 Task: Find connections with filter location Renens with filter topic #personalbrandingwith filter profile language German with filter current company Zynga with filter school Uttrakhand Jobs with filter industry Armed Forces with filter service category Immigration Law with filter keywords title Copywriter
Action: Mouse moved to (723, 105)
Screenshot: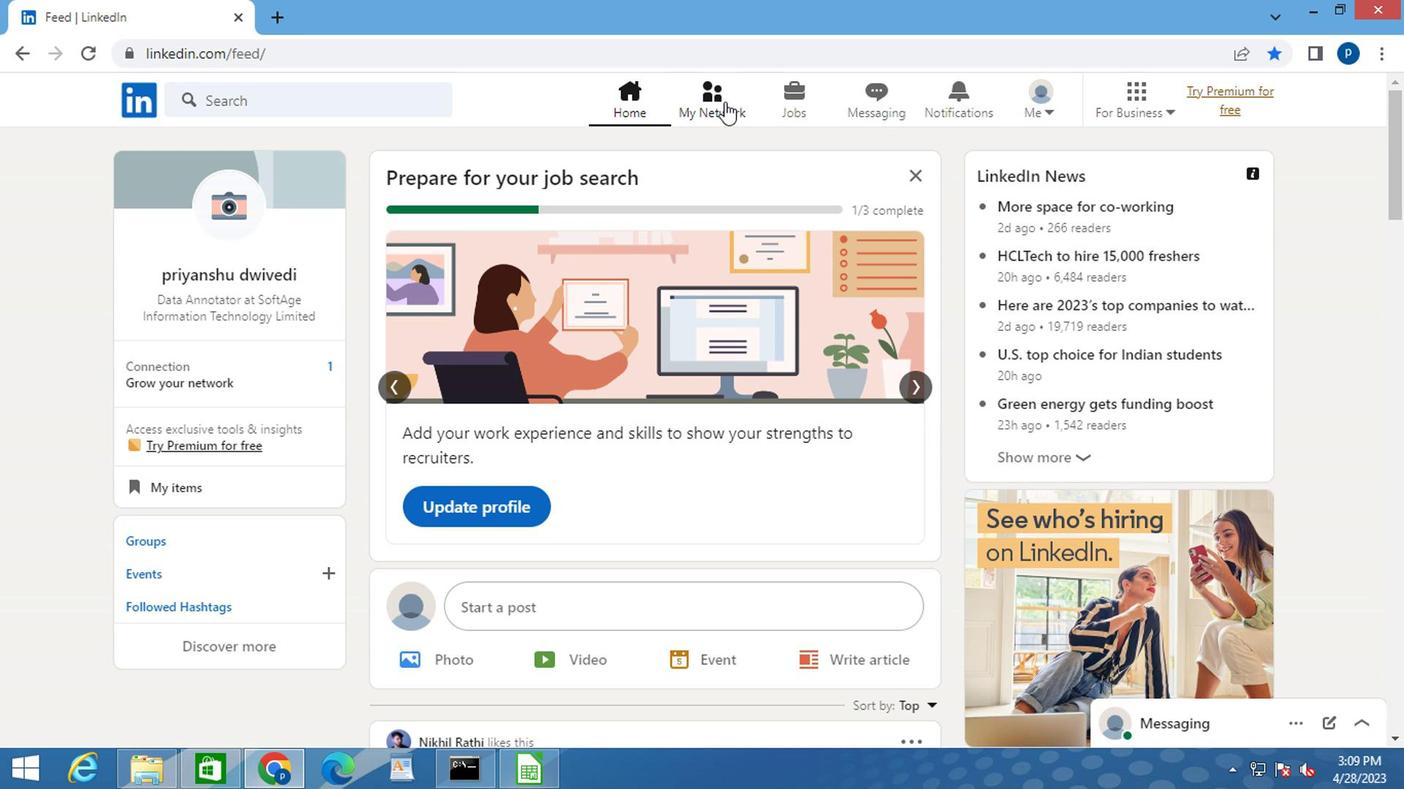 
Action: Mouse pressed left at (723, 105)
Screenshot: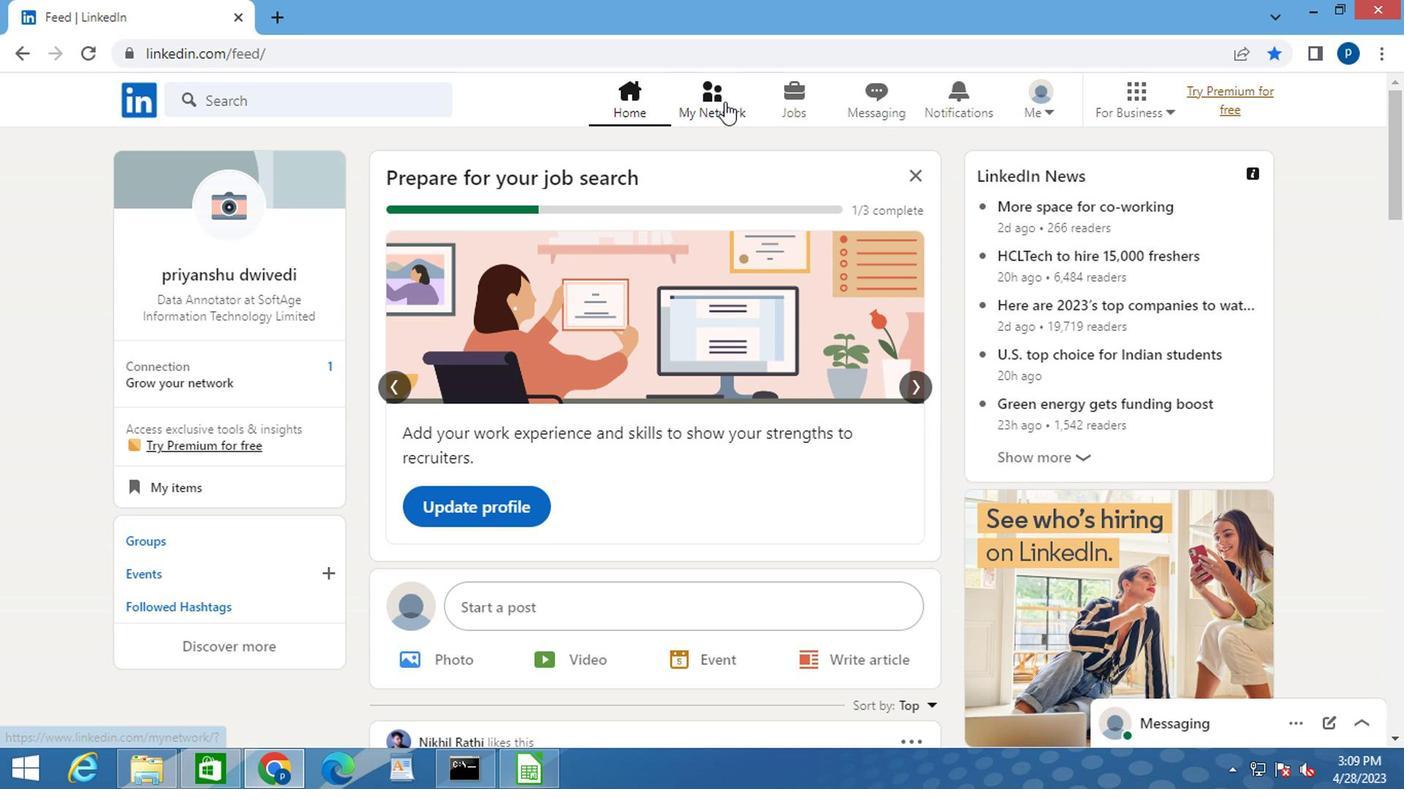 
Action: Mouse moved to (264, 212)
Screenshot: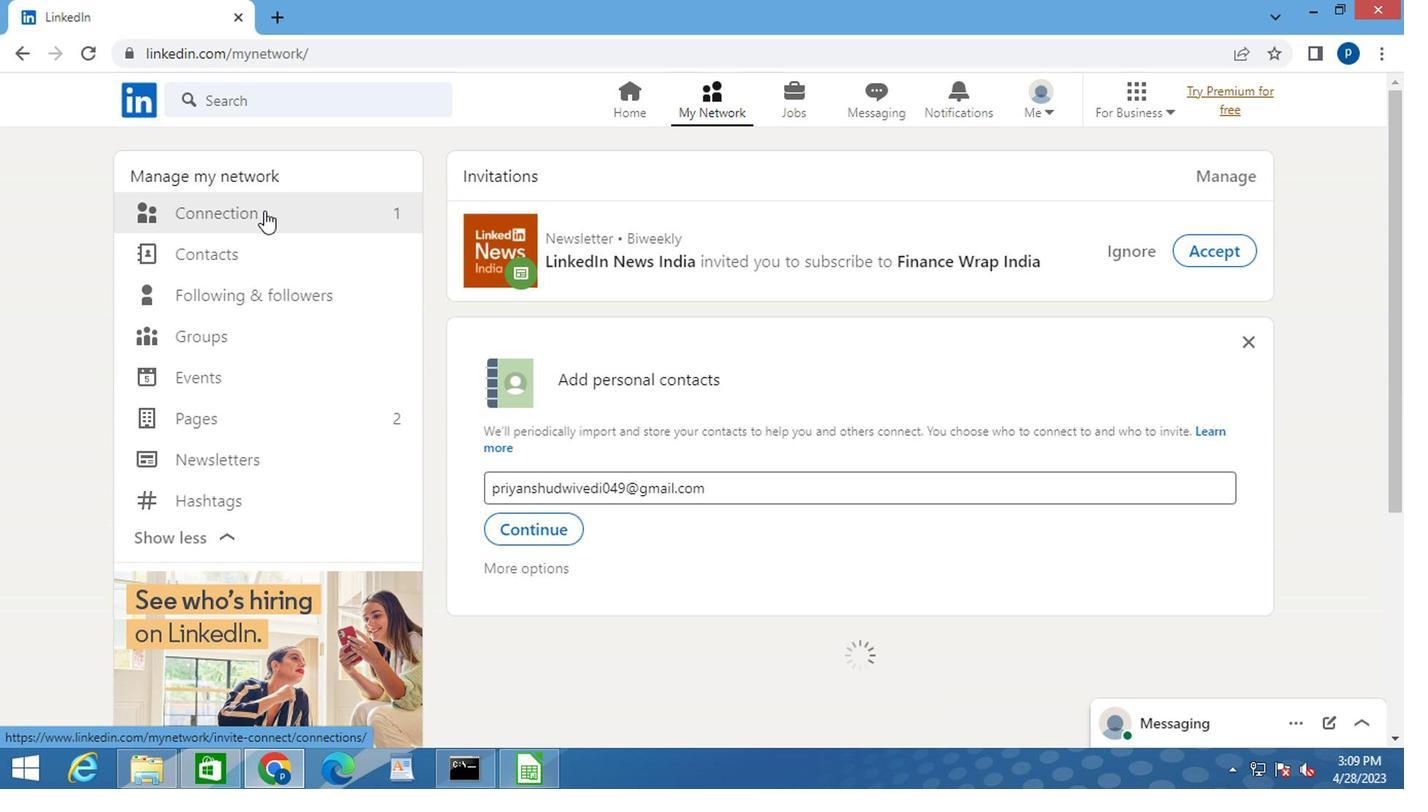 
Action: Mouse pressed left at (264, 212)
Screenshot: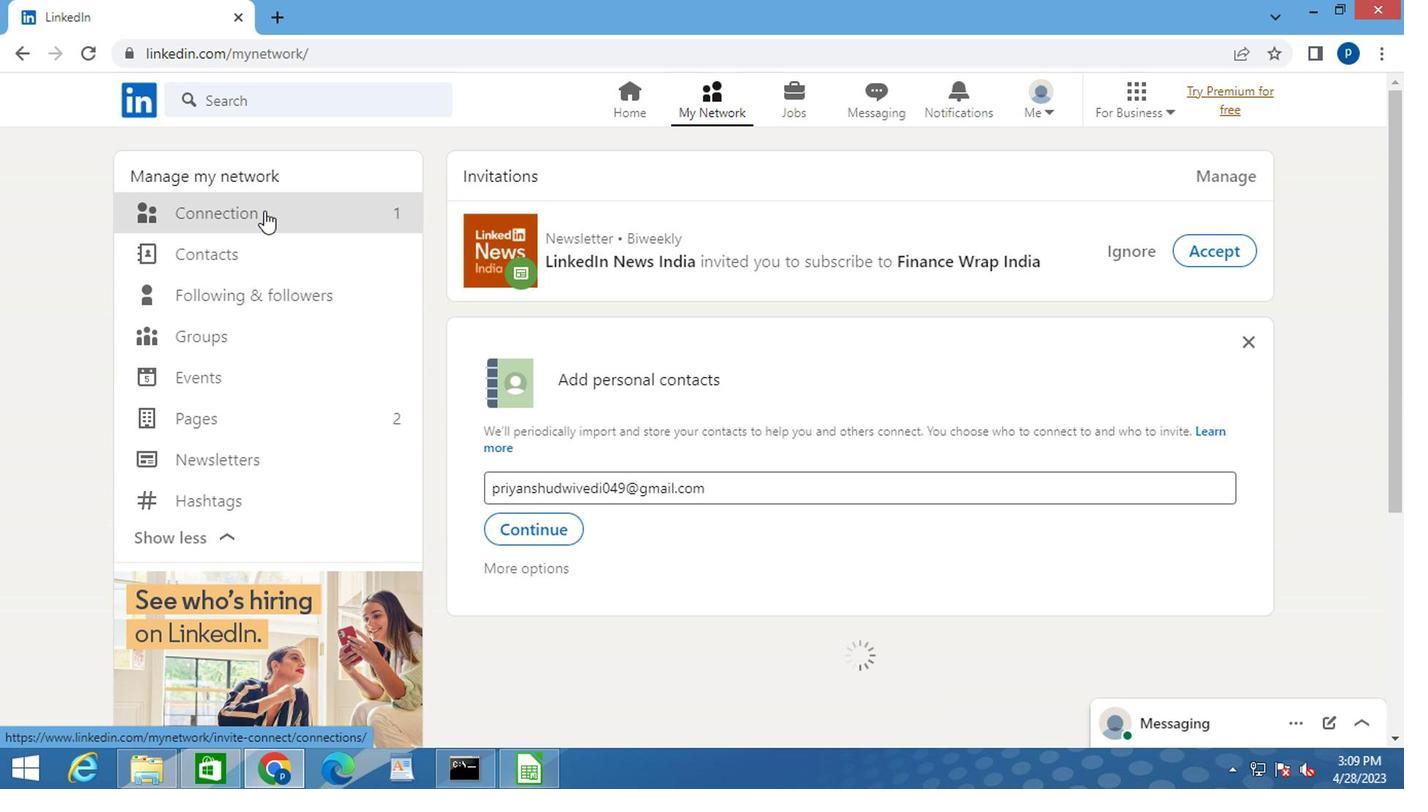 
Action: Mouse moved to (852, 220)
Screenshot: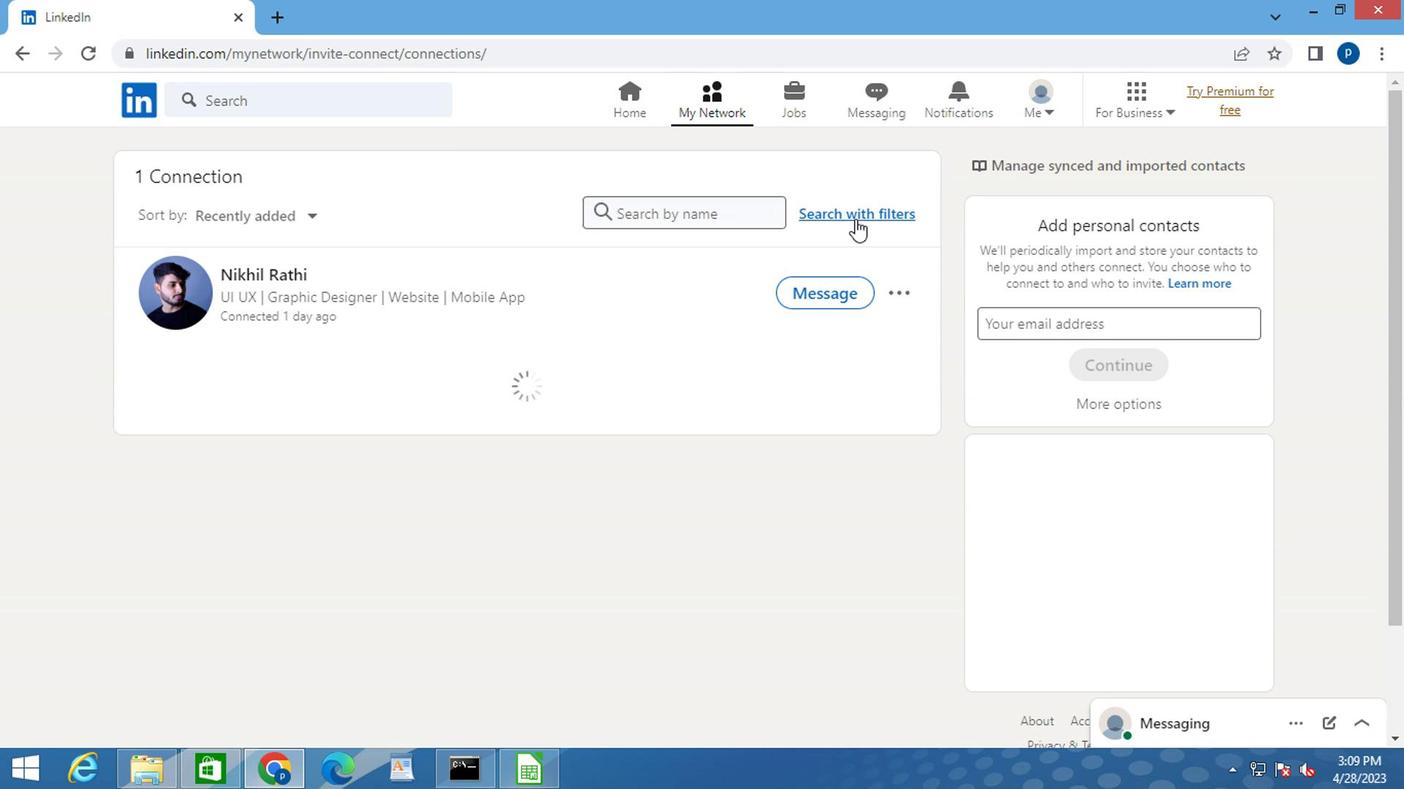 
Action: Mouse pressed left at (852, 220)
Screenshot: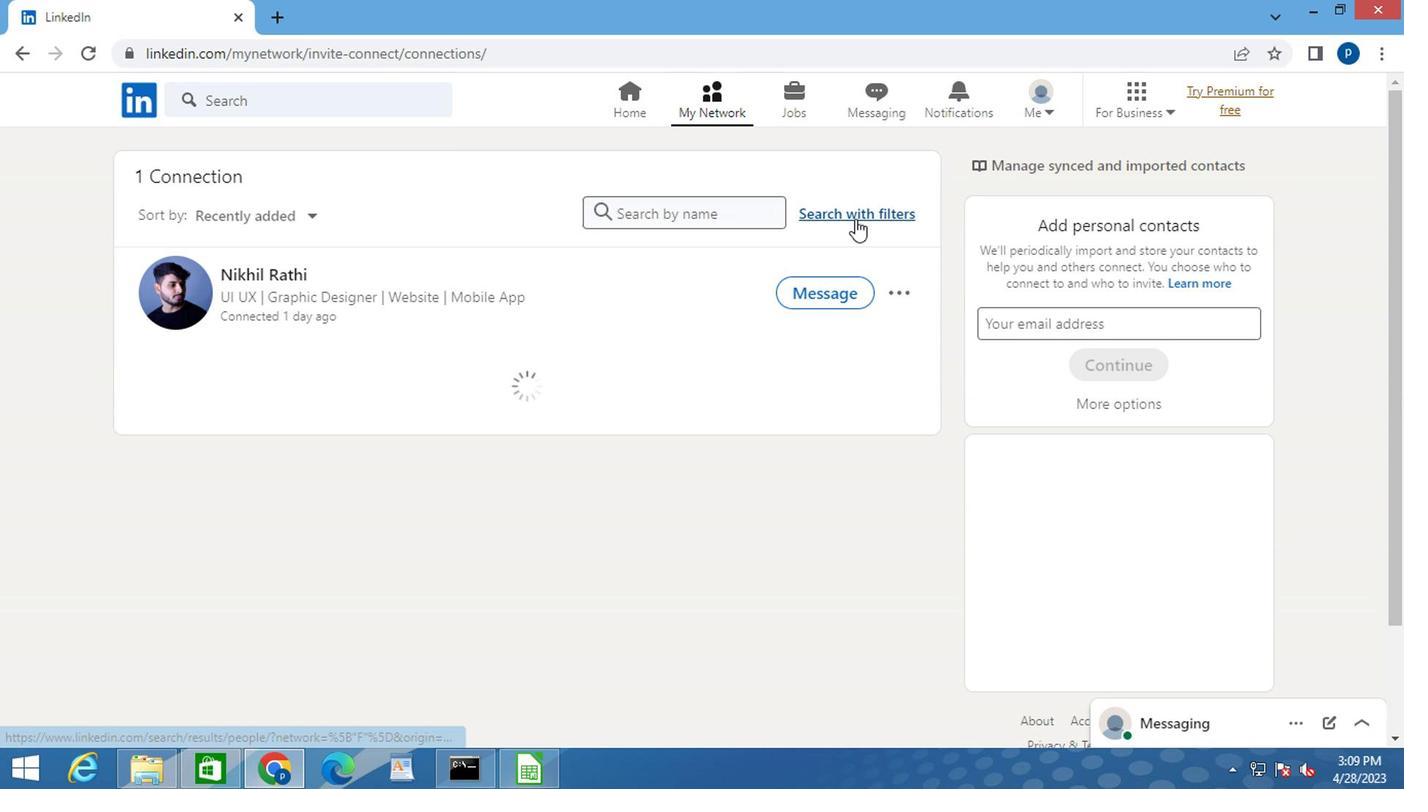 
Action: Mouse moved to (770, 169)
Screenshot: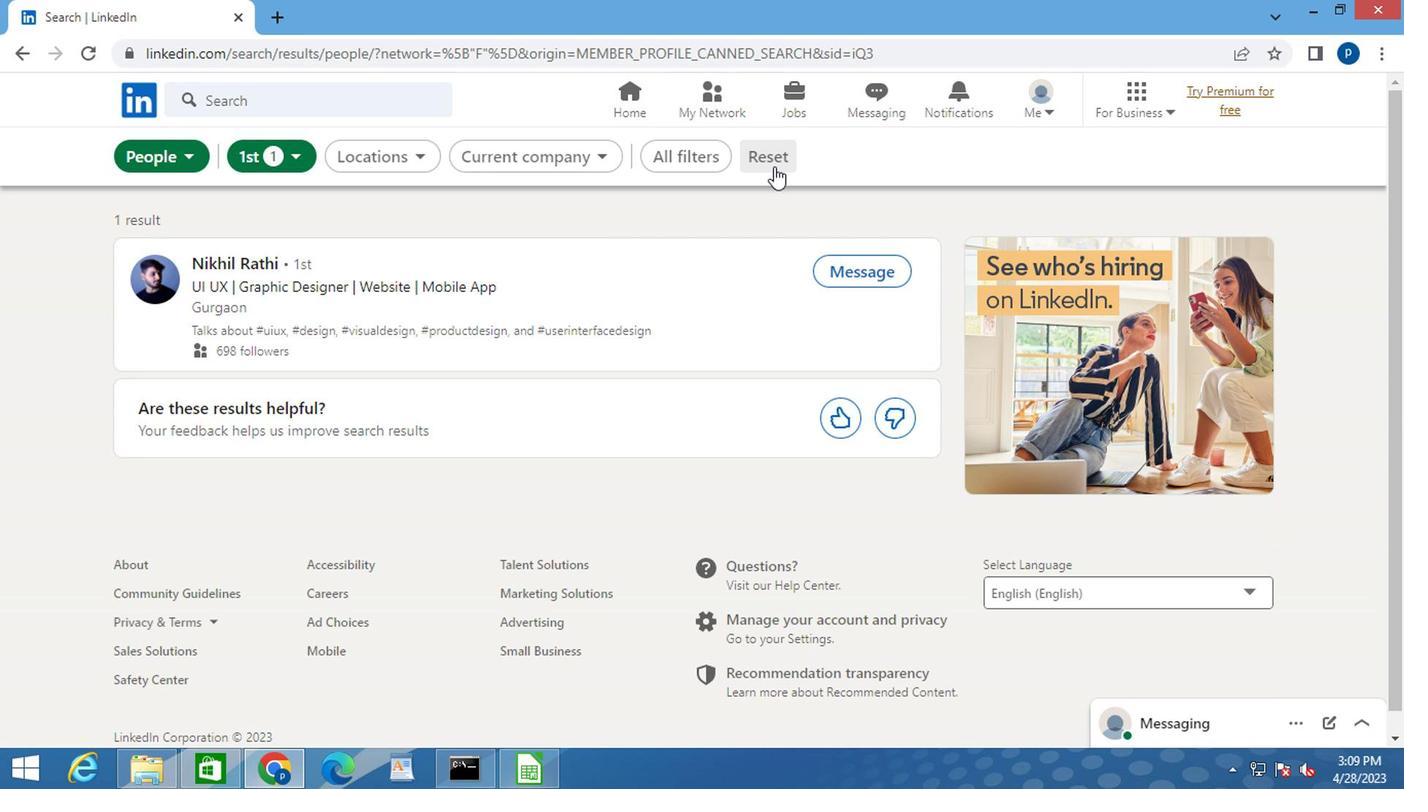 
Action: Mouse pressed left at (770, 169)
Screenshot: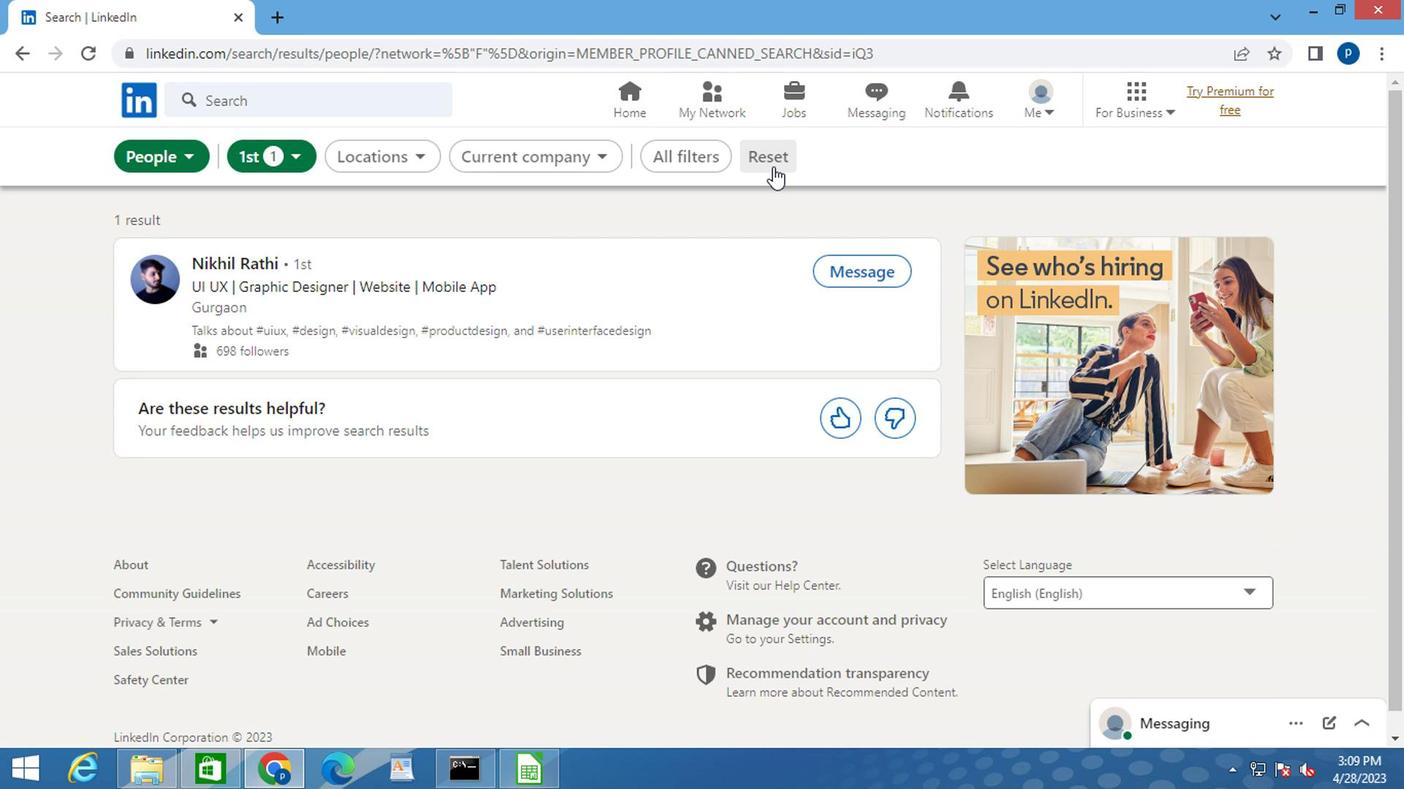 
Action: Mouse moved to (726, 159)
Screenshot: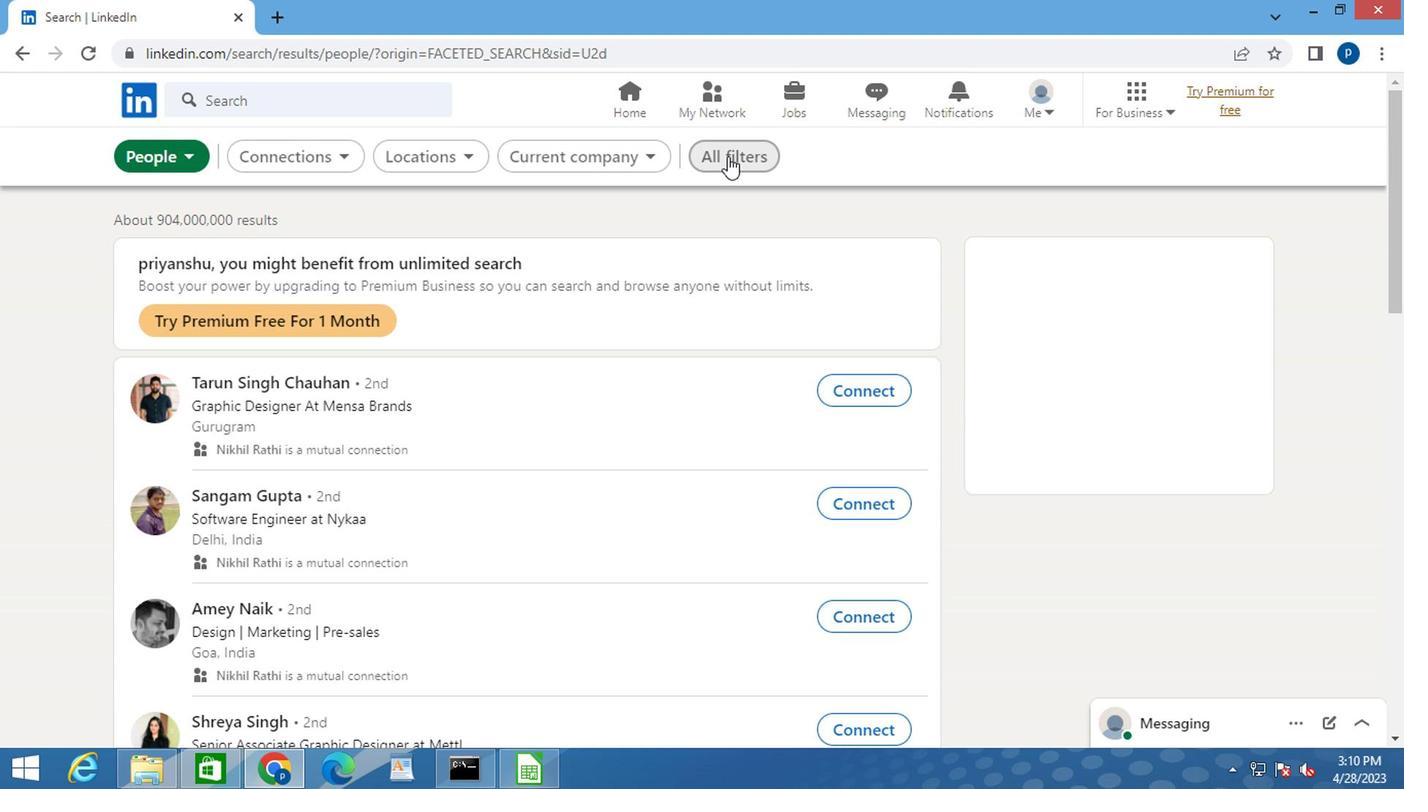 
Action: Mouse pressed left at (726, 159)
Screenshot: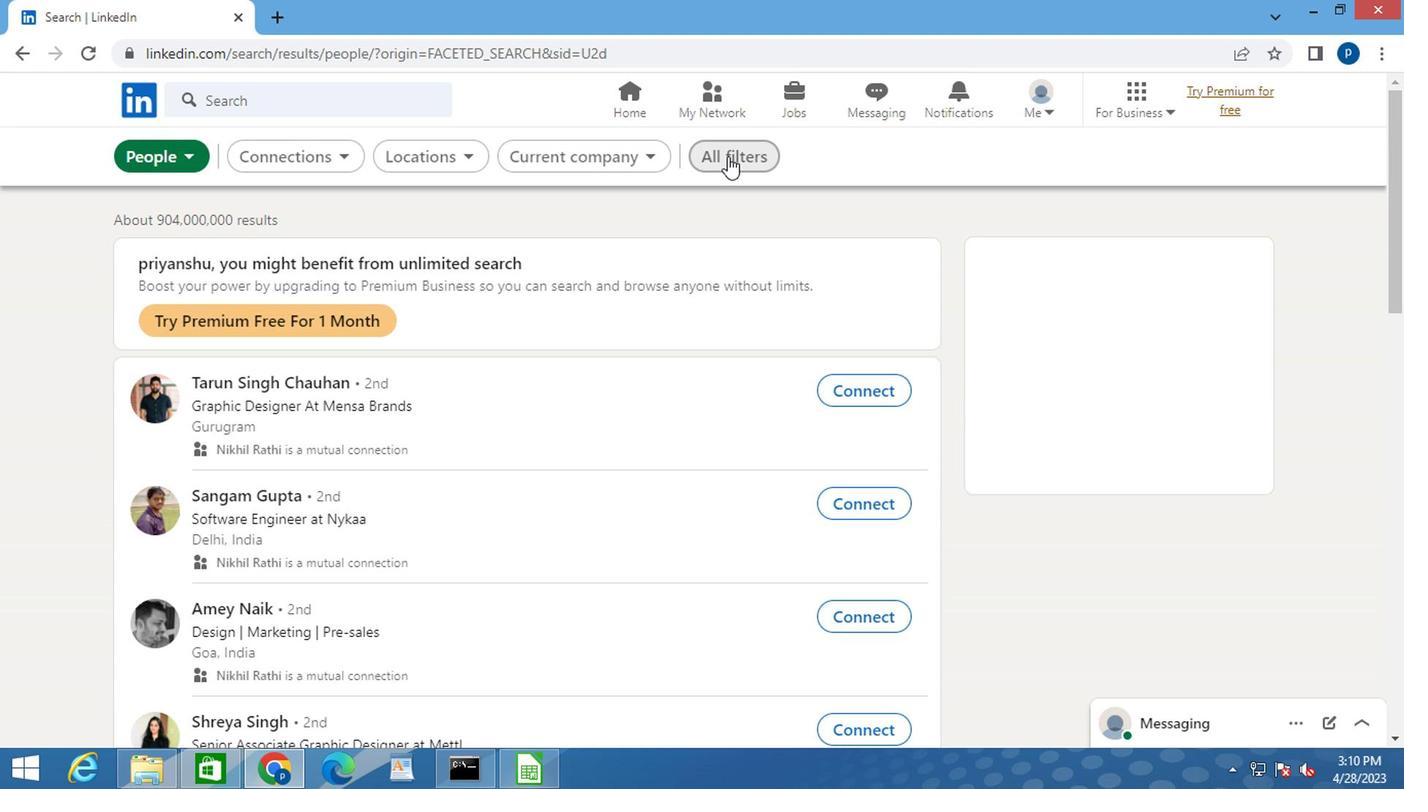 
Action: Mouse pressed left at (726, 159)
Screenshot: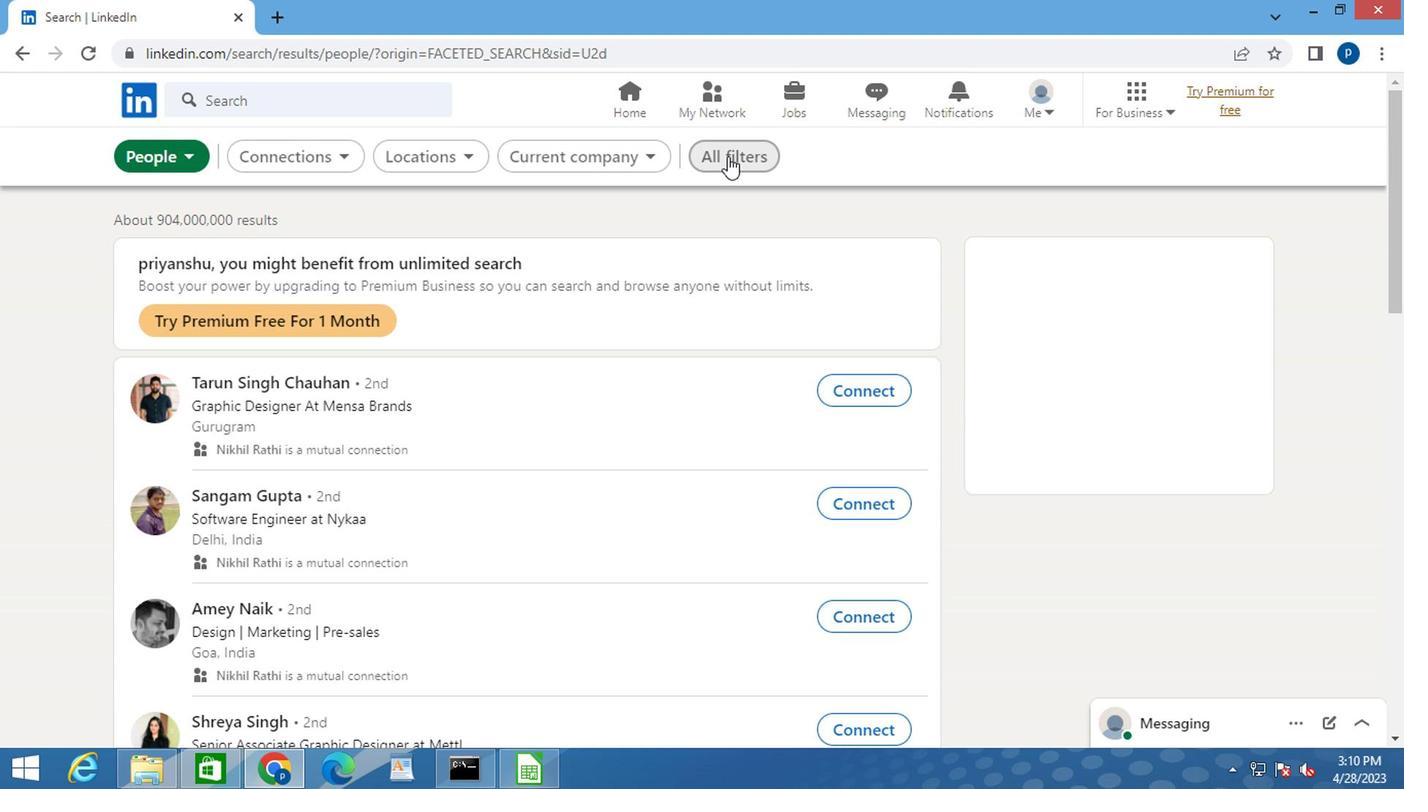 
Action: Mouse moved to (742, 157)
Screenshot: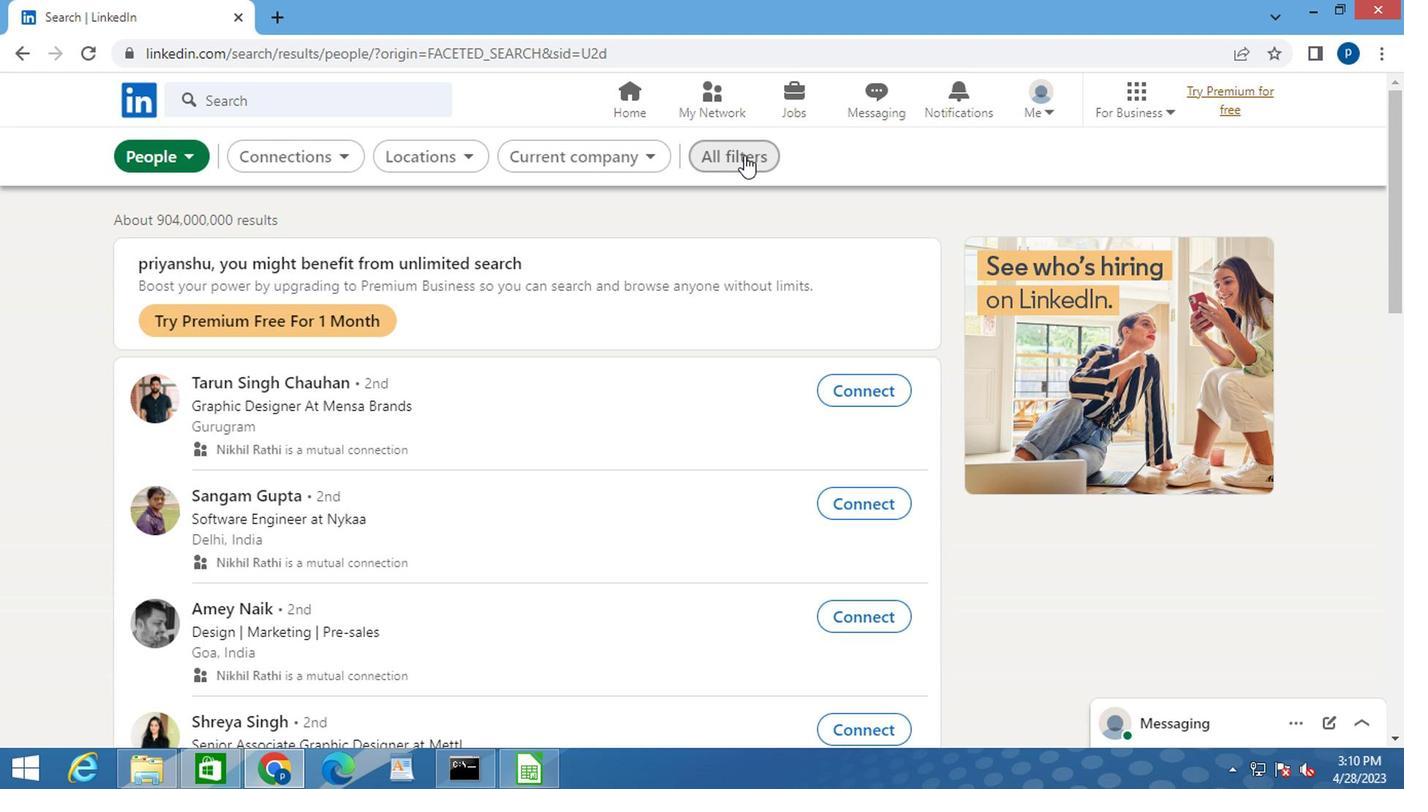 
Action: Mouse pressed left at (742, 157)
Screenshot: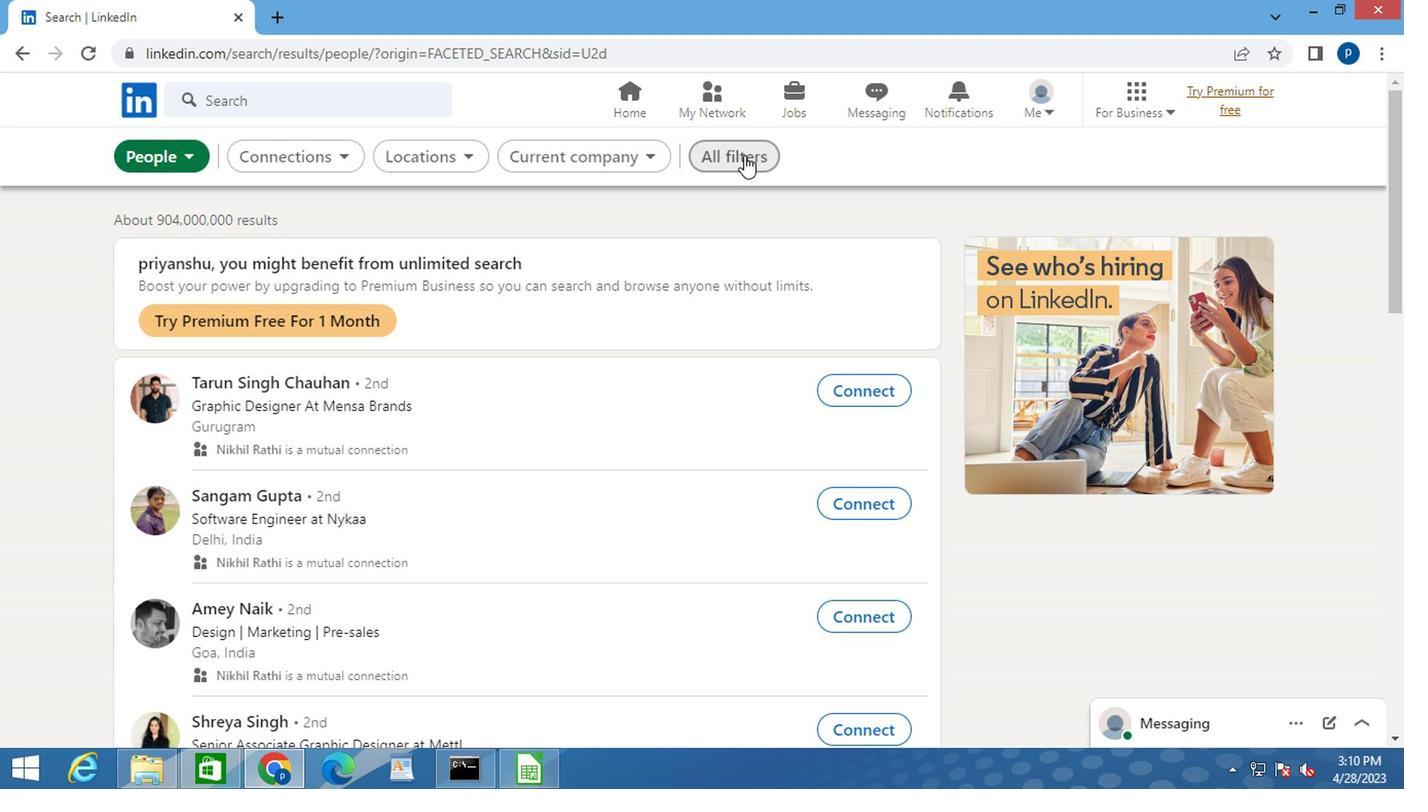 
Action: Mouse moved to (939, 437)
Screenshot: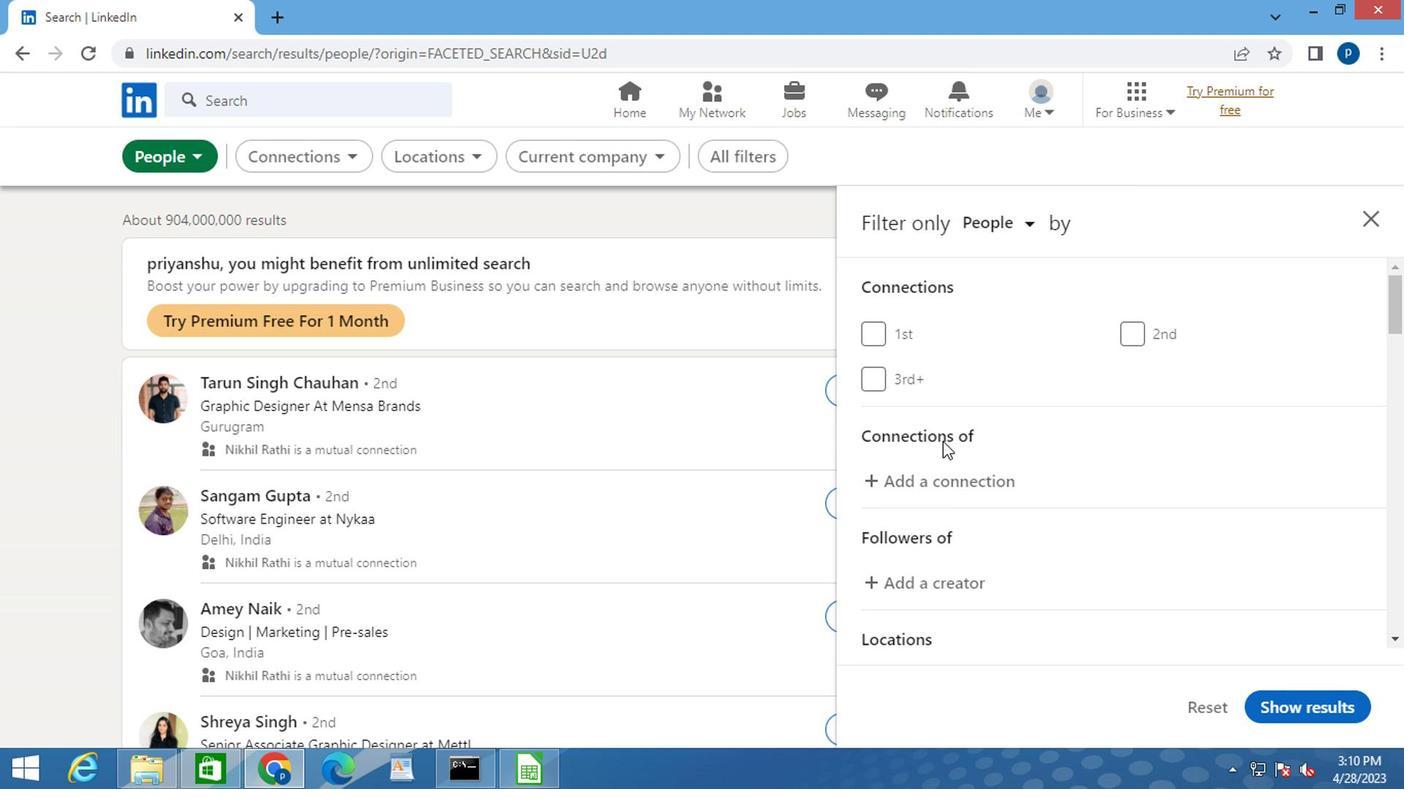 
Action: Mouse scrolled (939, 436) with delta (0, 0)
Screenshot: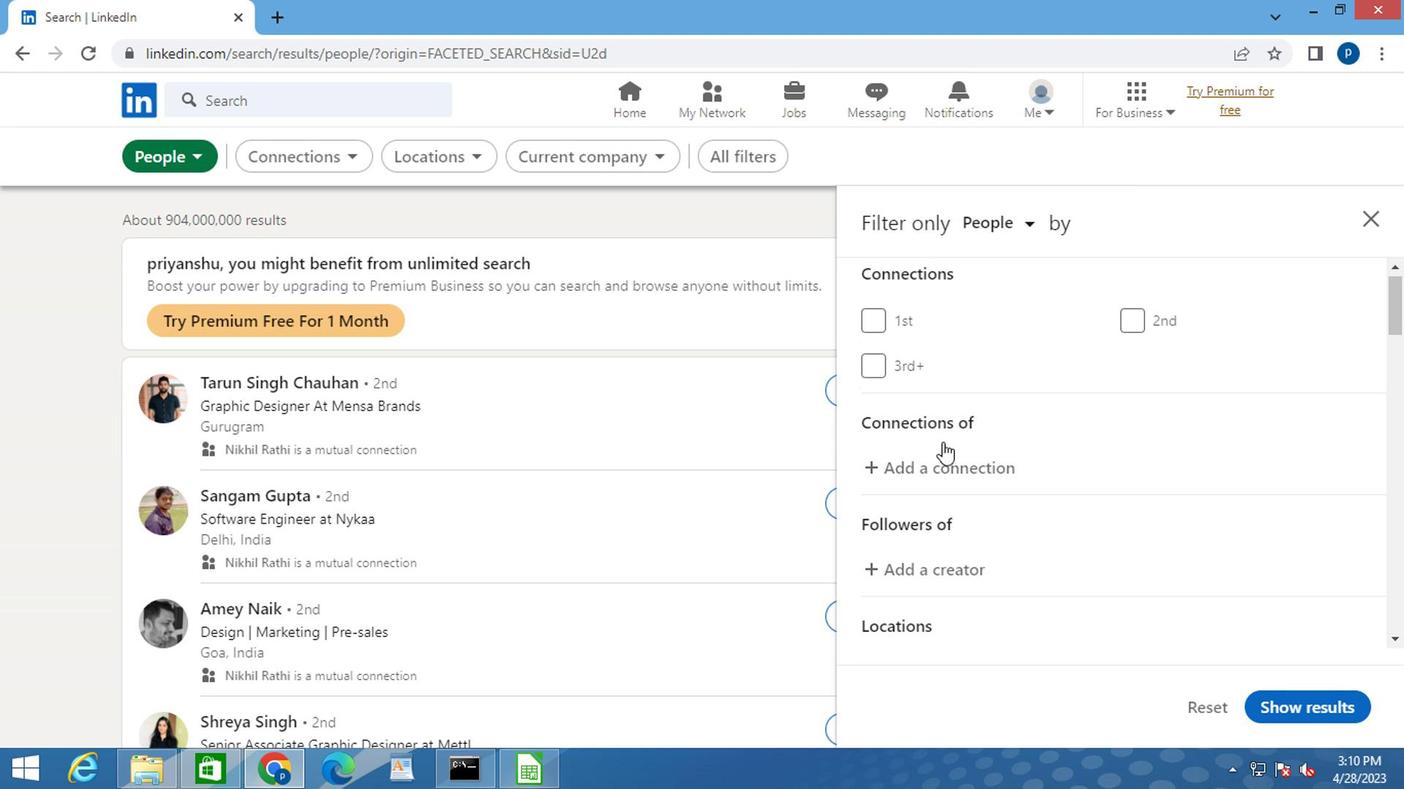 
Action: Mouse moved to (939, 440)
Screenshot: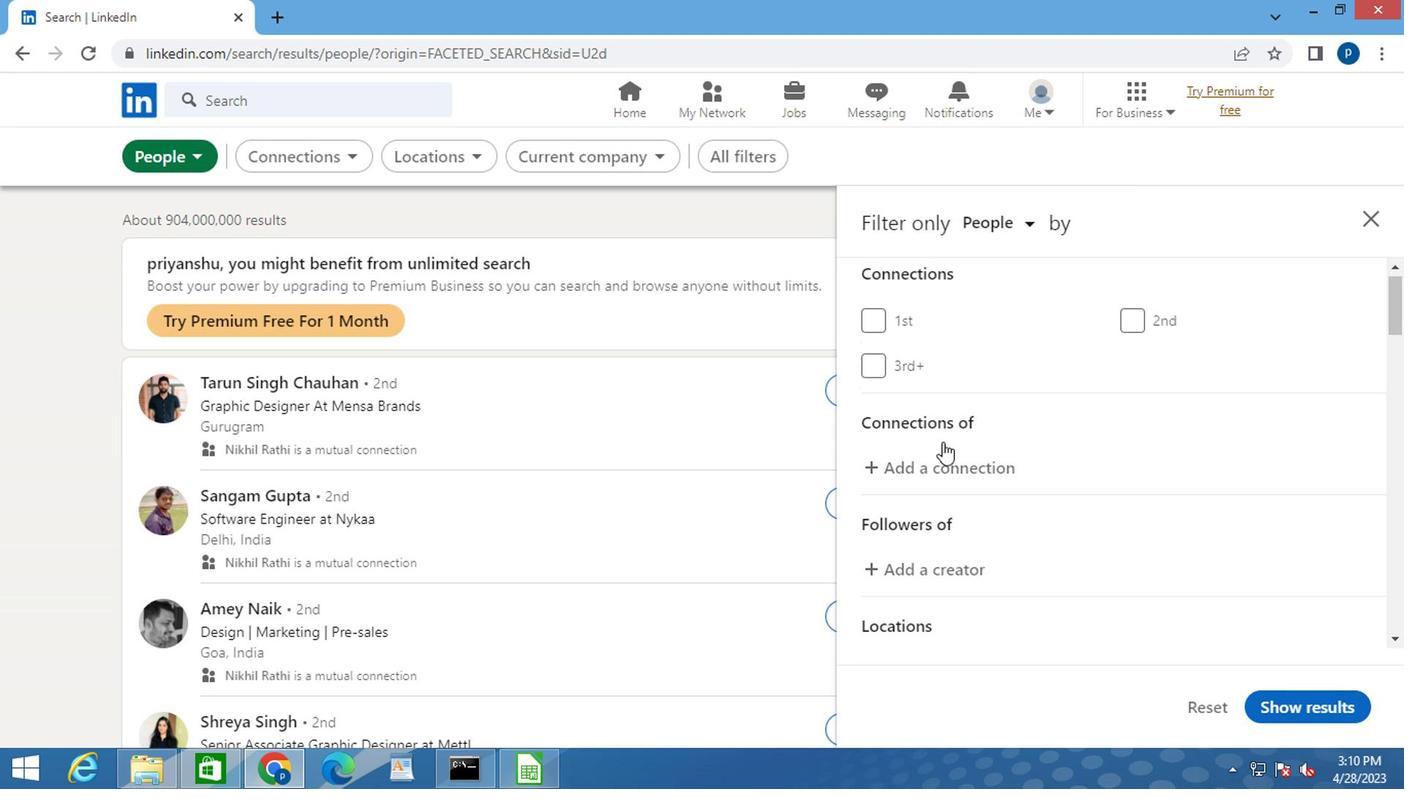
Action: Mouse scrolled (939, 439) with delta (0, 0)
Screenshot: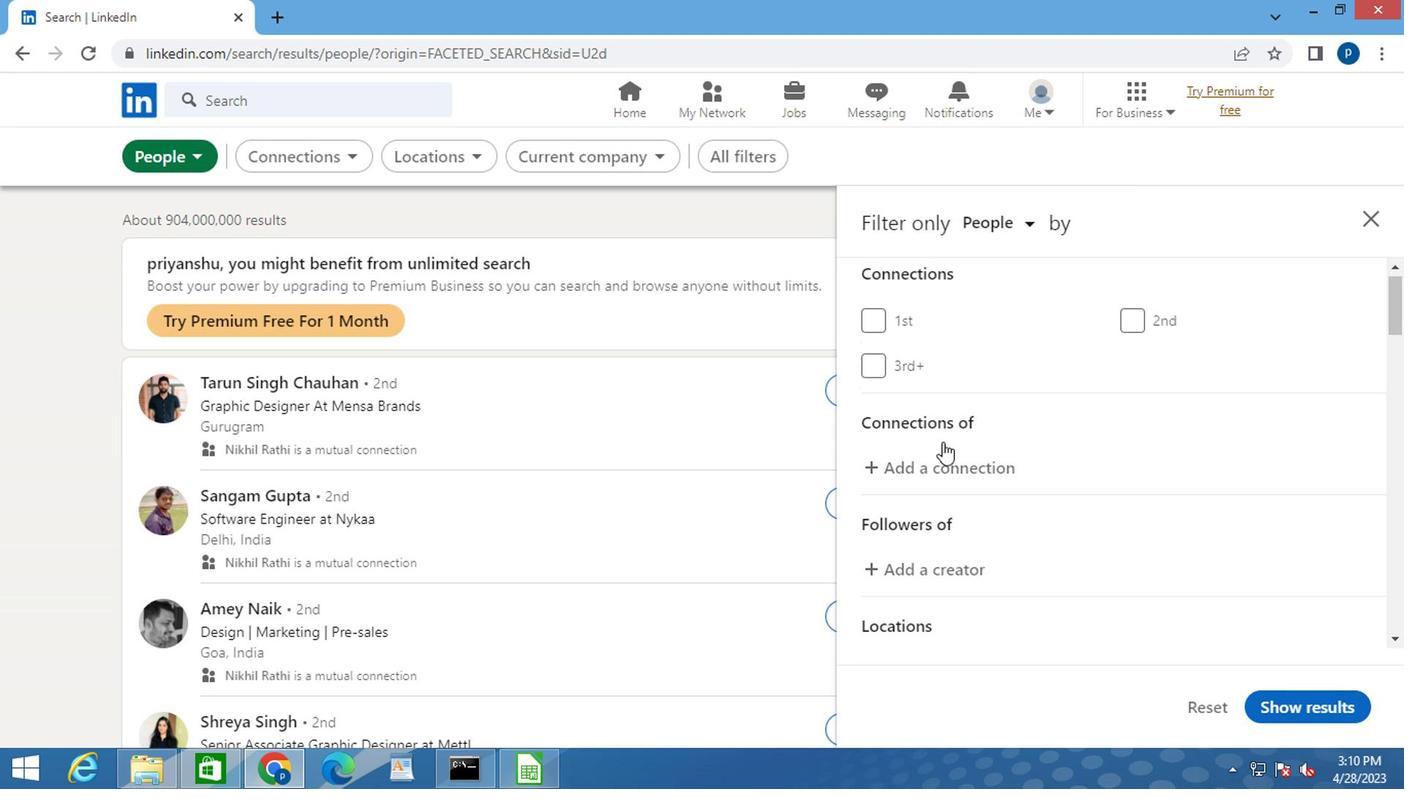 
Action: Mouse moved to (939, 441)
Screenshot: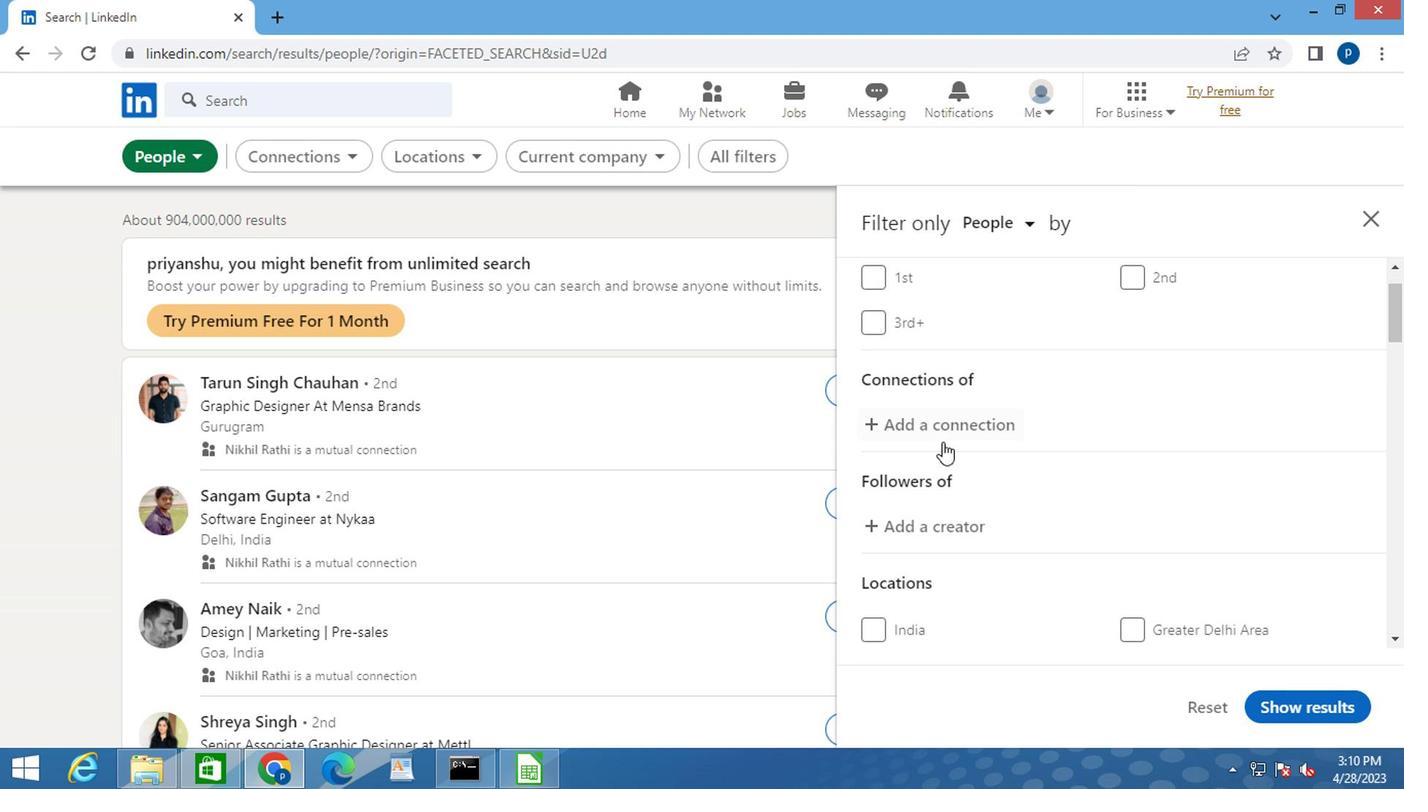 
Action: Mouse scrolled (939, 440) with delta (0, -1)
Screenshot: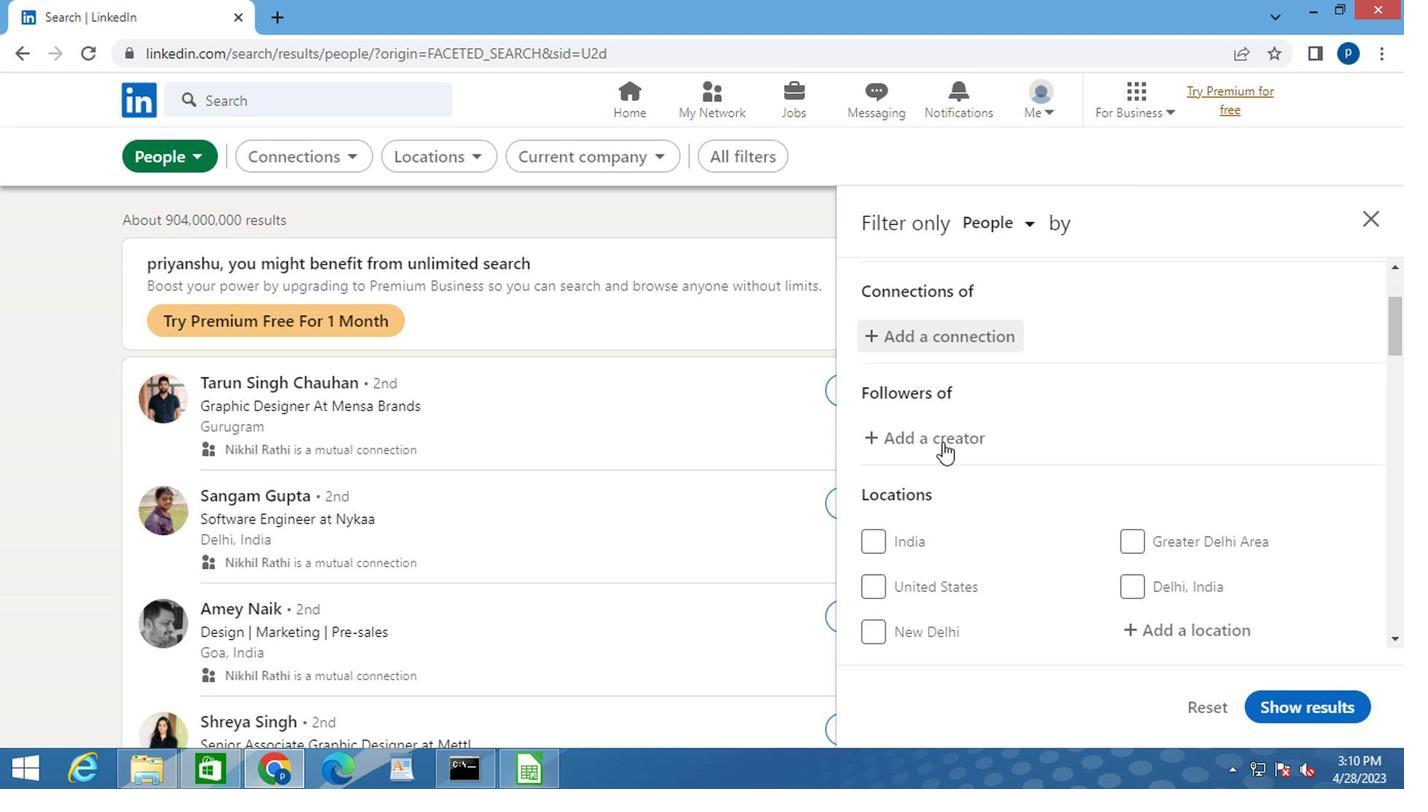 
Action: Mouse moved to (1164, 470)
Screenshot: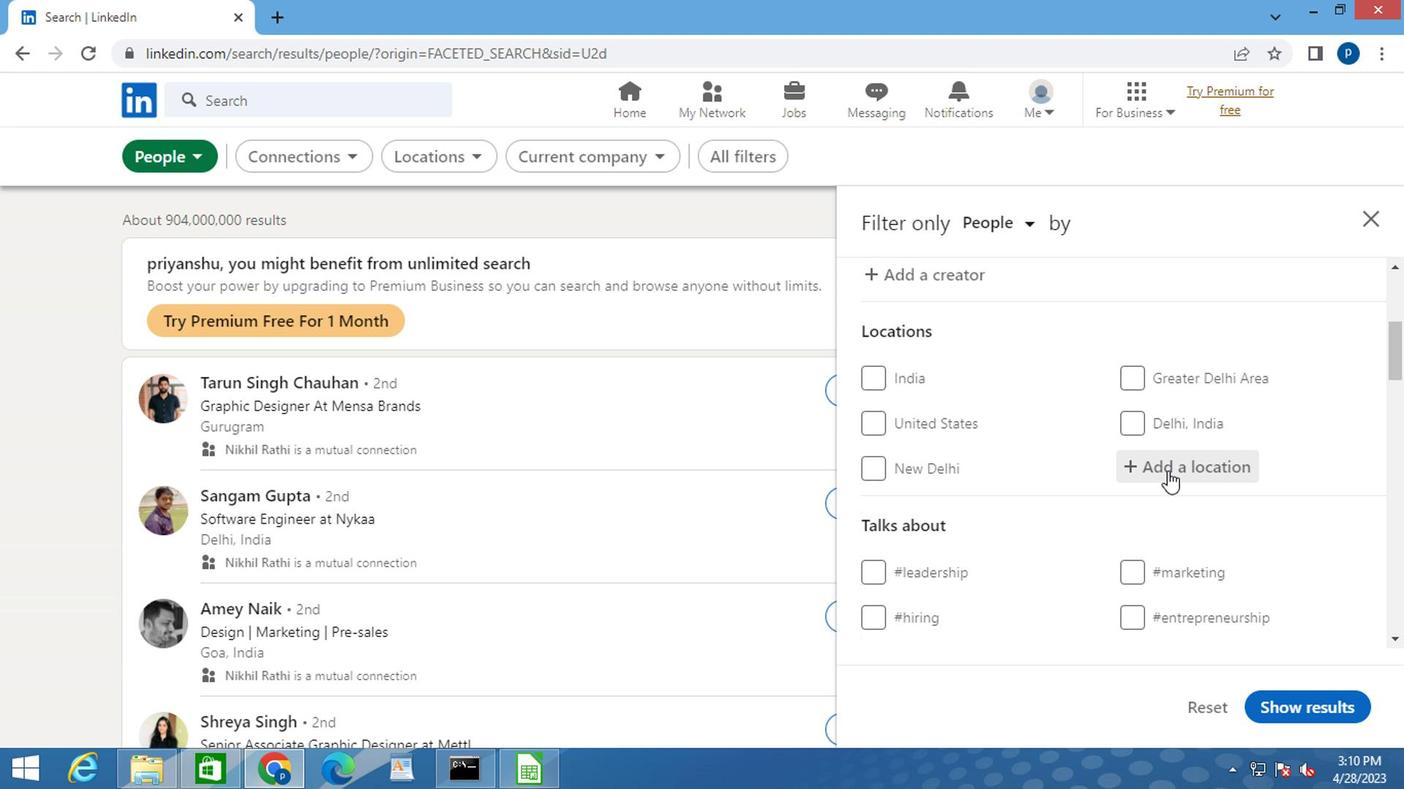 
Action: Mouse pressed left at (1164, 470)
Screenshot: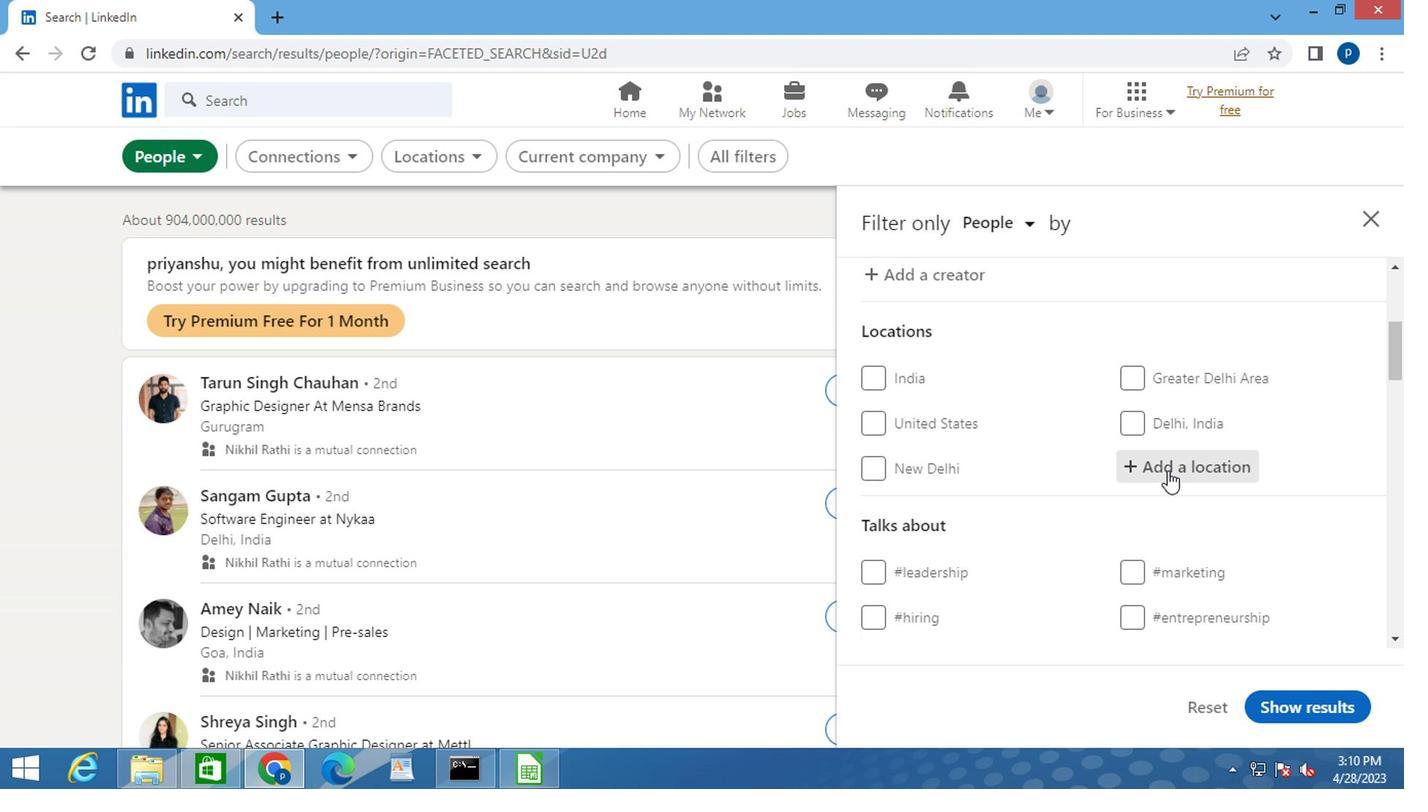 
Action: Key pressed r<Key.caps_lock>enens
Screenshot: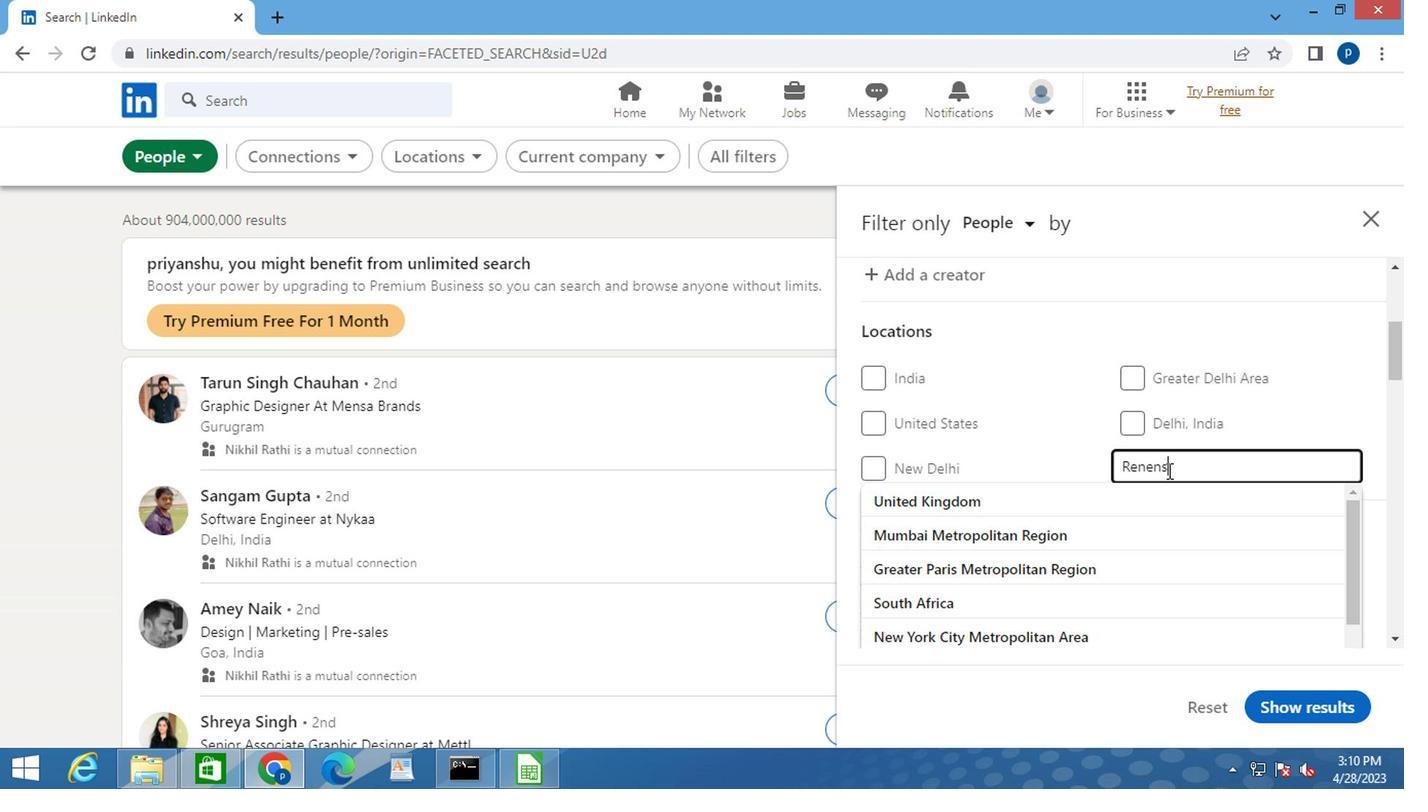 
Action: Mouse moved to (969, 501)
Screenshot: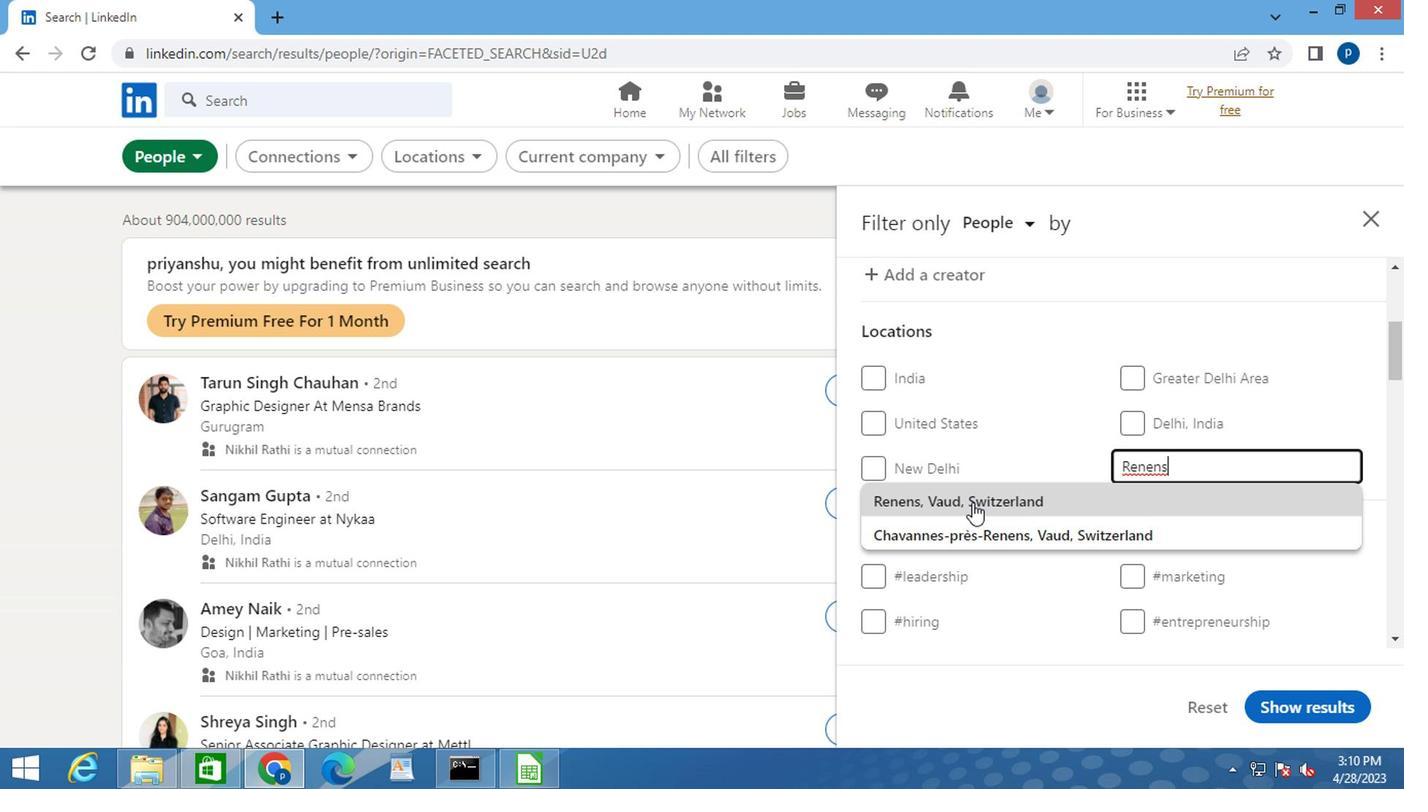 
Action: Mouse pressed left at (969, 501)
Screenshot: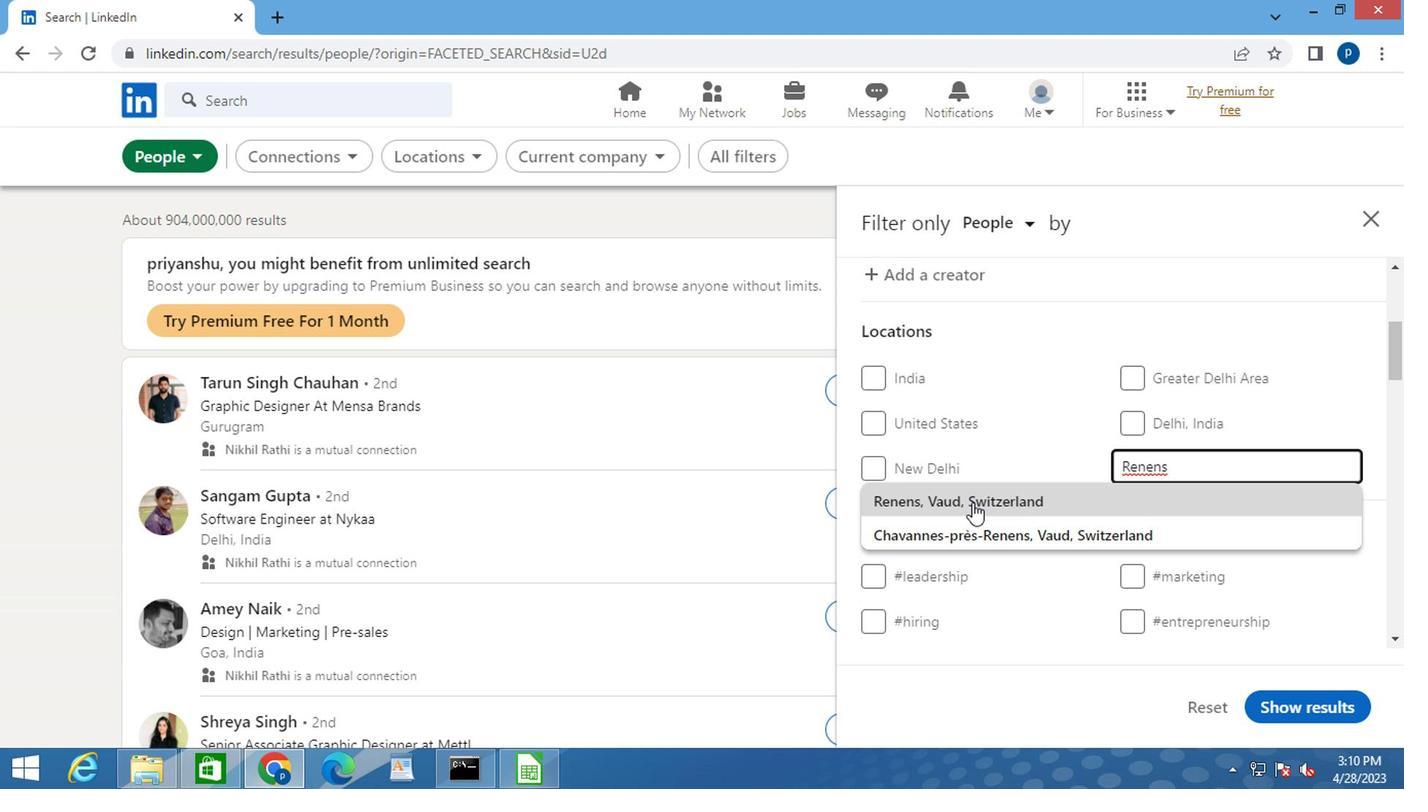 
Action: Mouse moved to (993, 502)
Screenshot: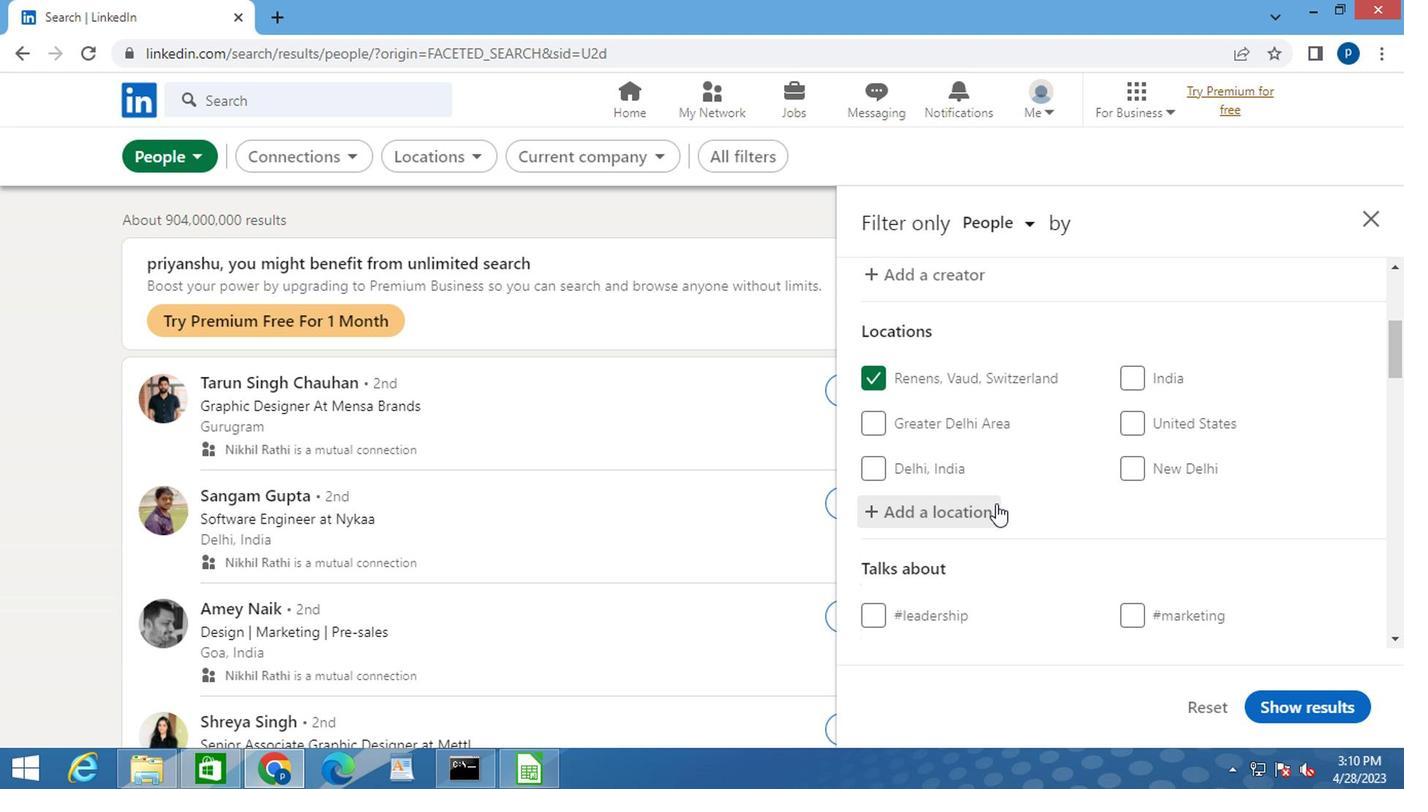 
Action: Mouse scrolled (993, 501) with delta (0, 0)
Screenshot: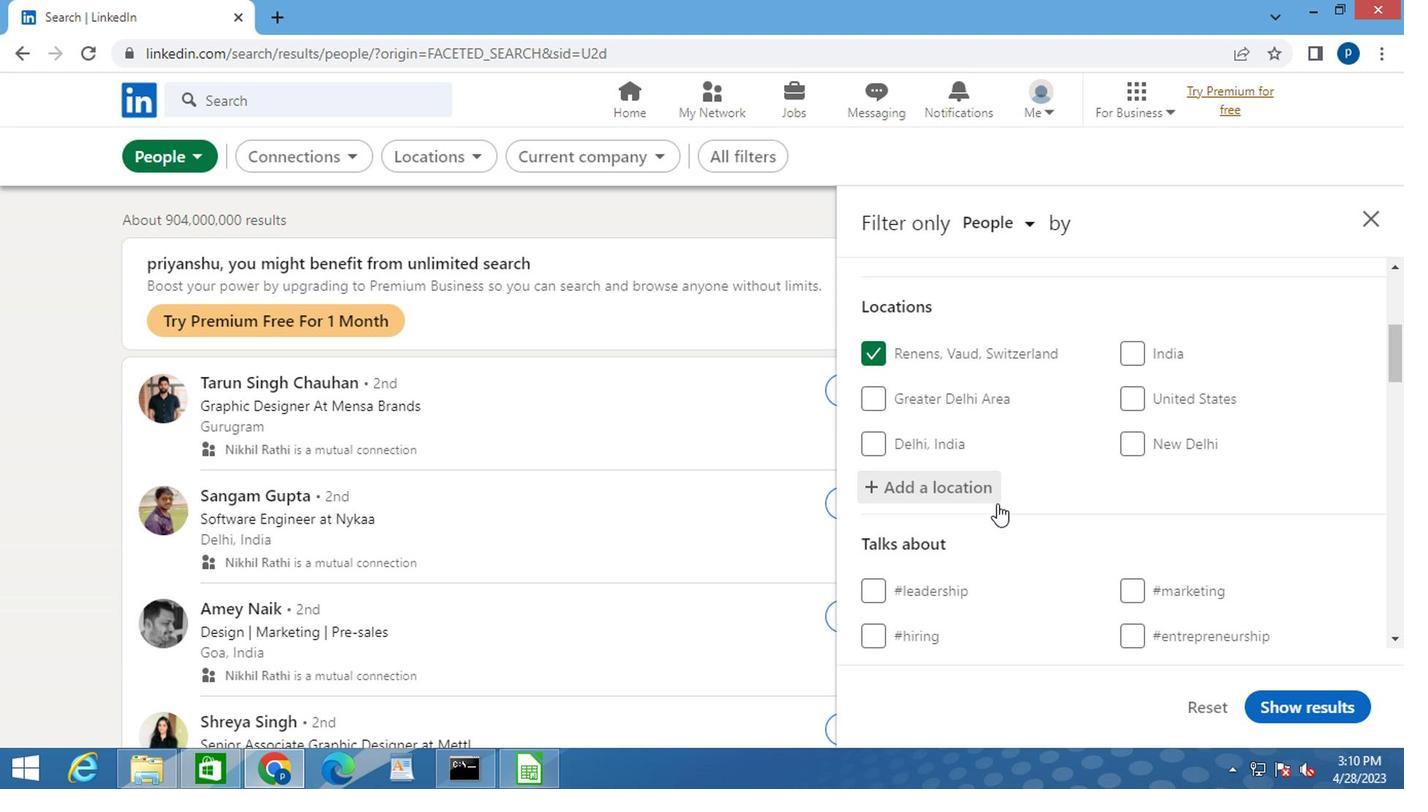 
Action: Mouse moved to (993, 502)
Screenshot: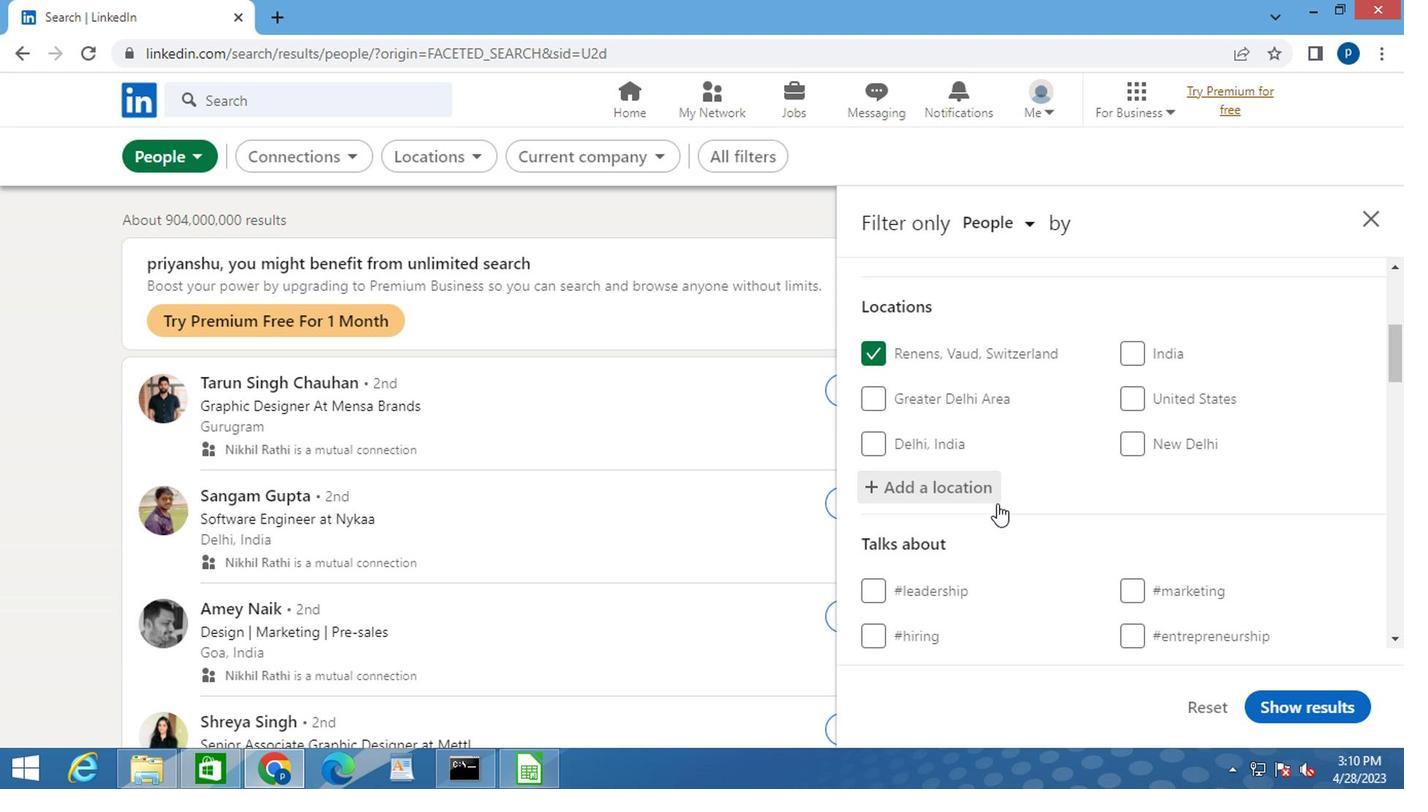 
Action: Mouse scrolled (993, 501) with delta (0, 0)
Screenshot: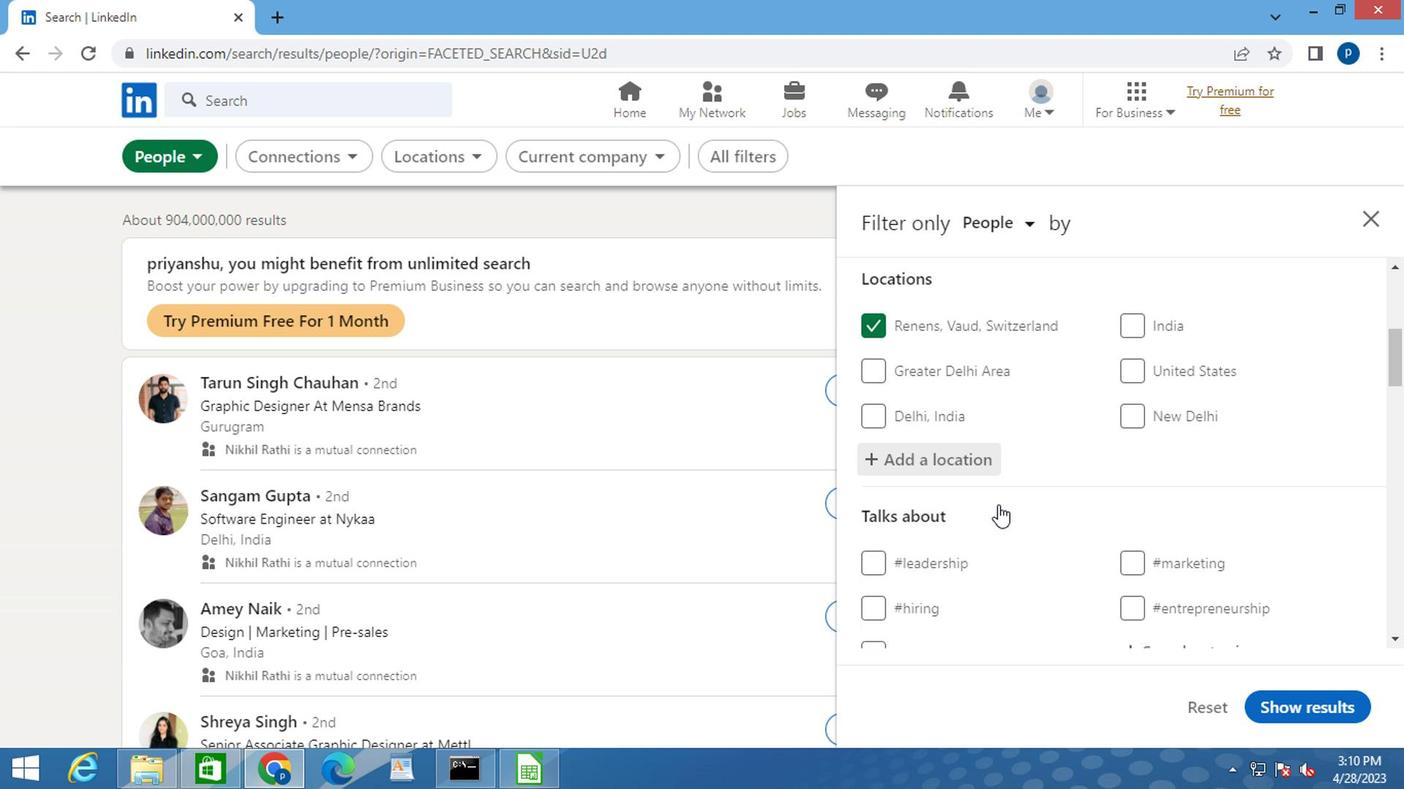 
Action: Mouse moved to (1182, 502)
Screenshot: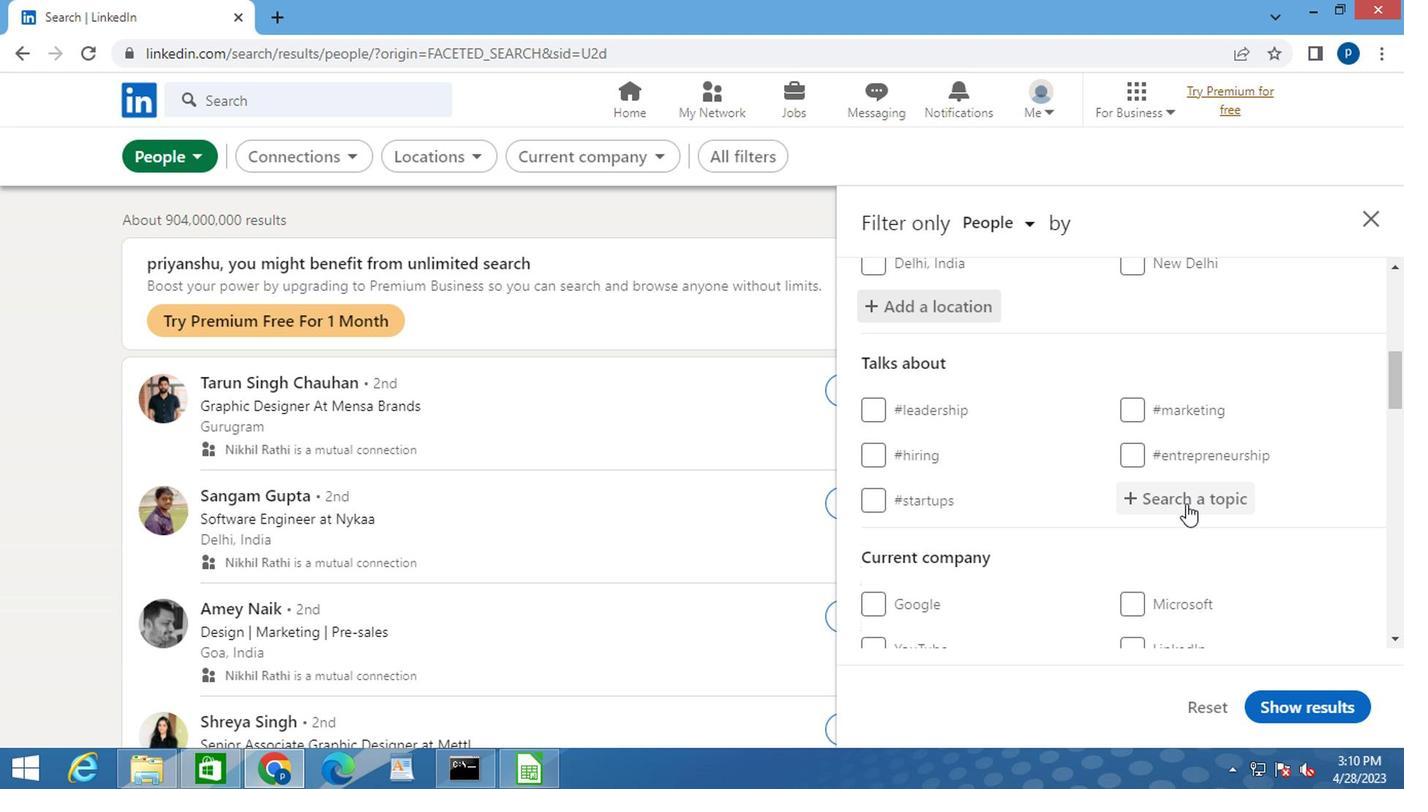 
Action: Mouse pressed left at (1182, 502)
Screenshot: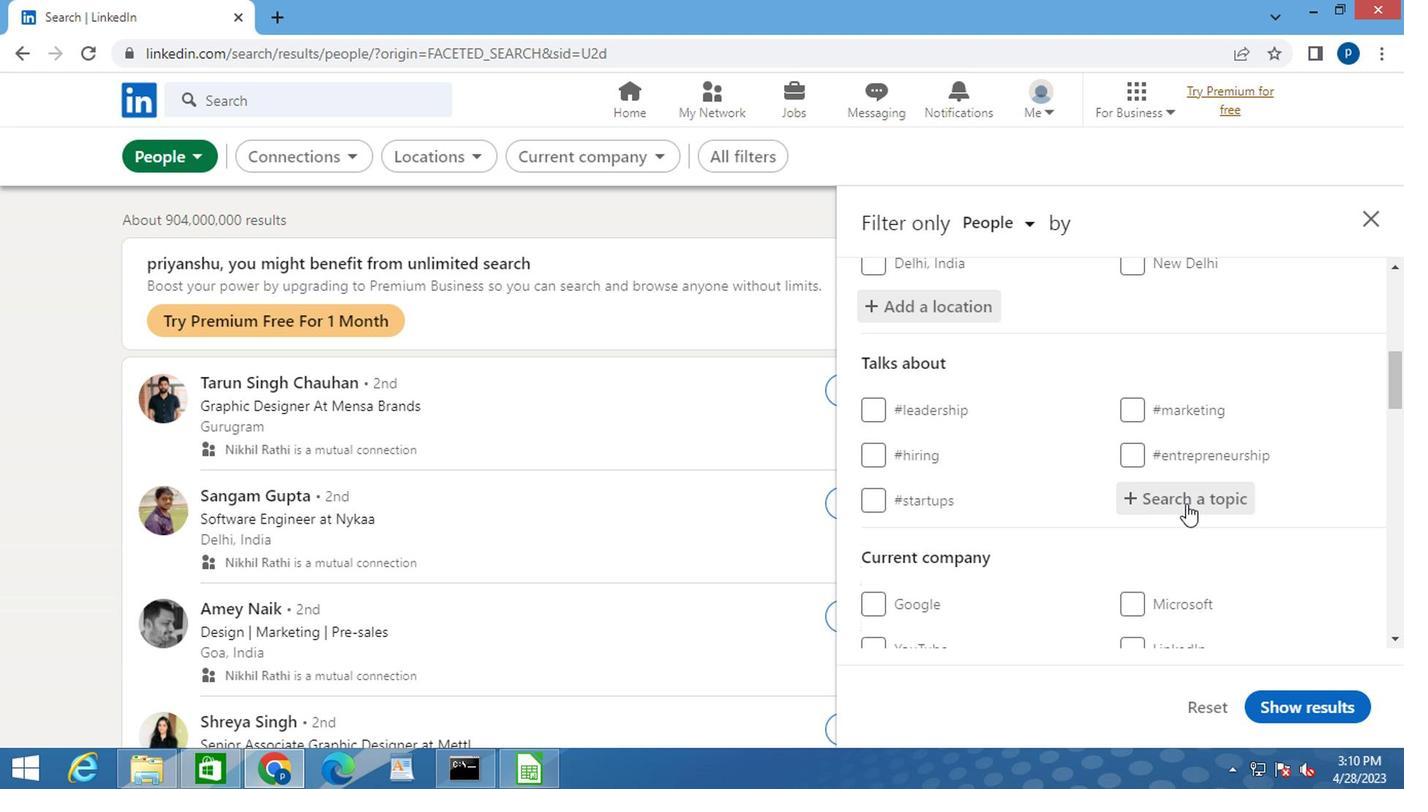 
Action: Key pressed <Key.shift>#PERSONALBRANDING
Screenshot: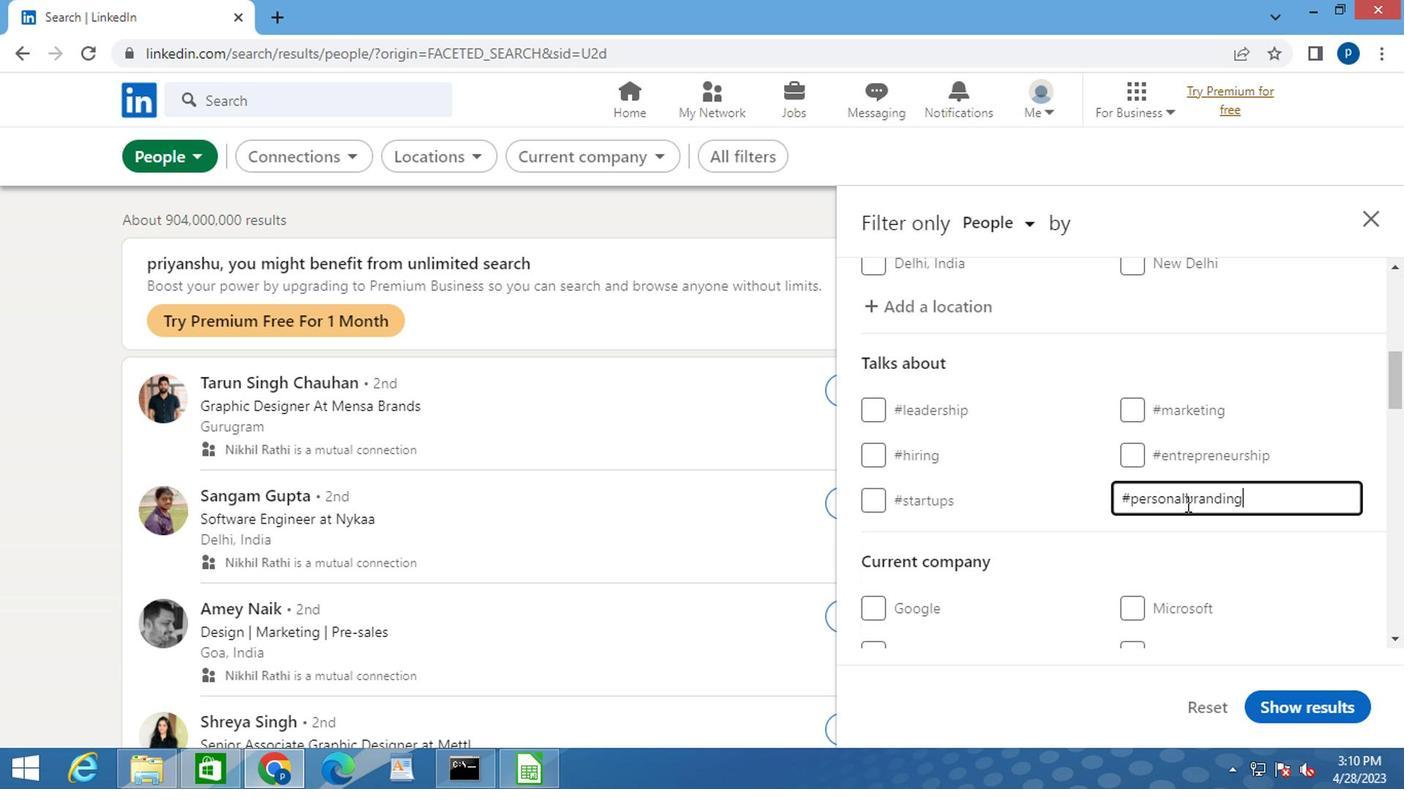 
Action: Mouse moved to (1110, 544)
Screenshot: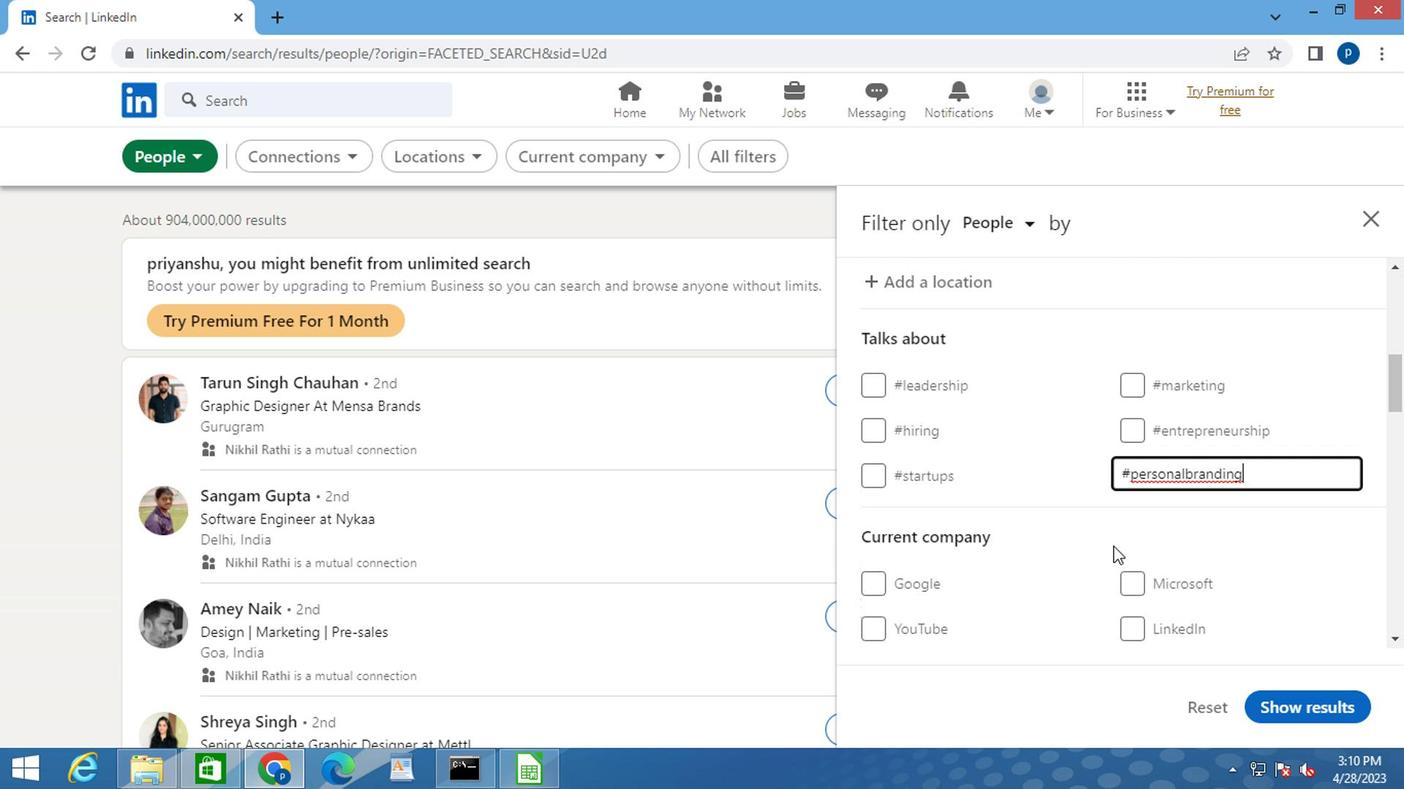 
Action: Mouse scrolled (1110, 543) with delta (0, 0)
Screenshot: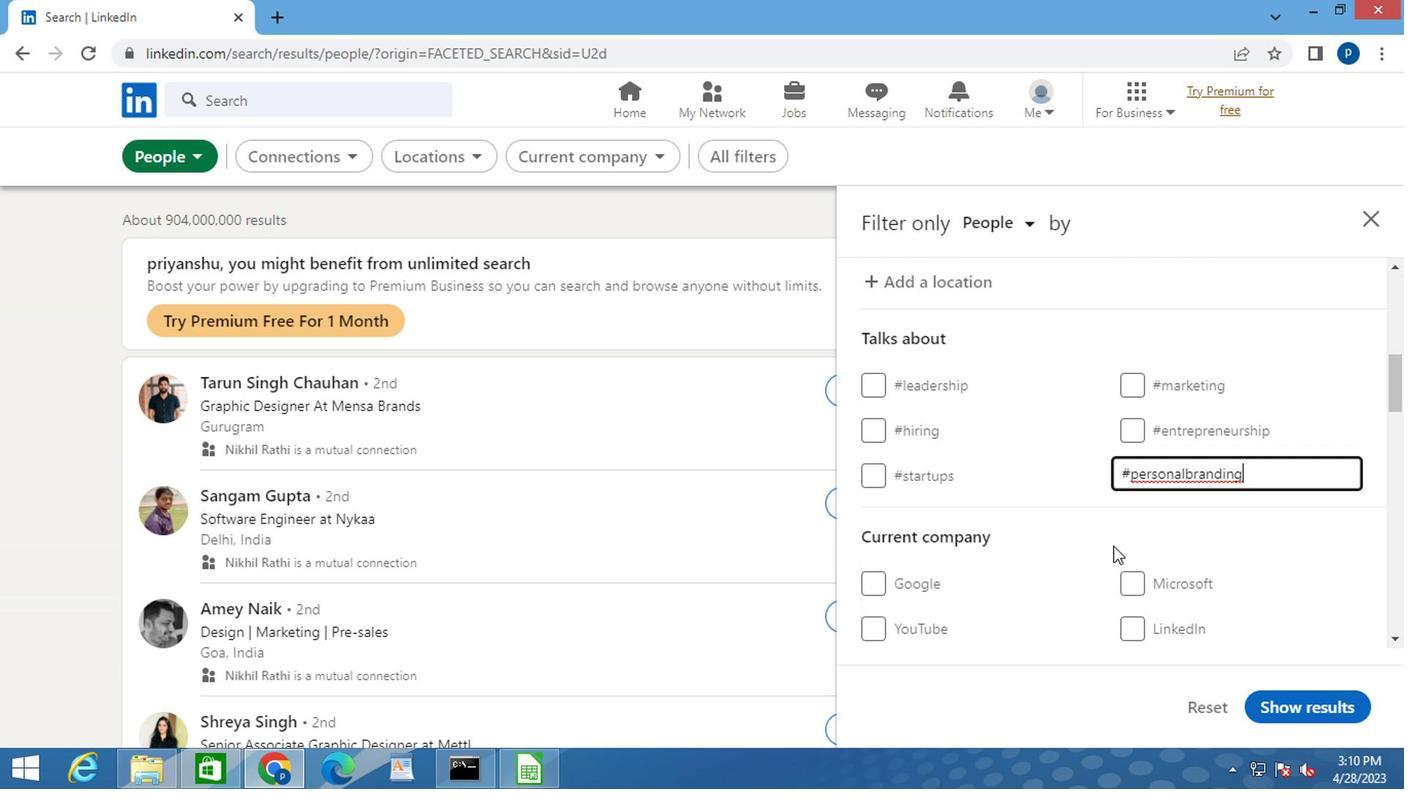 
Action: Mouse scrolled (1110, 543) with delta (0, 0)
Screenshot: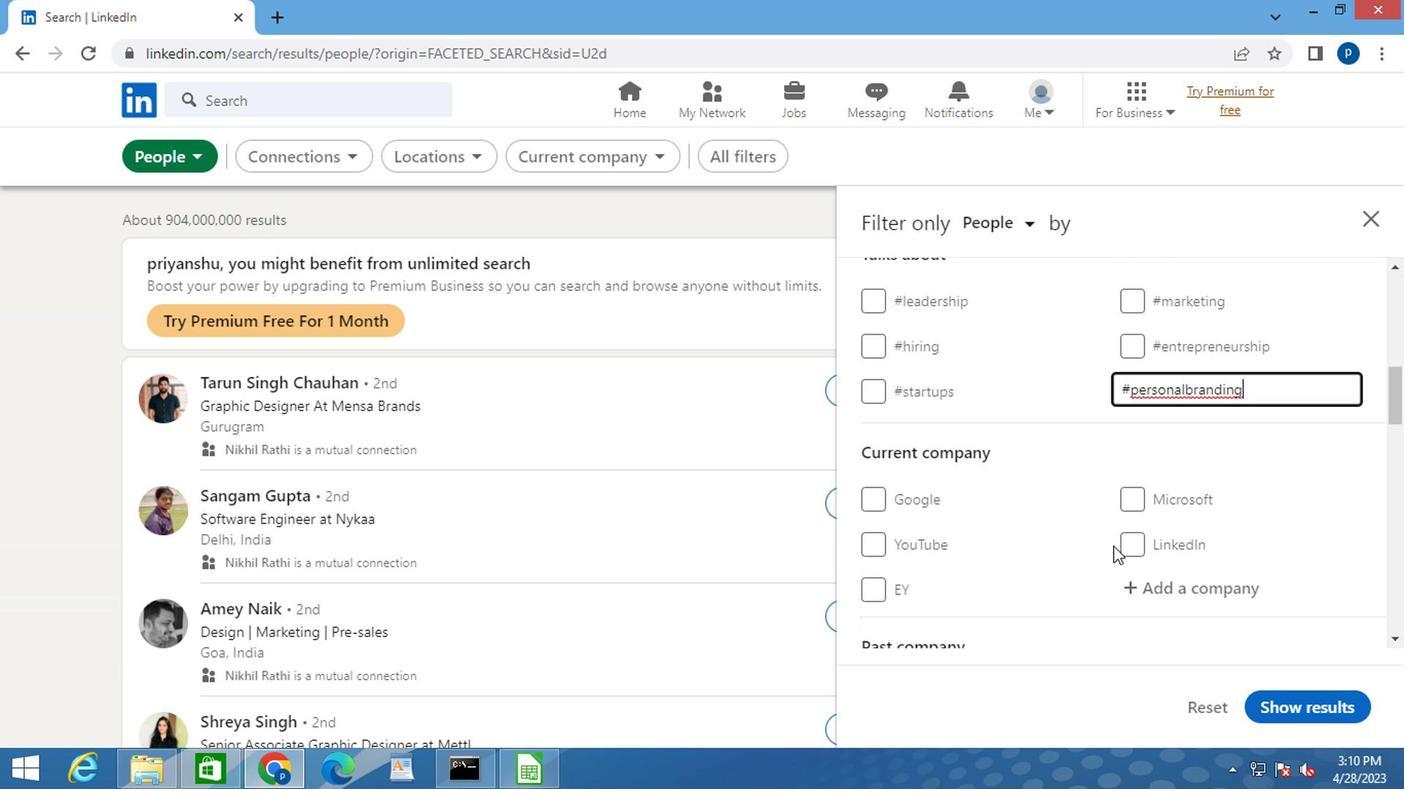 
Action: Mouse moved to (1060, 525)
Screenshot: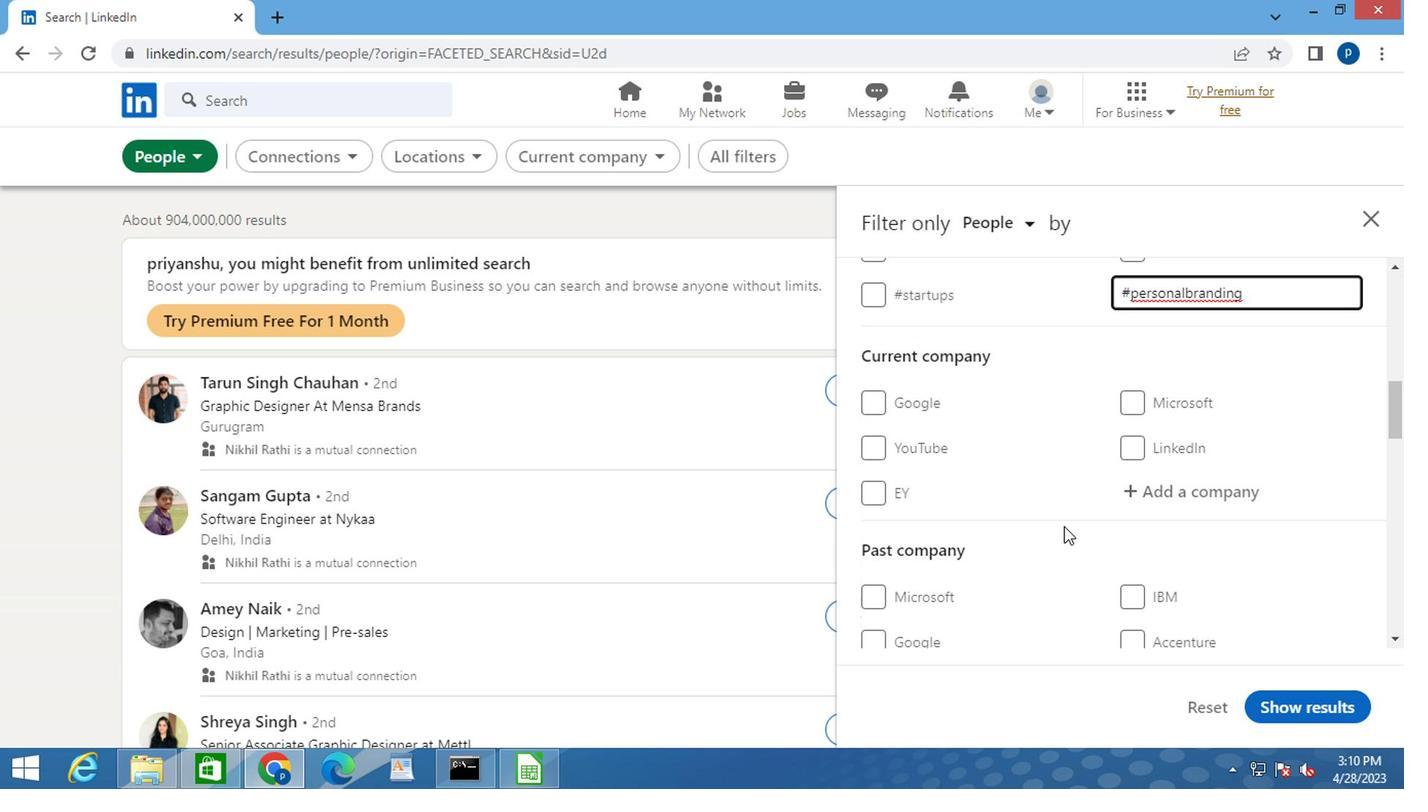 
Action: Mouse scrolled (1060, 523) with delta (0, -1)
Screenshot: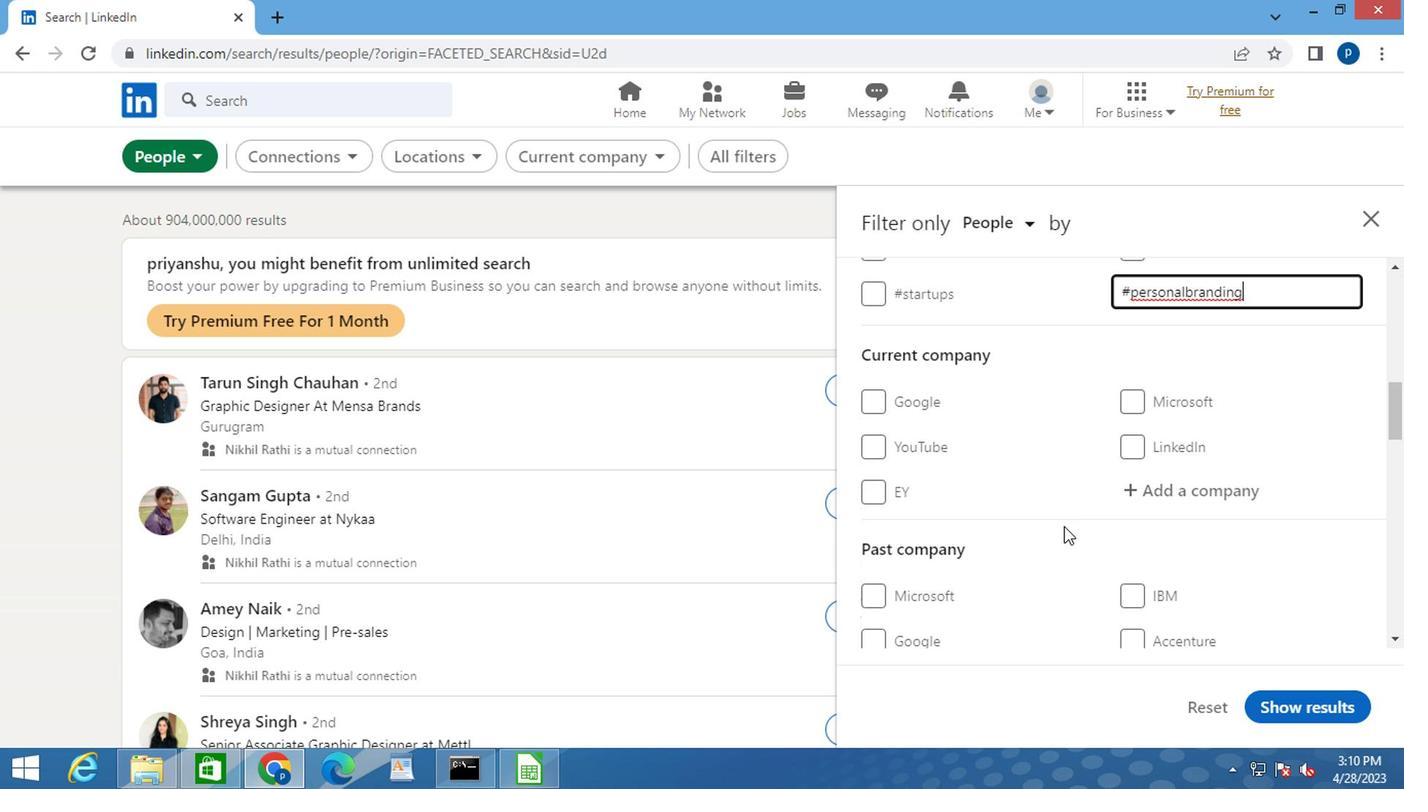 
Action: Mouse scrolled (1060, 523) with delta (0, -1)
Screenshot: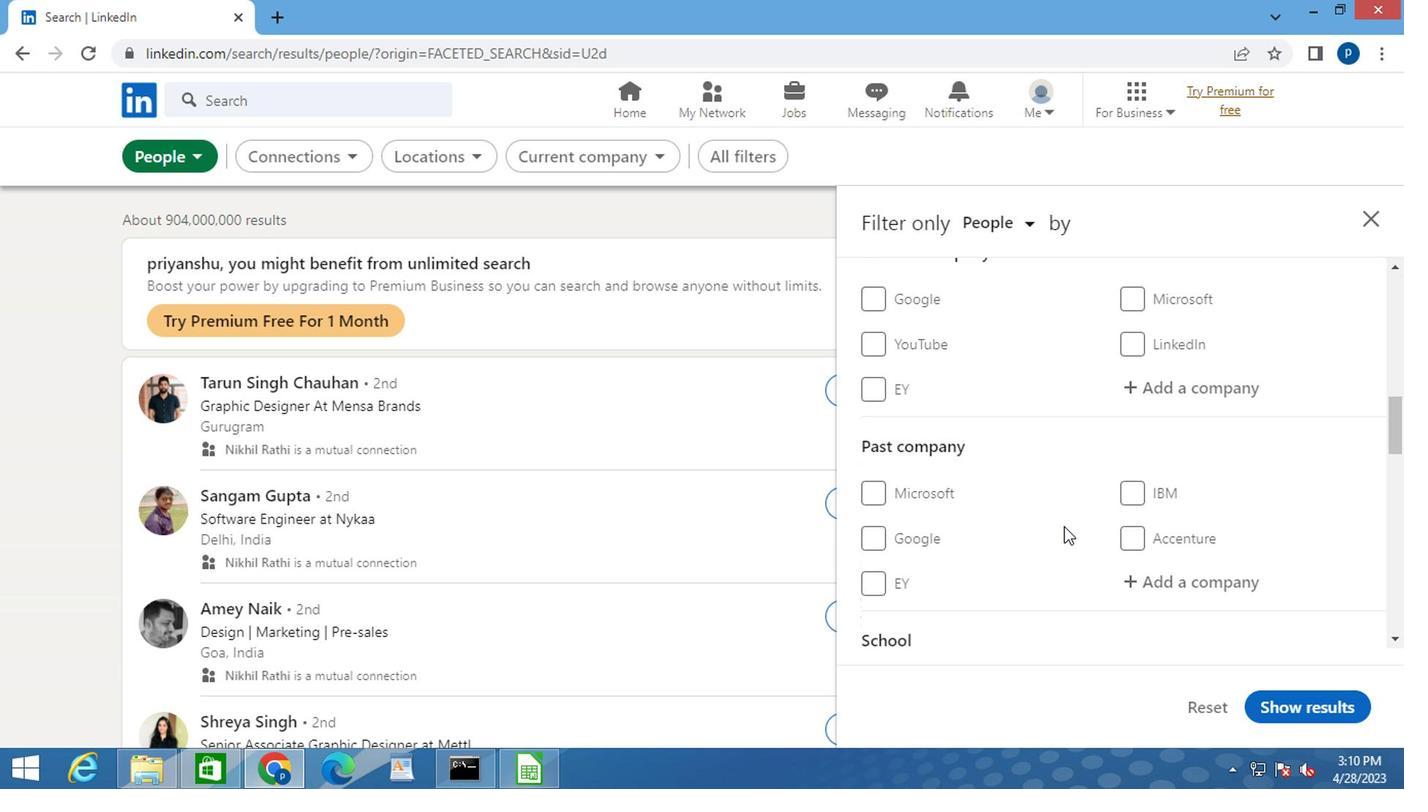
Action: Mouse scrolled (1060, 523) with delta (0, -1)
Screenshot: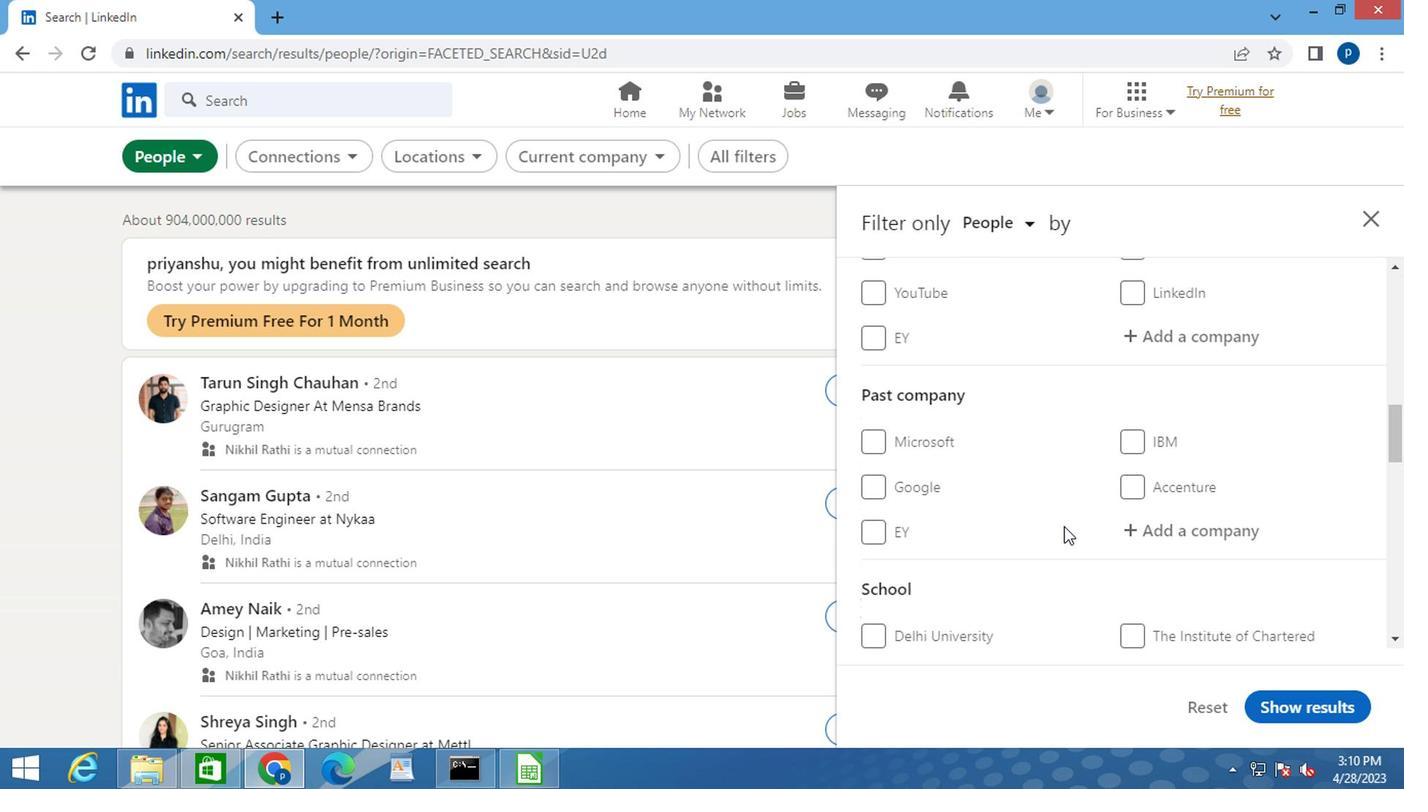 
Action: Mouse scrolled (1060, 523) with delta (0, -1)
Screenshot: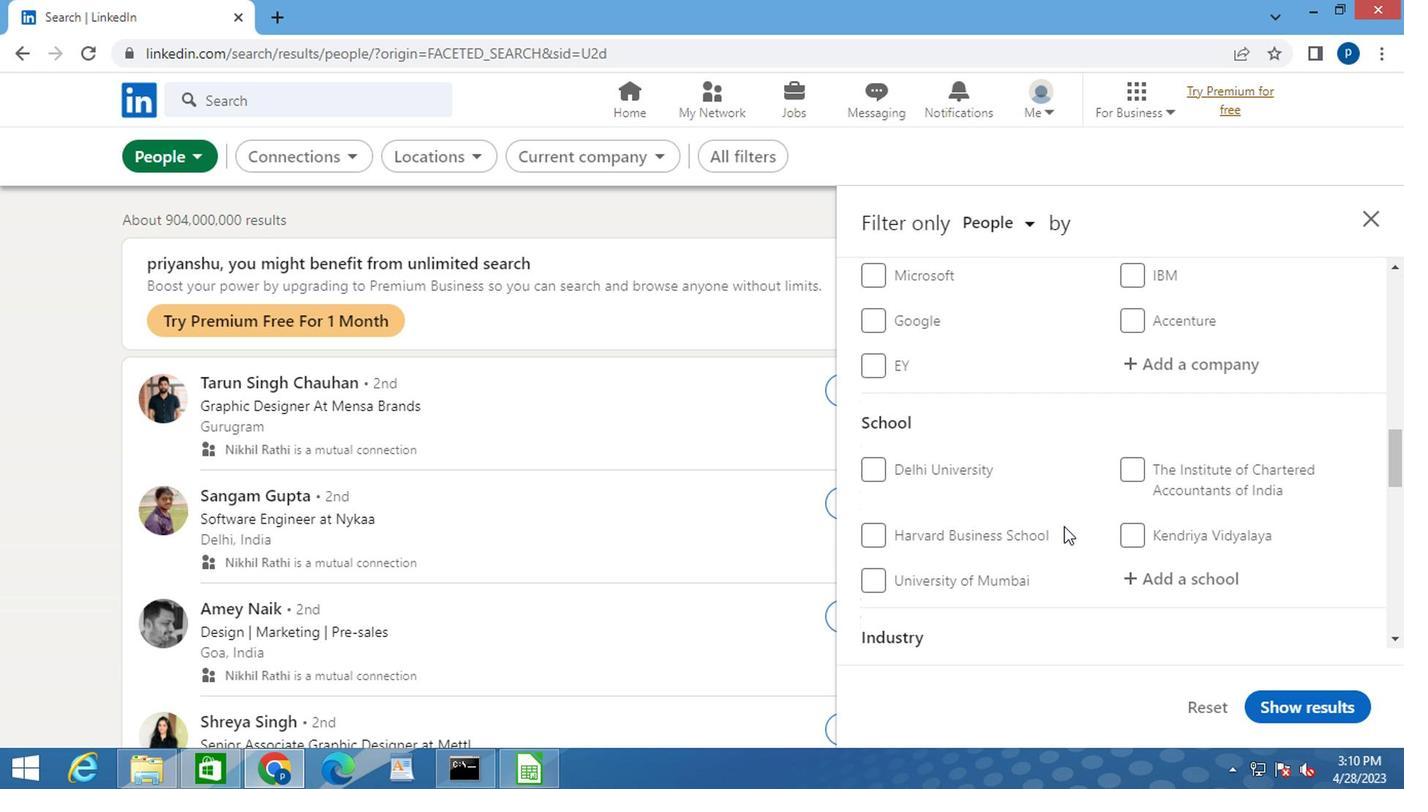 
Action: Mouse moved to (1059, 525)
Screenshot: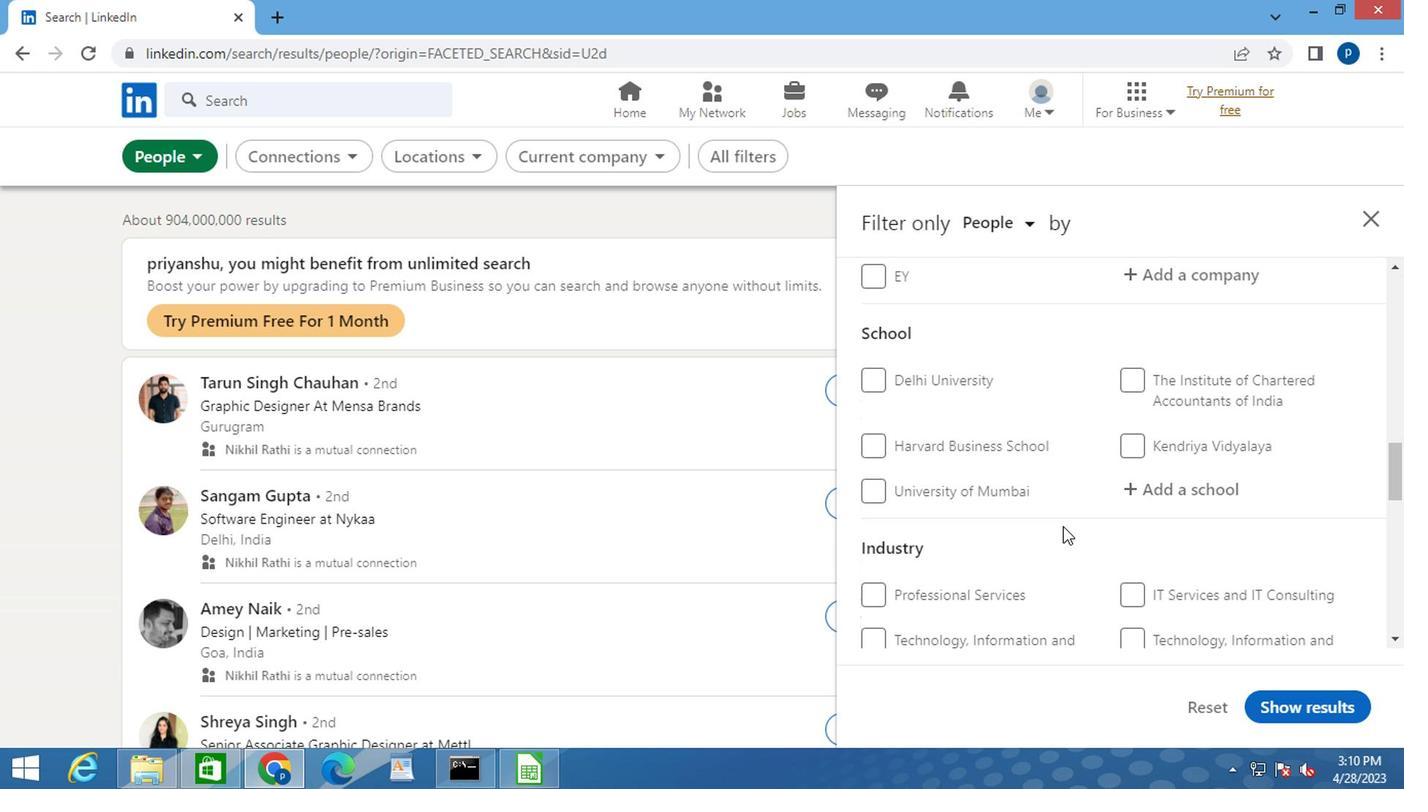 
Action: Mouse scrolled (1059, 523) with delta (0, -1)
Screenshot: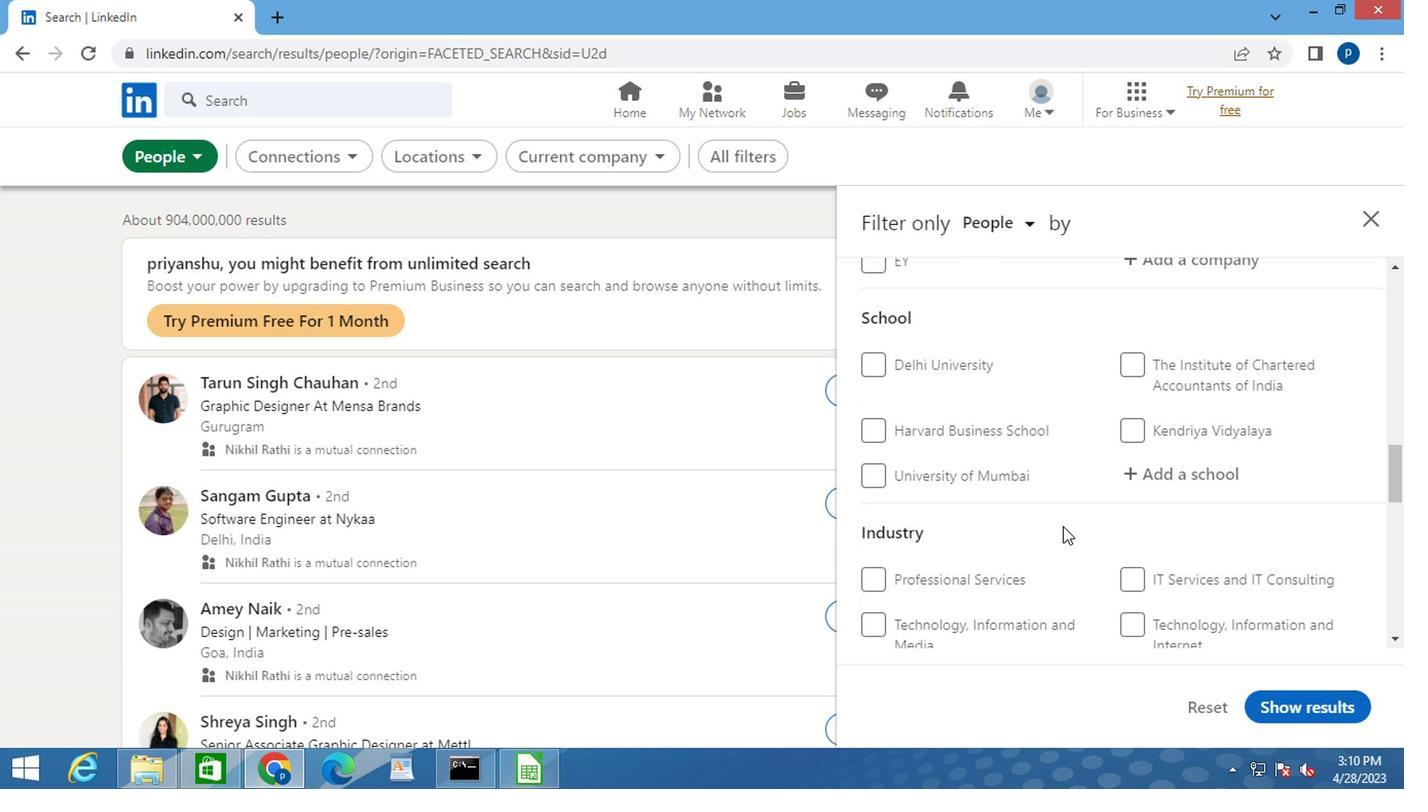 
Action: Mouse scrolled (1059, 523) with delta (0, -1)
Screenshot: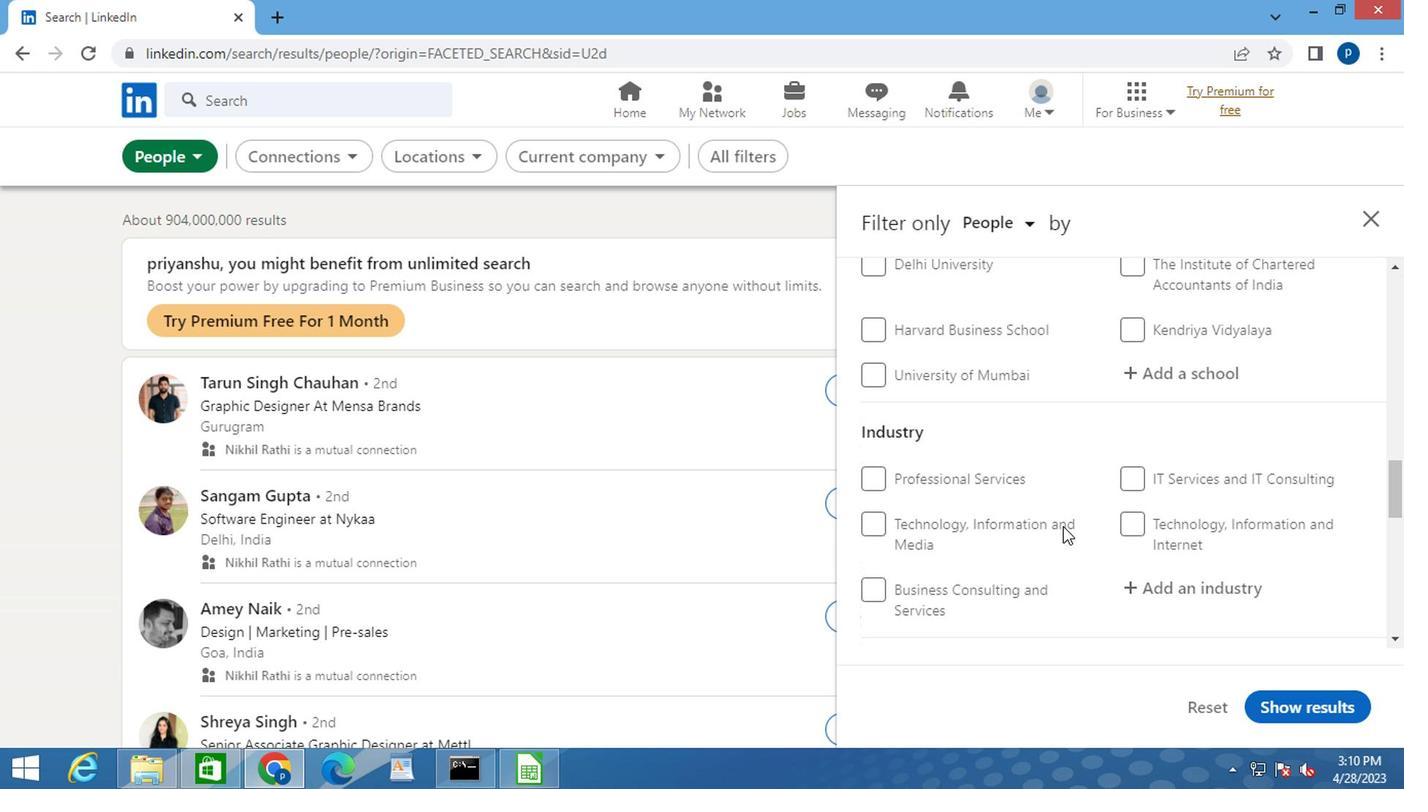 
Action: Mouse scrolled (1059, 523) with delta (0, -1)
Screenshot: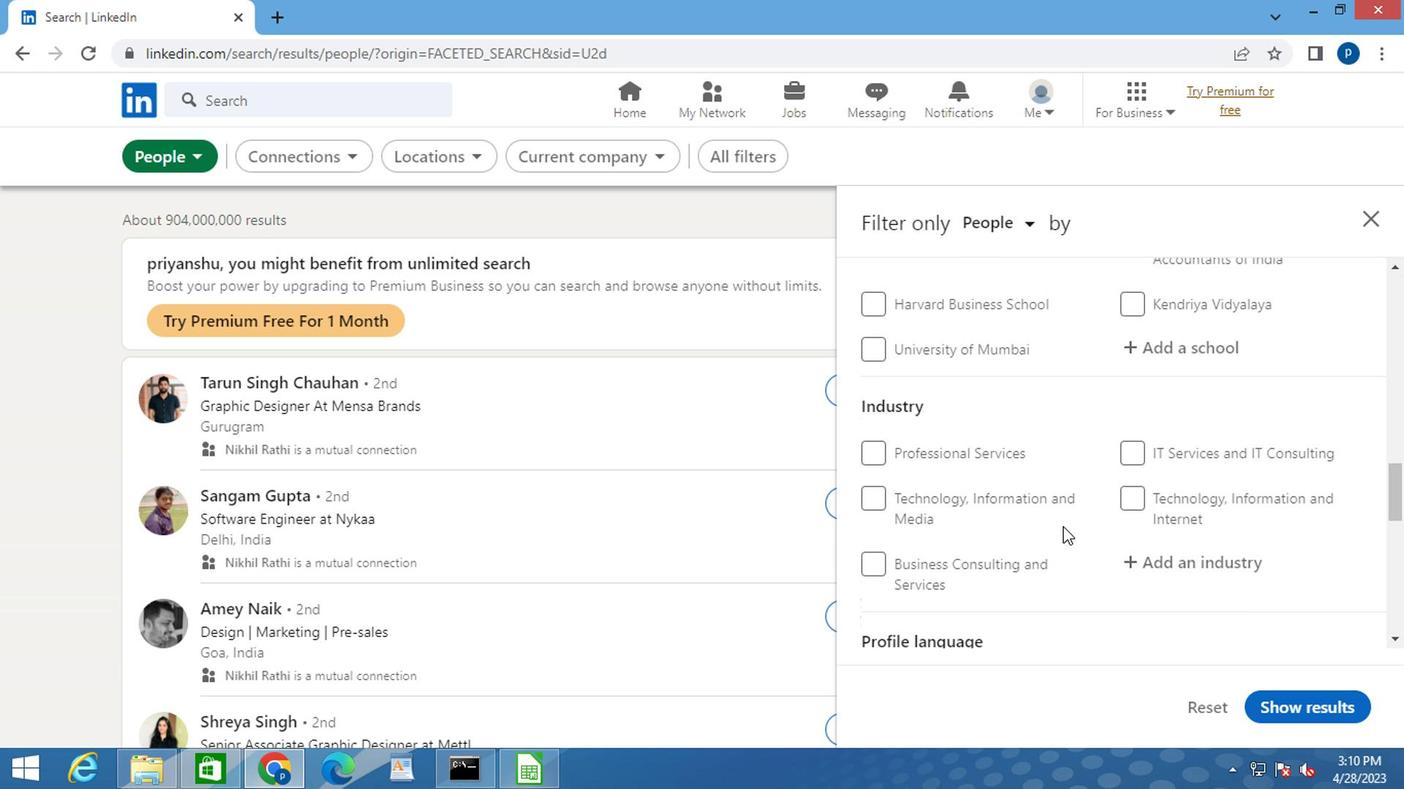 
Action: Mouse moved to (882, 617)
Screenshot: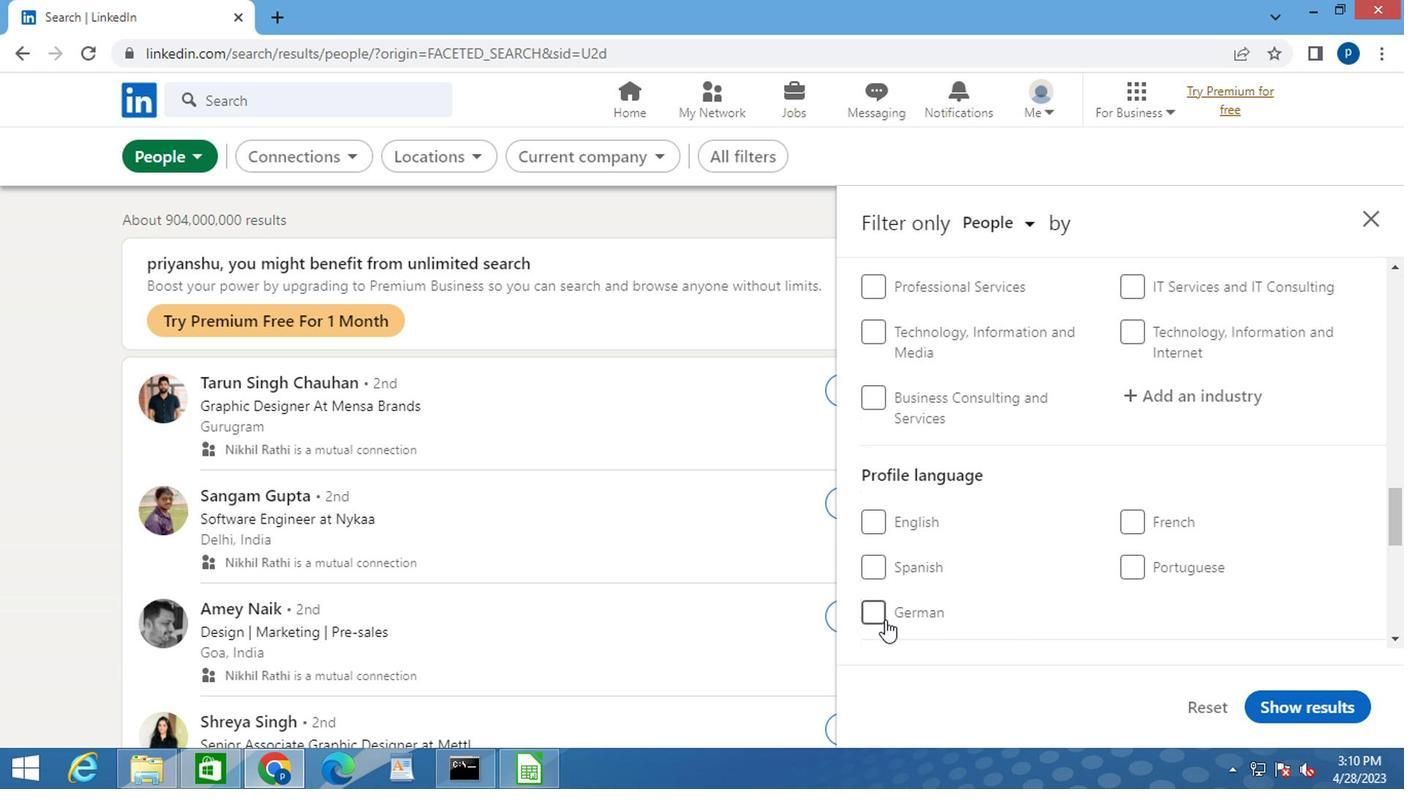 
Action: Mouse pressed left at (882, 617)
Screenshot: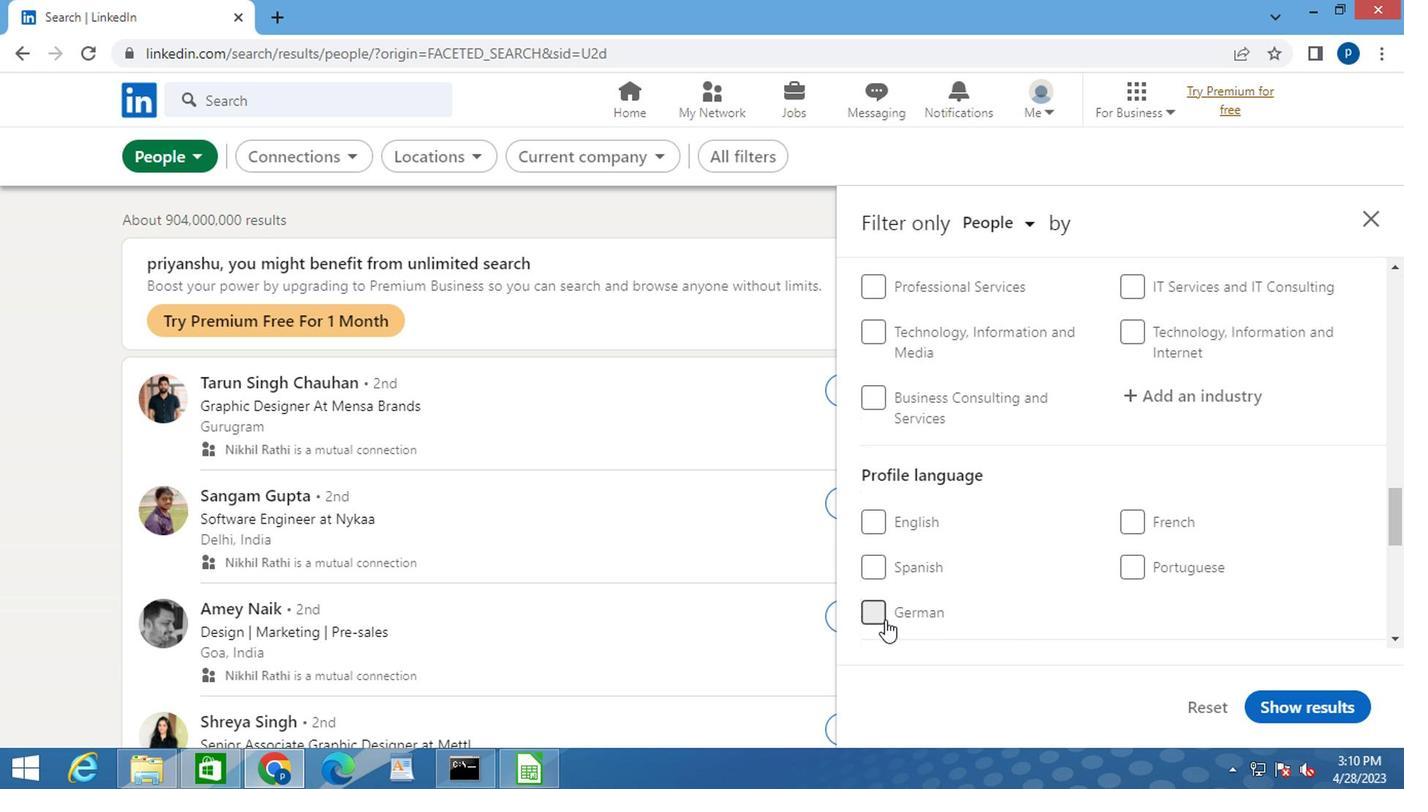 
Action: Mouse moved to (1039, 527)
Screenshot: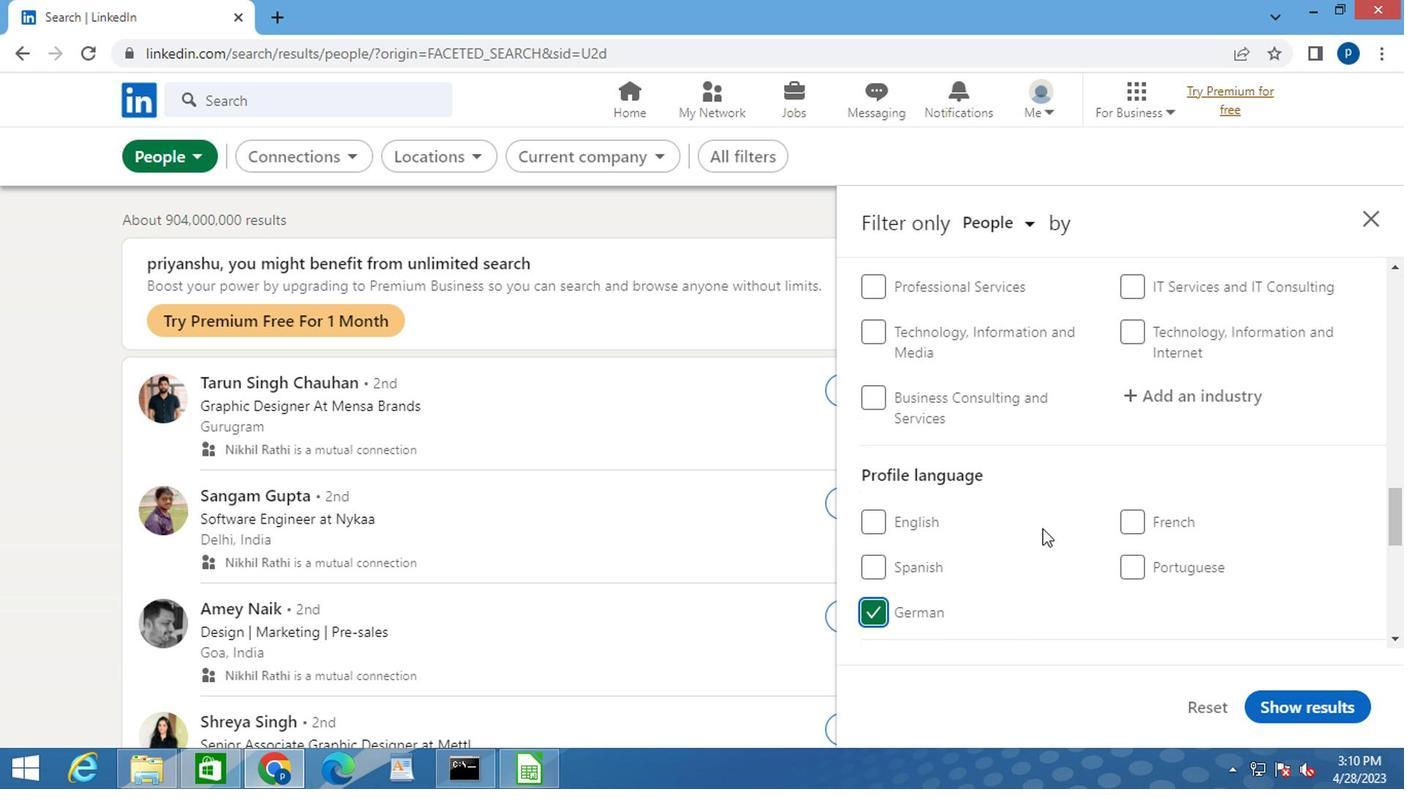 
Action: Mouse scrolled (1039, 528) with delta (0, 0)
Screenshot: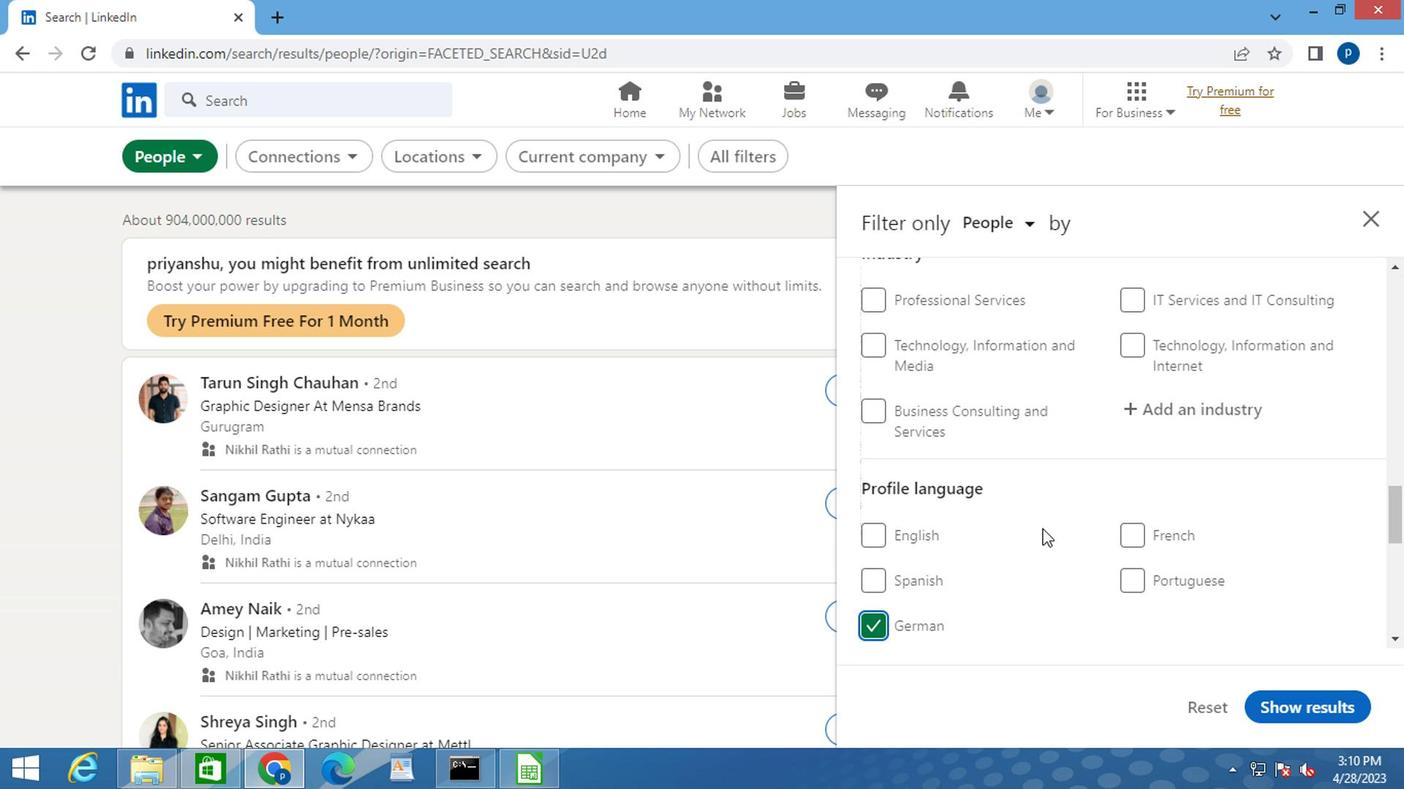 
Action: Mouse scrolled (1039, 528) with delta (0, 0)
Screenshot: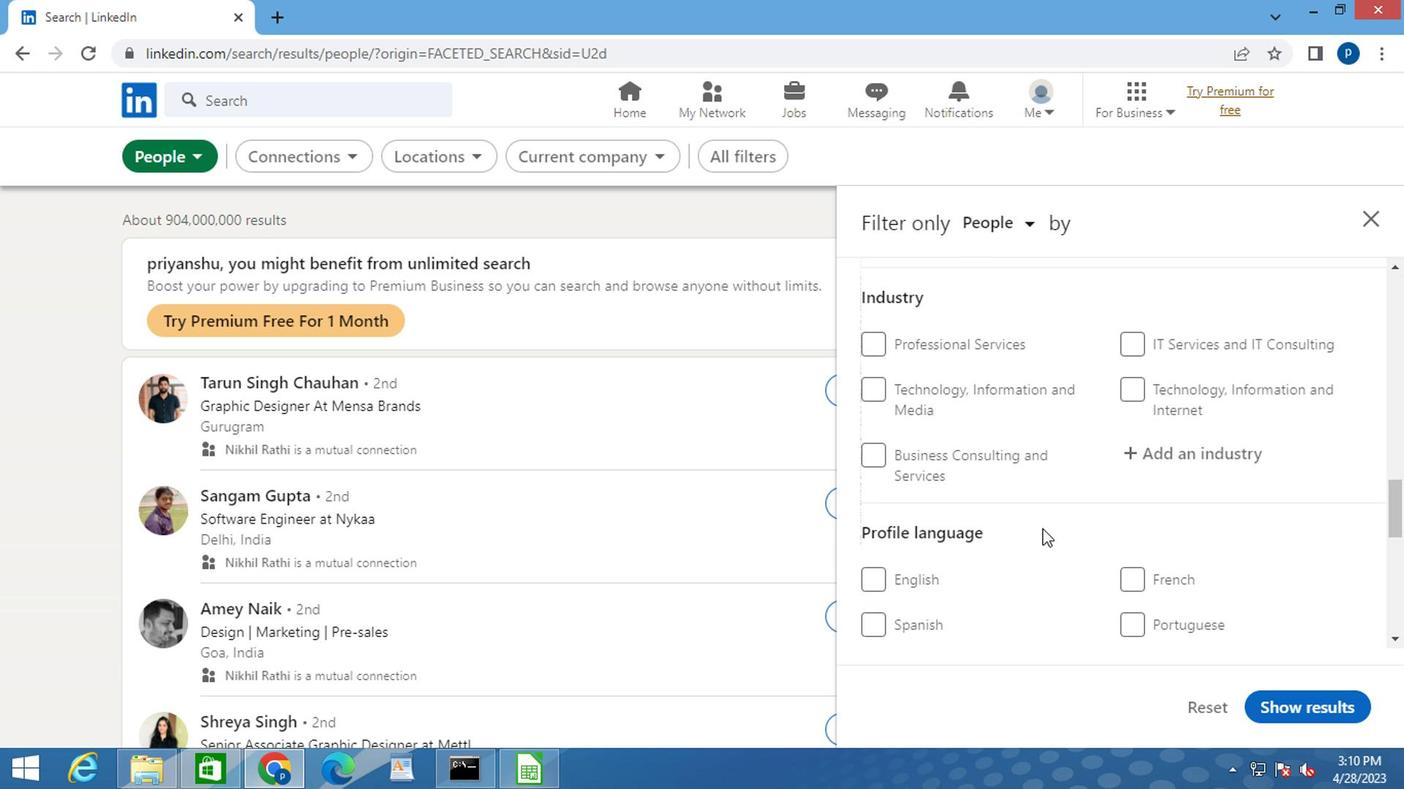 
Action: Mouse scrolled (1039, 528) with delta (0, 0)
Screenshot: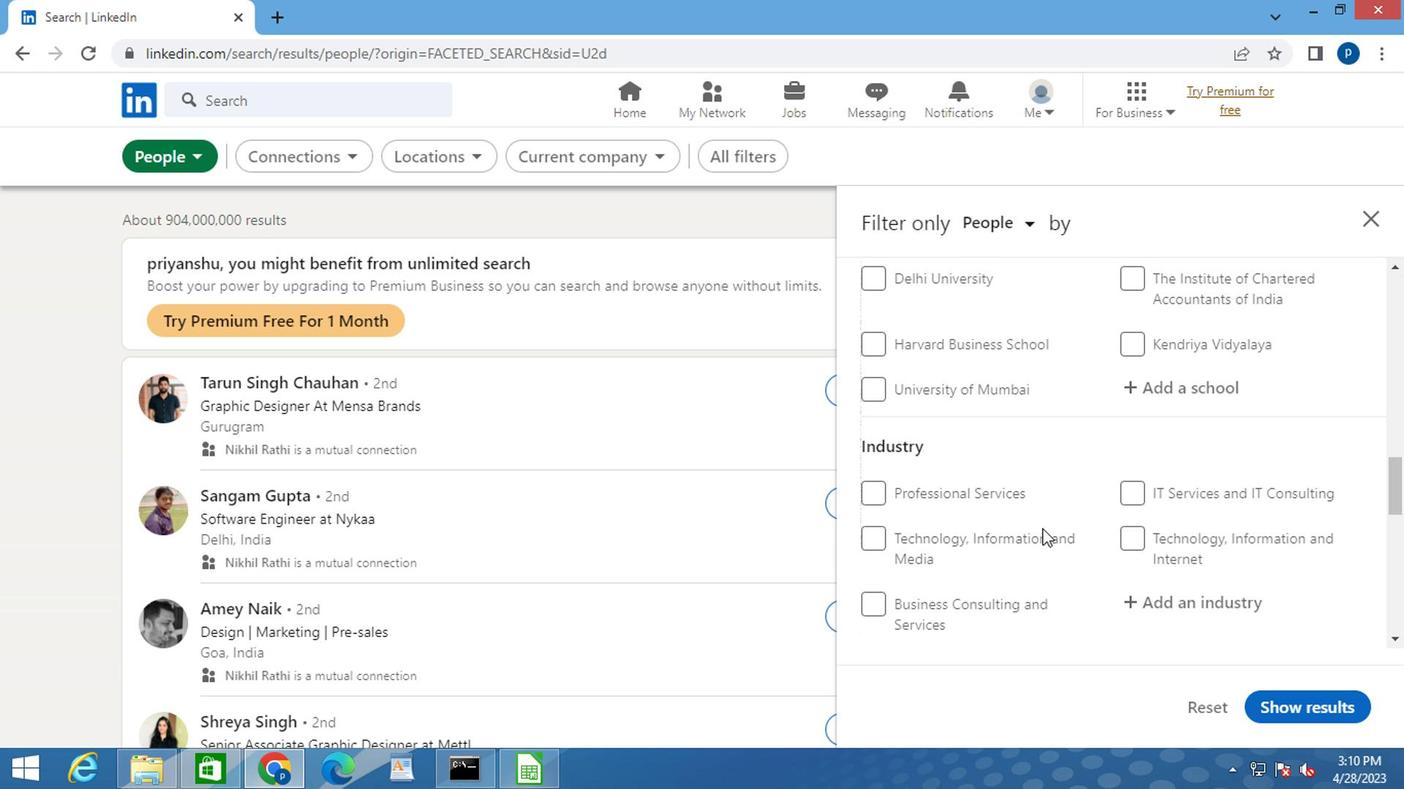 
Action: Mouse scrolled (1039, 528) with delta (0, 0)
Screenshot: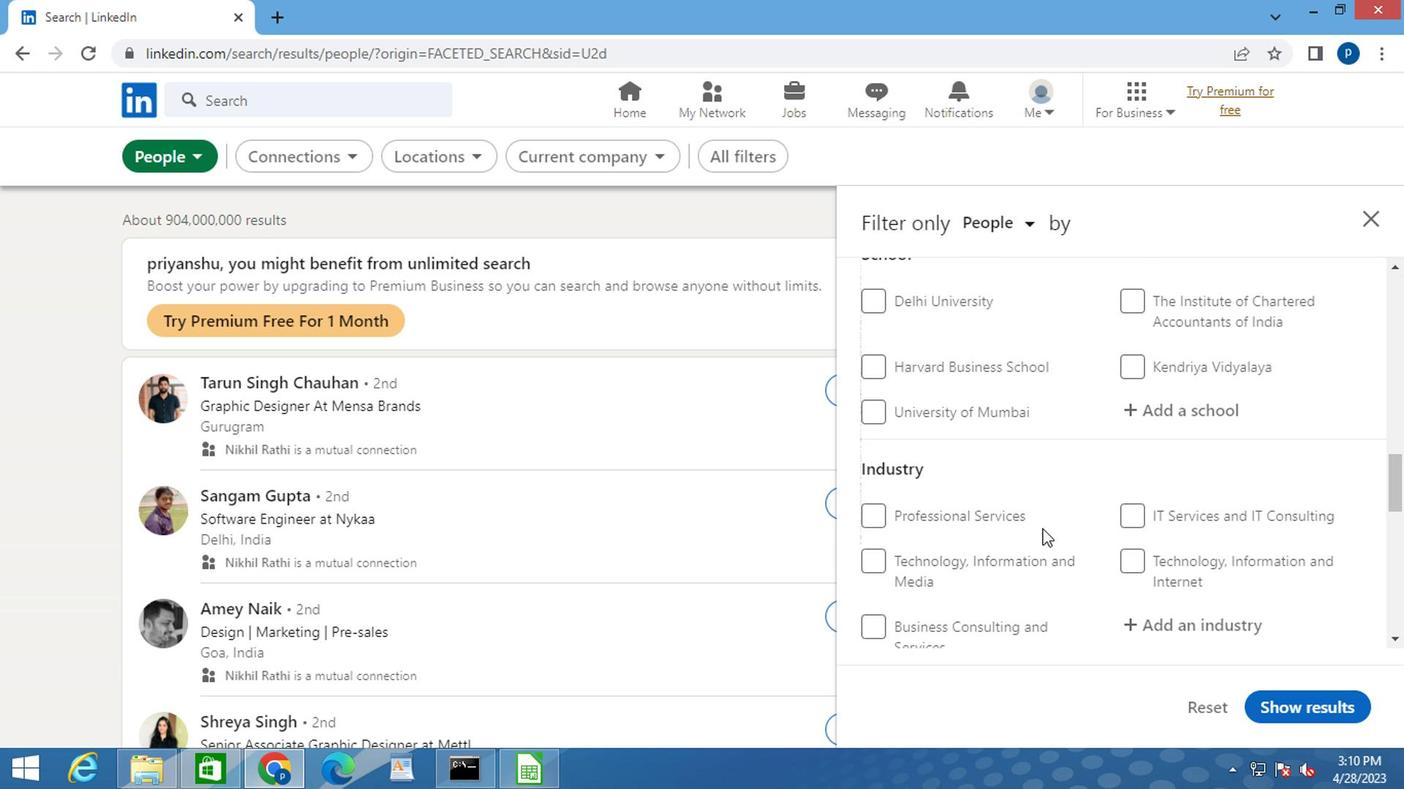 
Action: Mouse scrolled (1039, 528) with delta (0, 0)
Screenshot: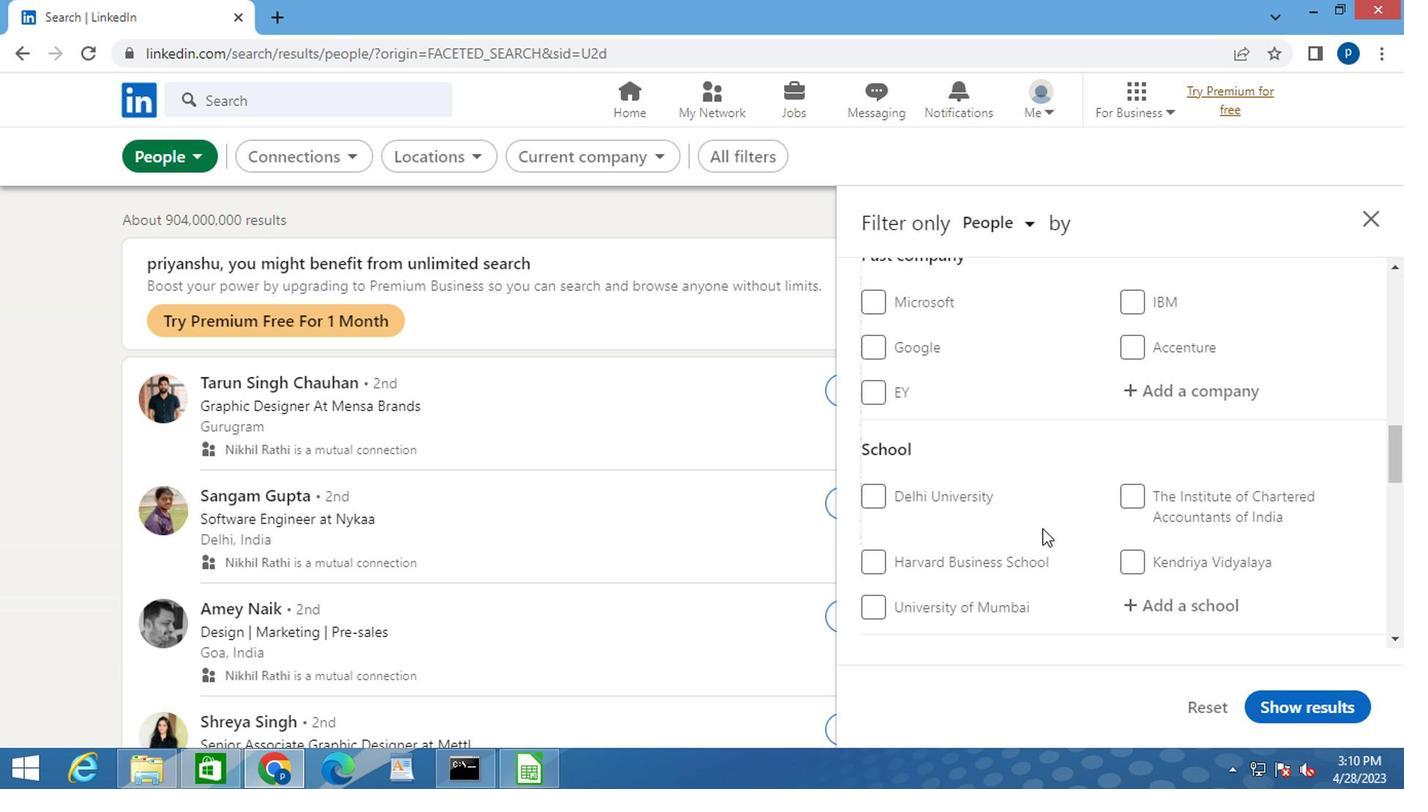 
Action: Mouse scrolled (1039, 528) with delta (0, 0)
Screenshot: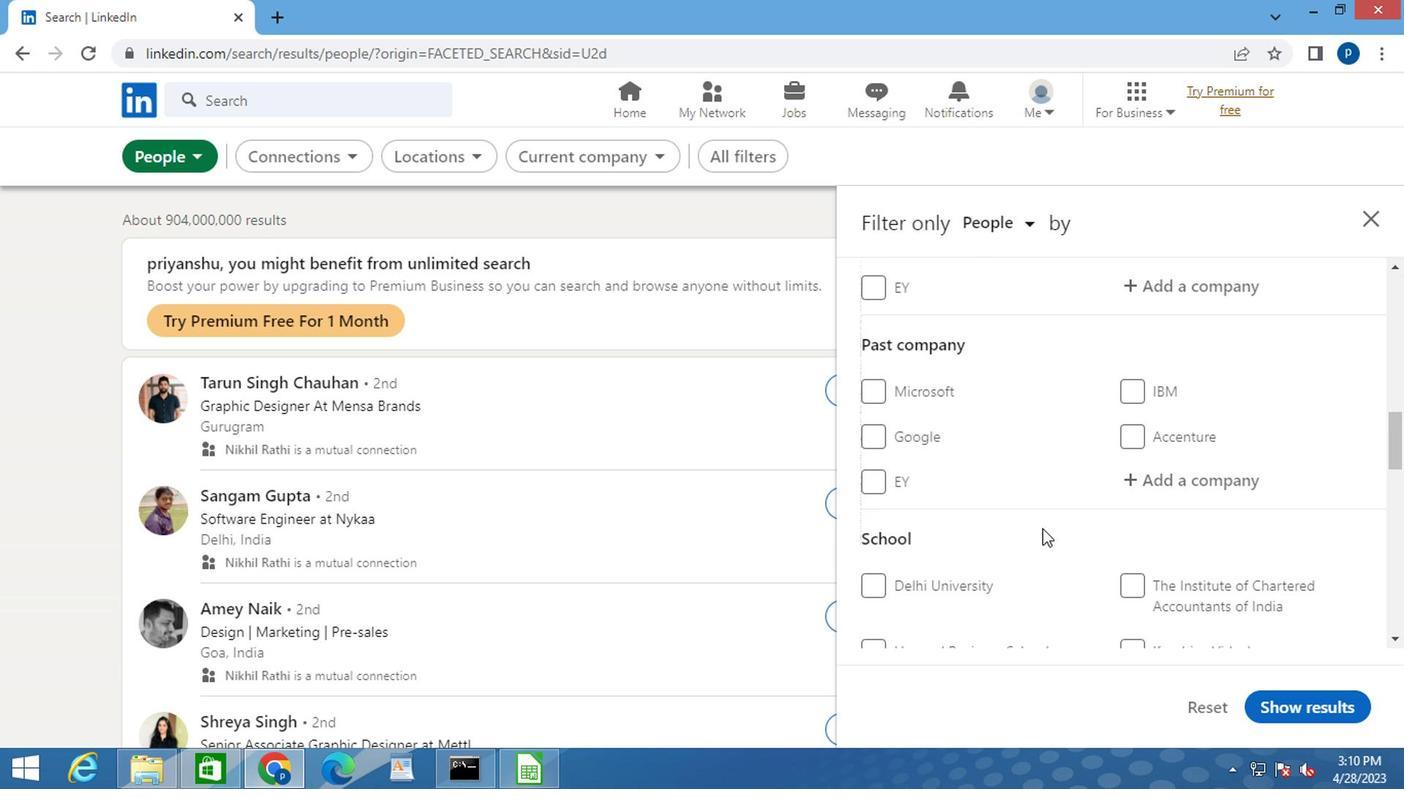 
Action: Mouse scrolled (1039, 528) with delta (0, 0)
Screenshot: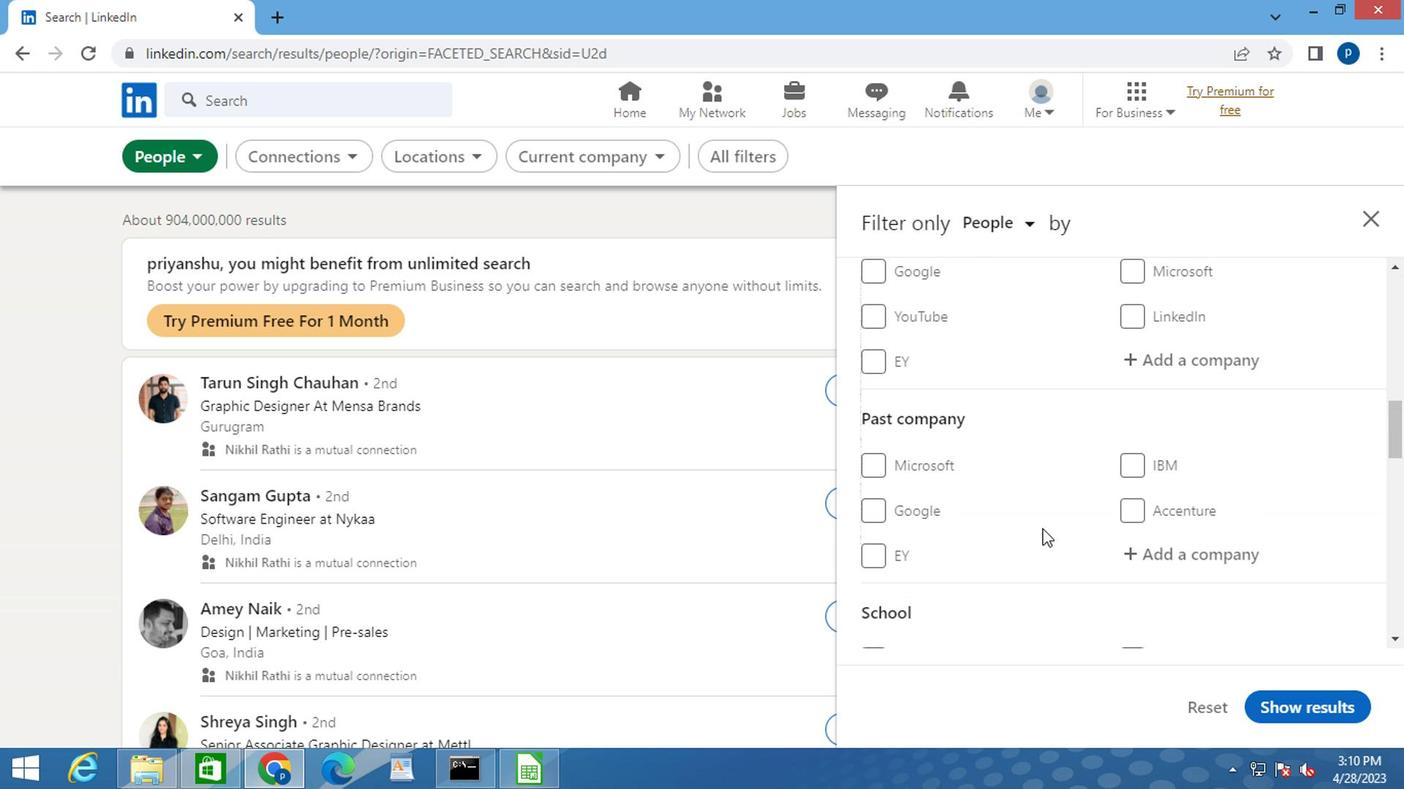 
Action: Mouse moved to (1165, 496)
Screenshot: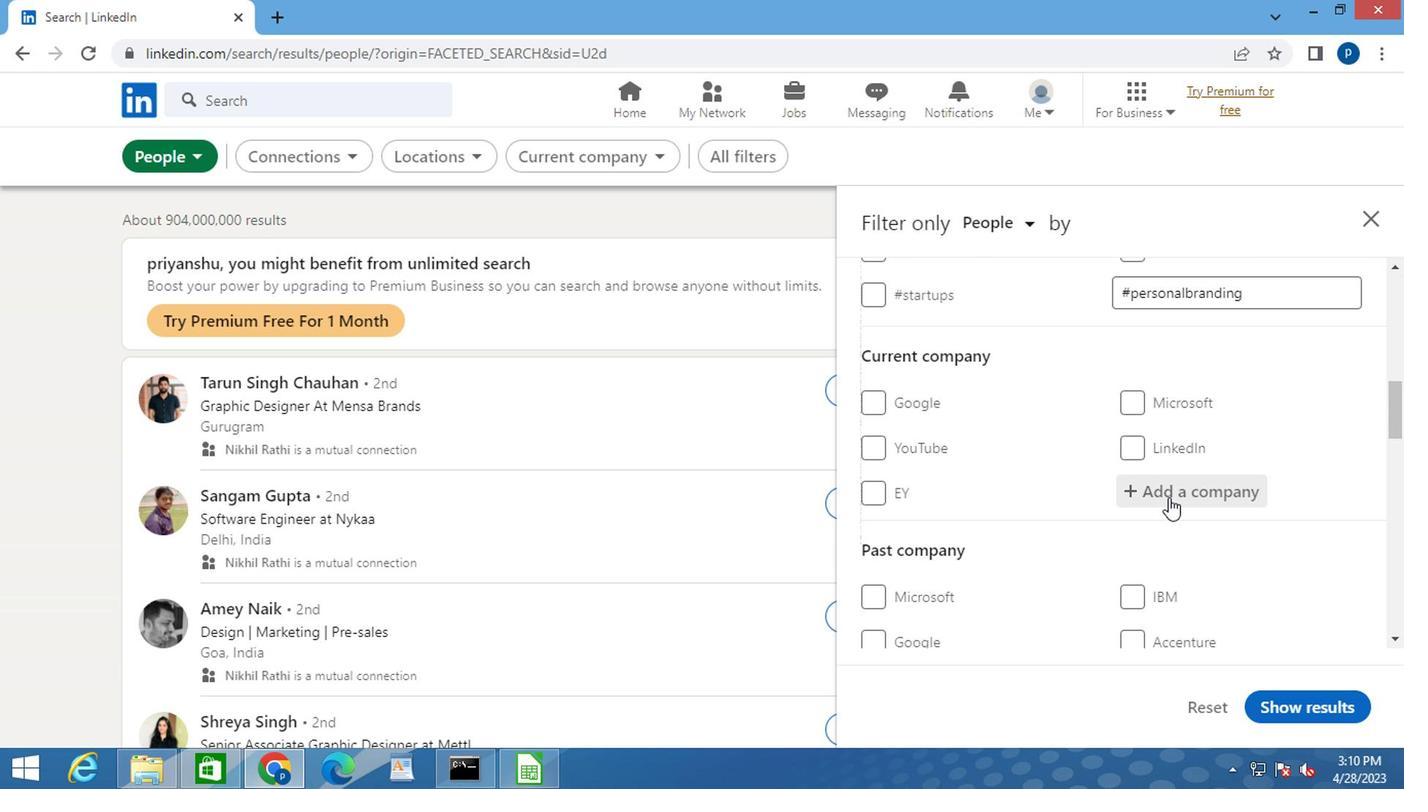 
Action: Mouse pressed left at (1165, 496)
Screenshot: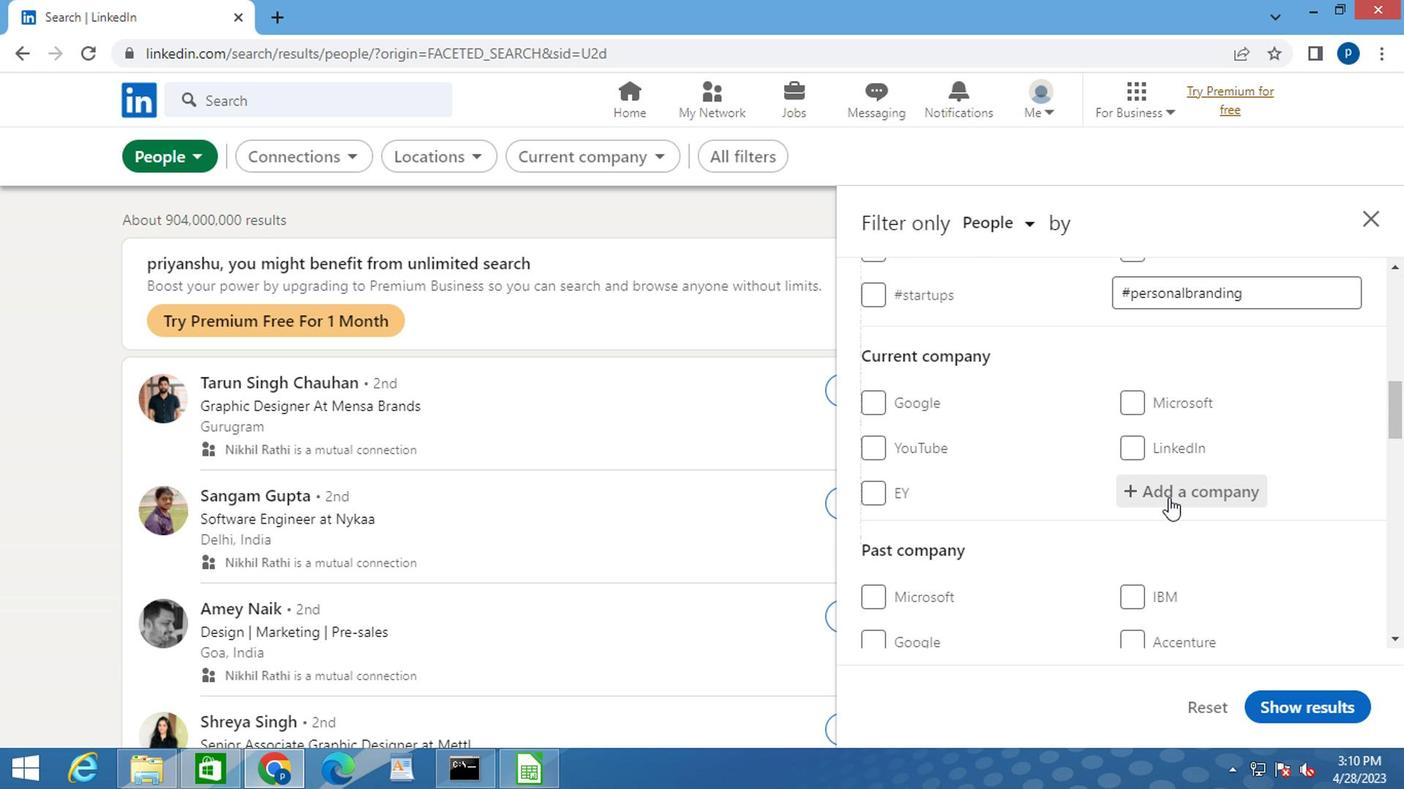 
Action: Key pressed <Key.caps_lock>Z<Key.caps_lock>YNGA
Screenshot: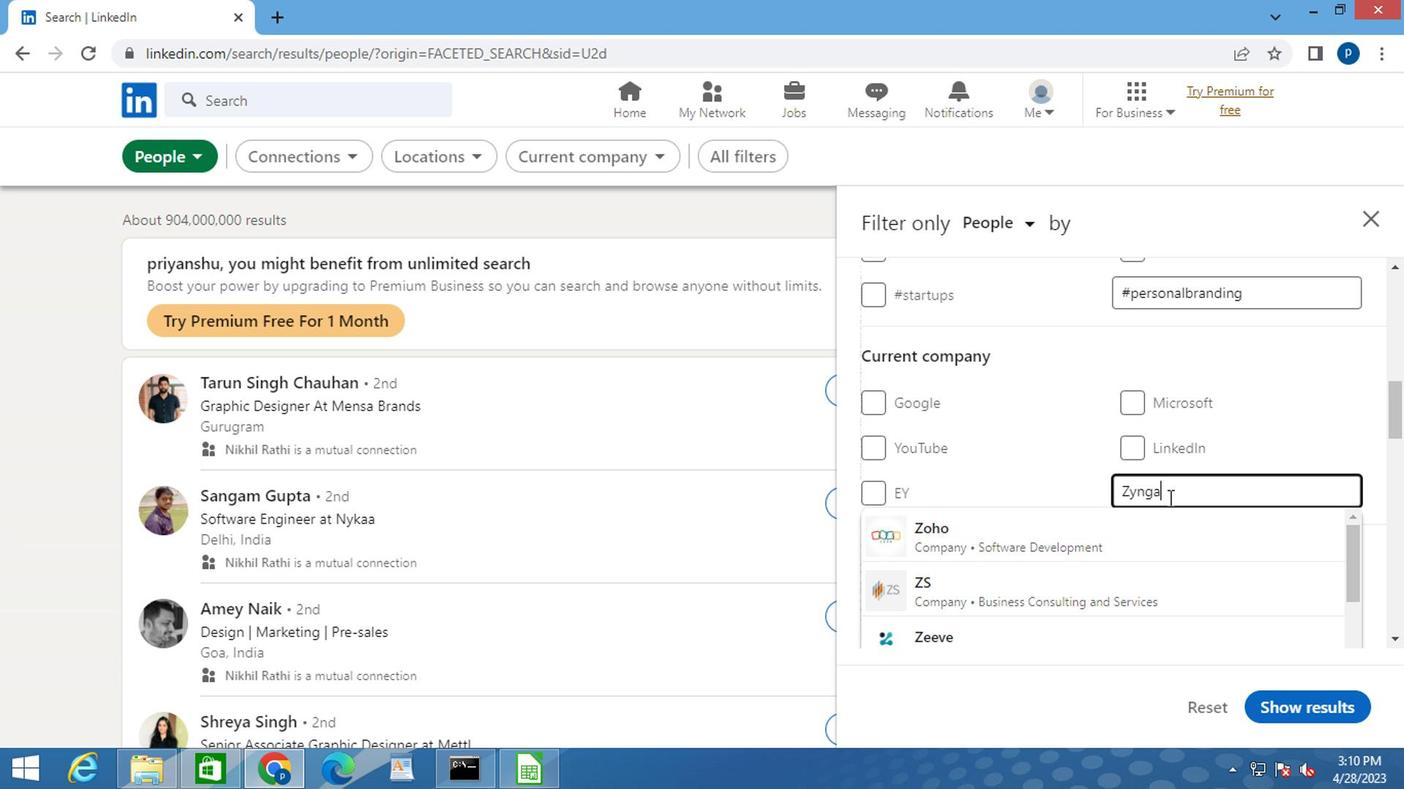 
Action: Mouse moved to (1050, 528)
Screenshot: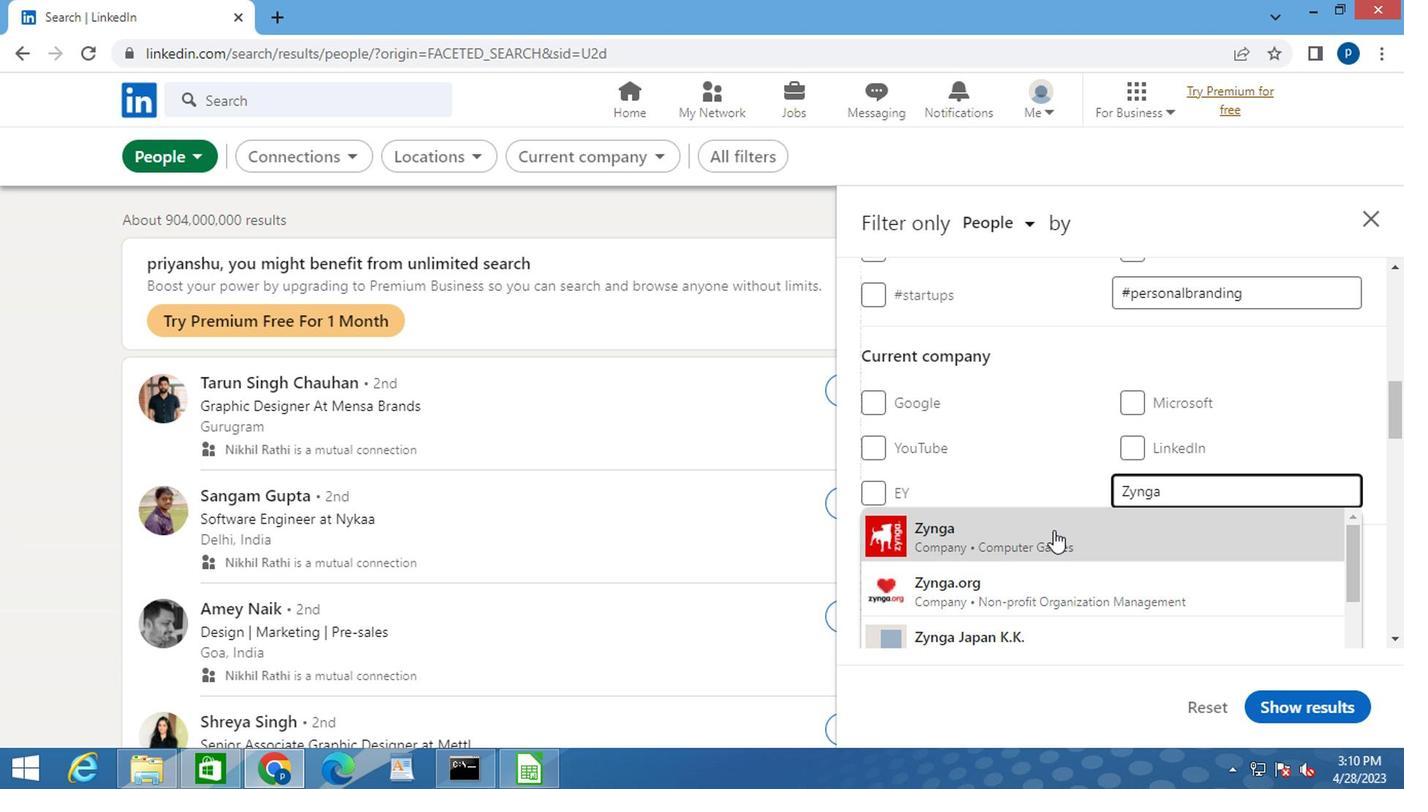 
Action: Mouse pressed left at (1050, 528)
Screenshot: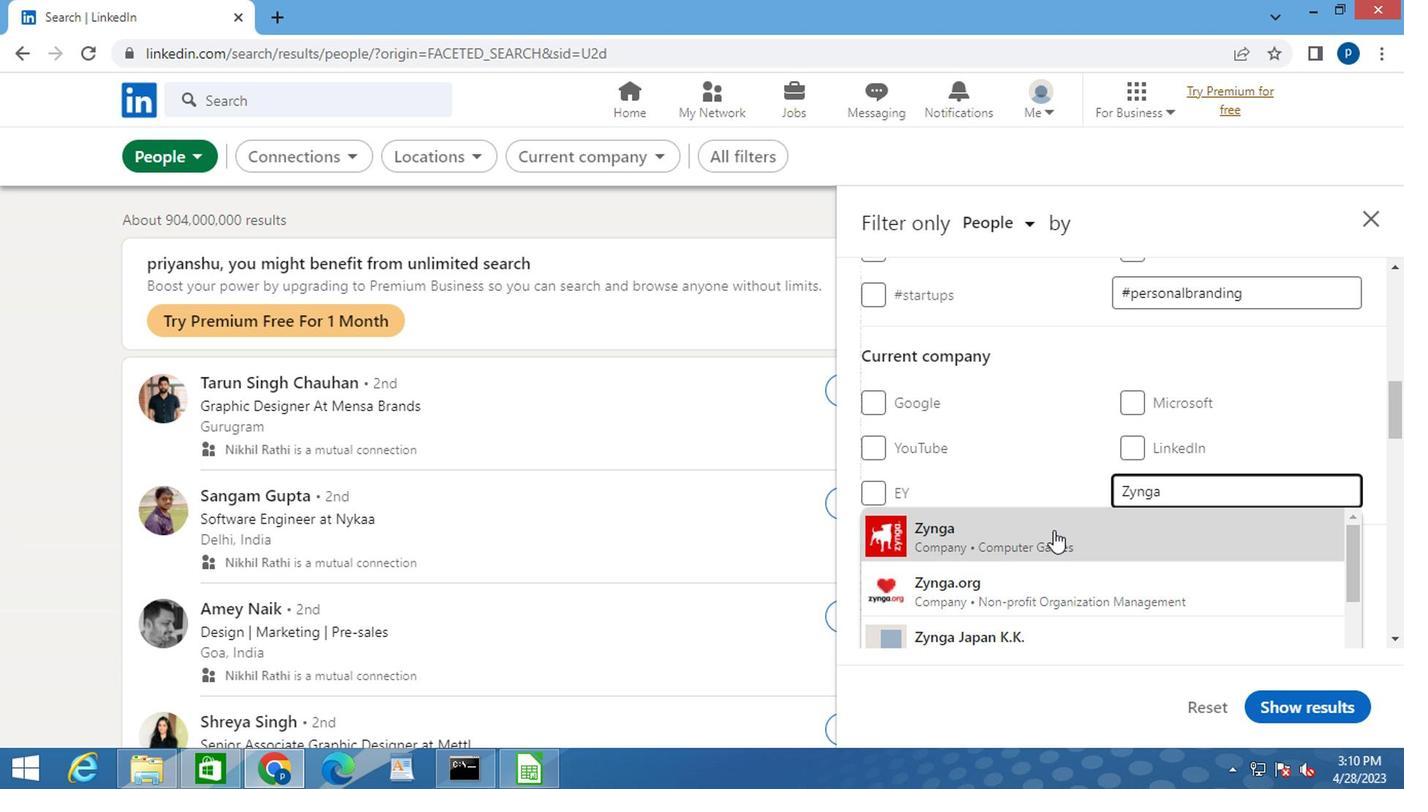 
Action: Mouse moved to (1050, 528)
Screenshot: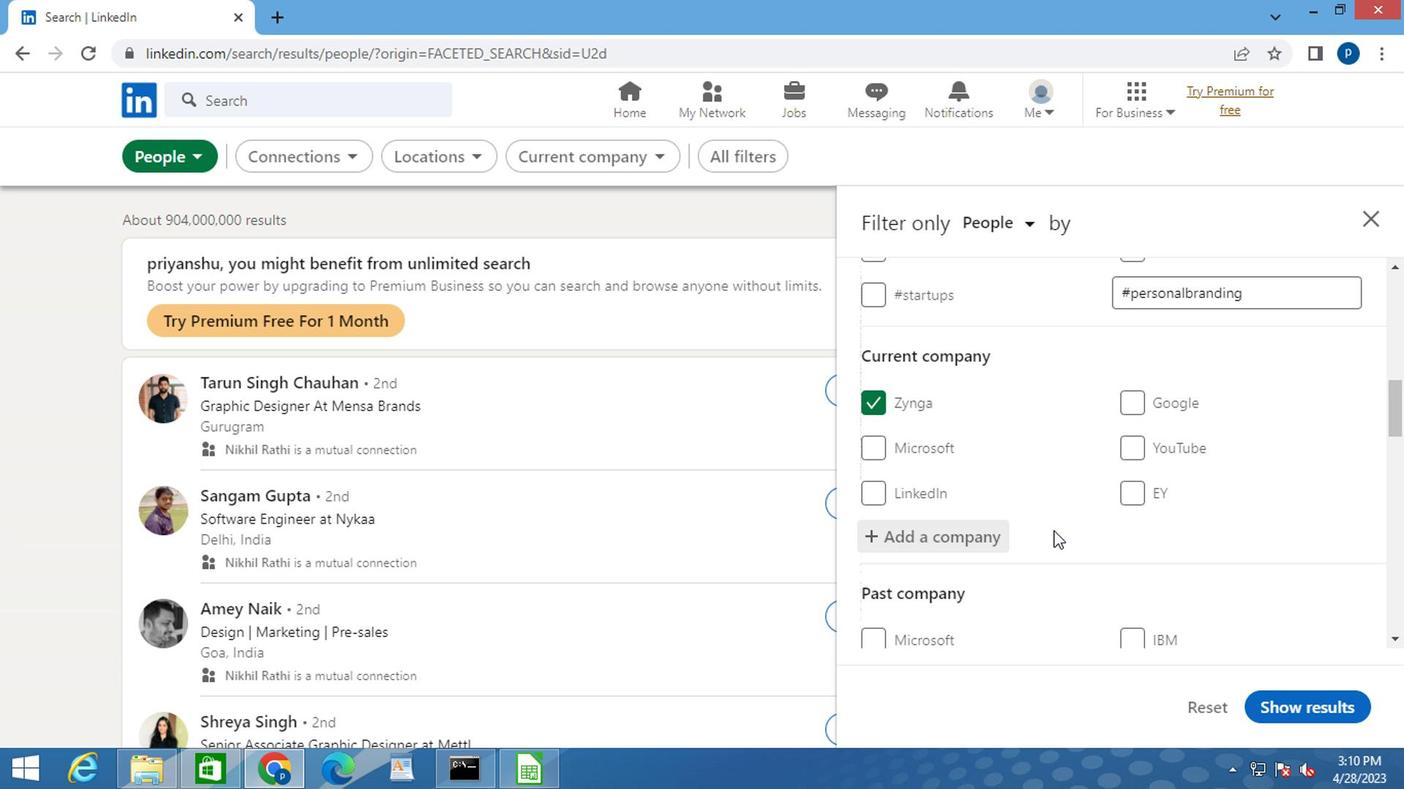 
Action: Mouse scrolled (1050, 528) with delta (0, 0)
Screenshot: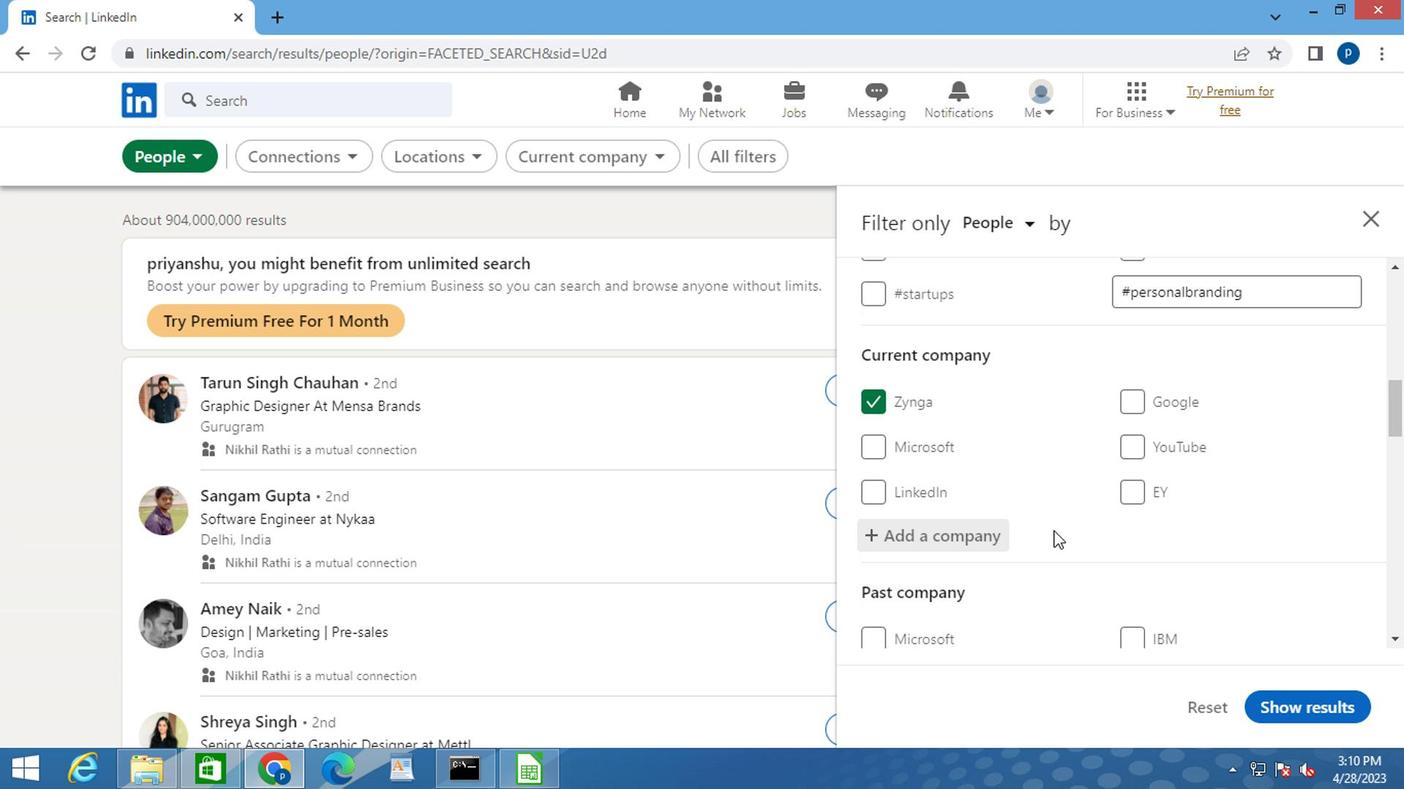 
Action: Mouse scrolled (1050, 528) with delta (0, 0)
Screenshot: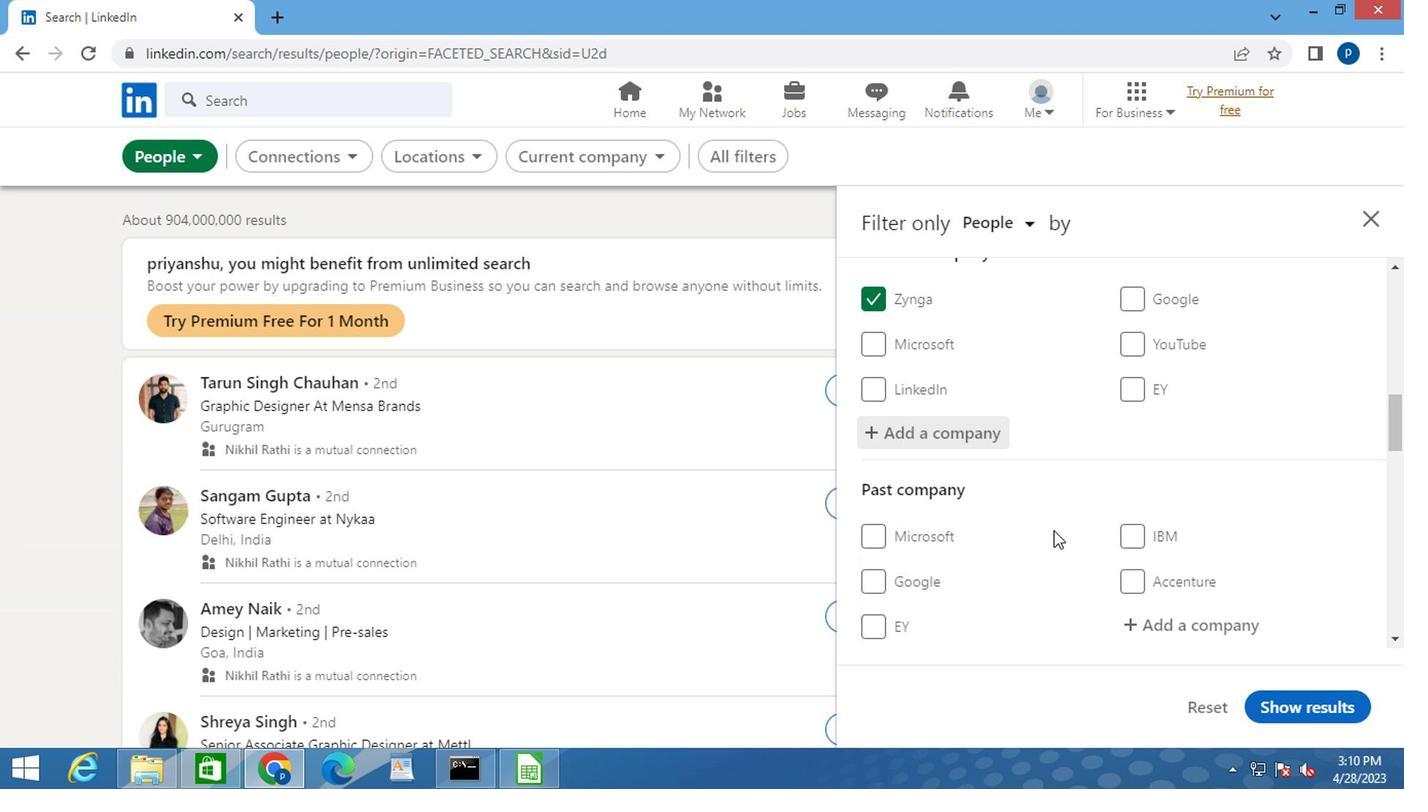 
Action: Mouse scrolled (1050, 528) with delta (0, 0)
Screenshot: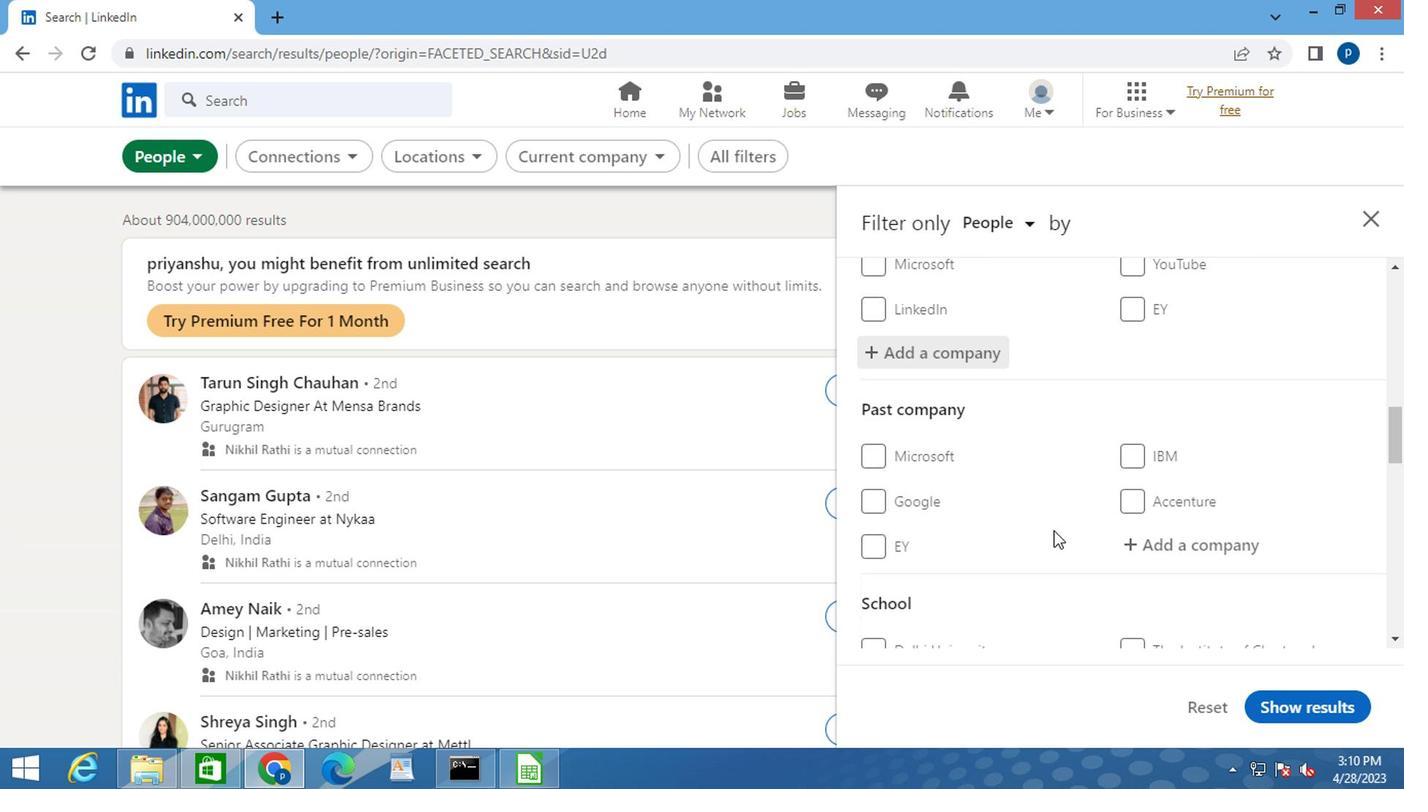 
Action: Mouse moved to (1053, 528)
Screenshot: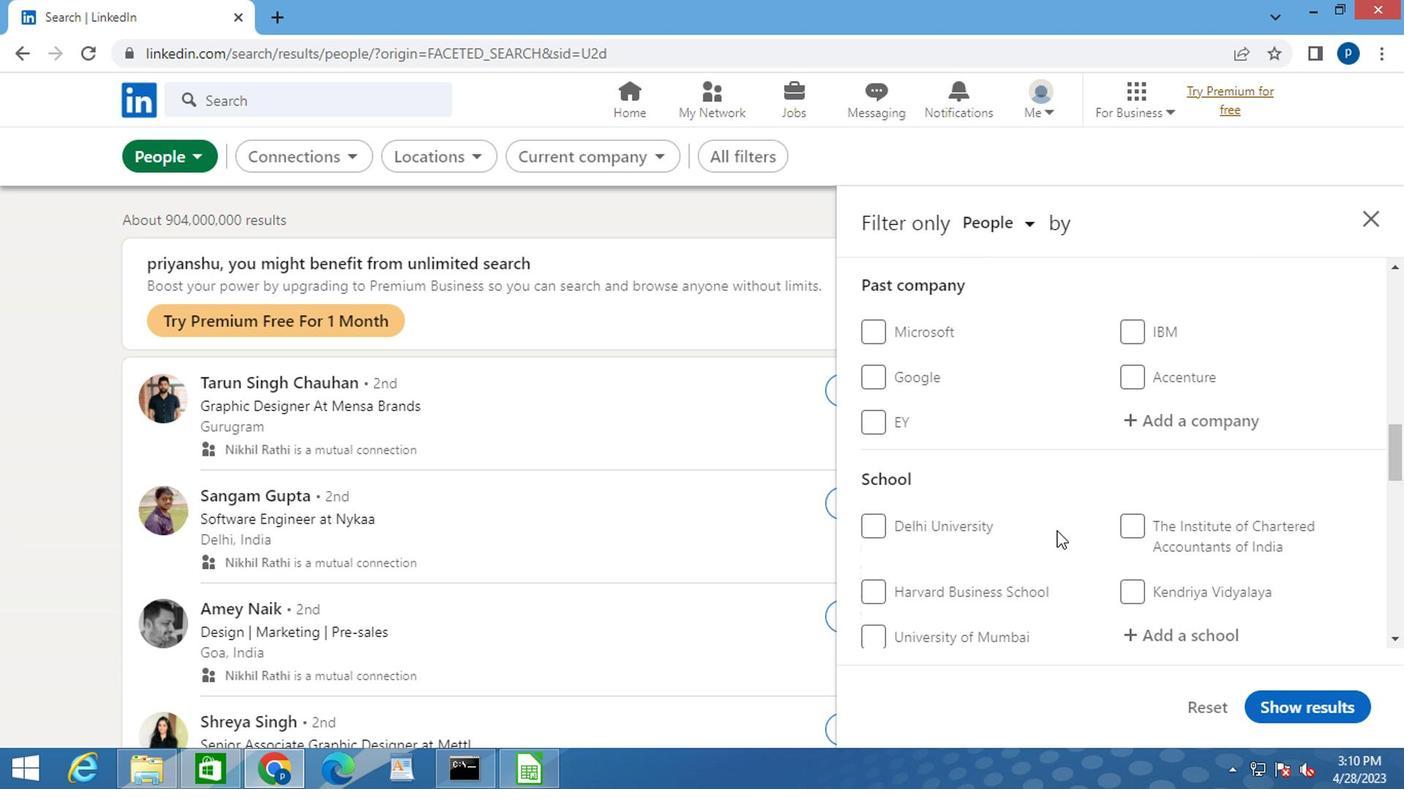 
Action: Mouse scrolled (1053, 528) with delta (0, 0)
Screenshot: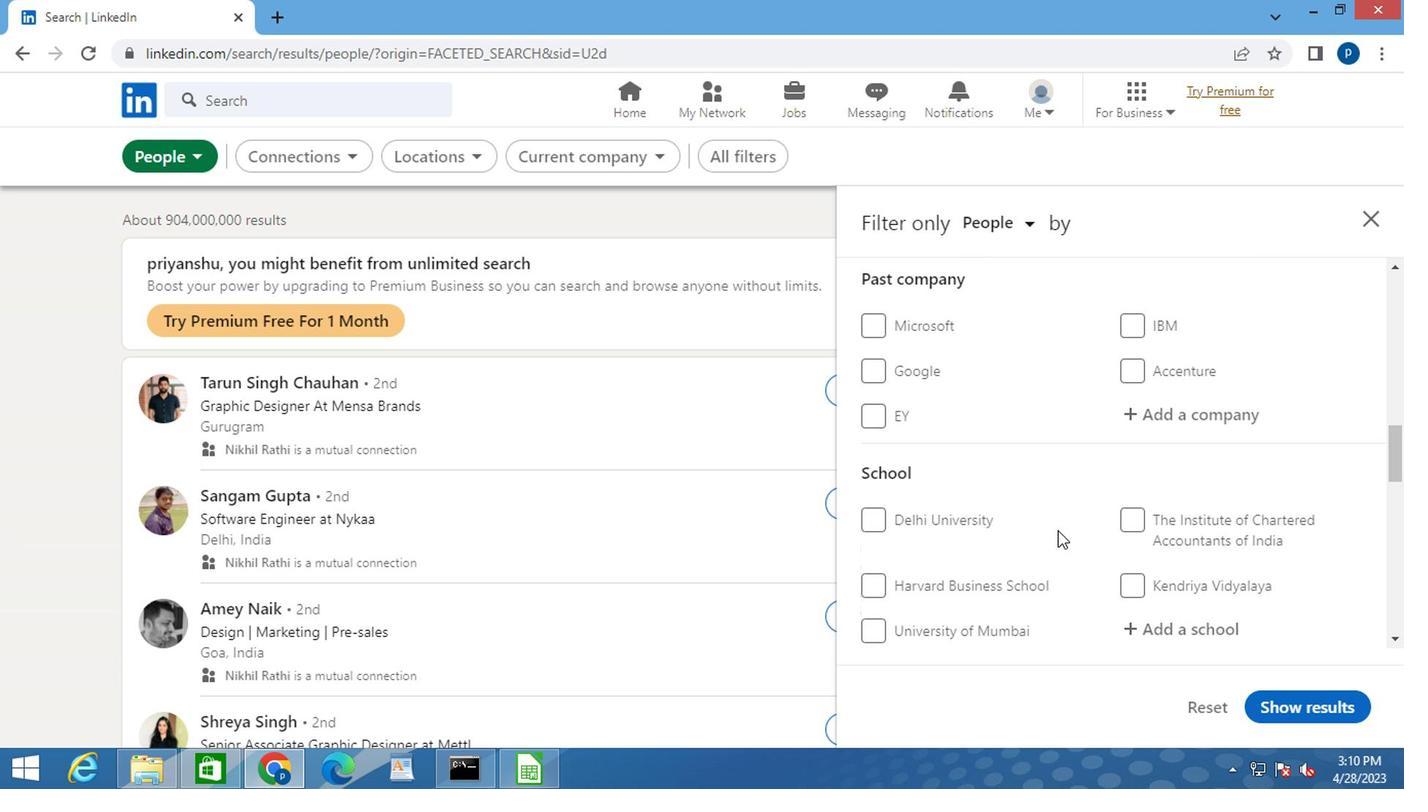 
Action: Mouse moved to (1138, 514)
Screenshot: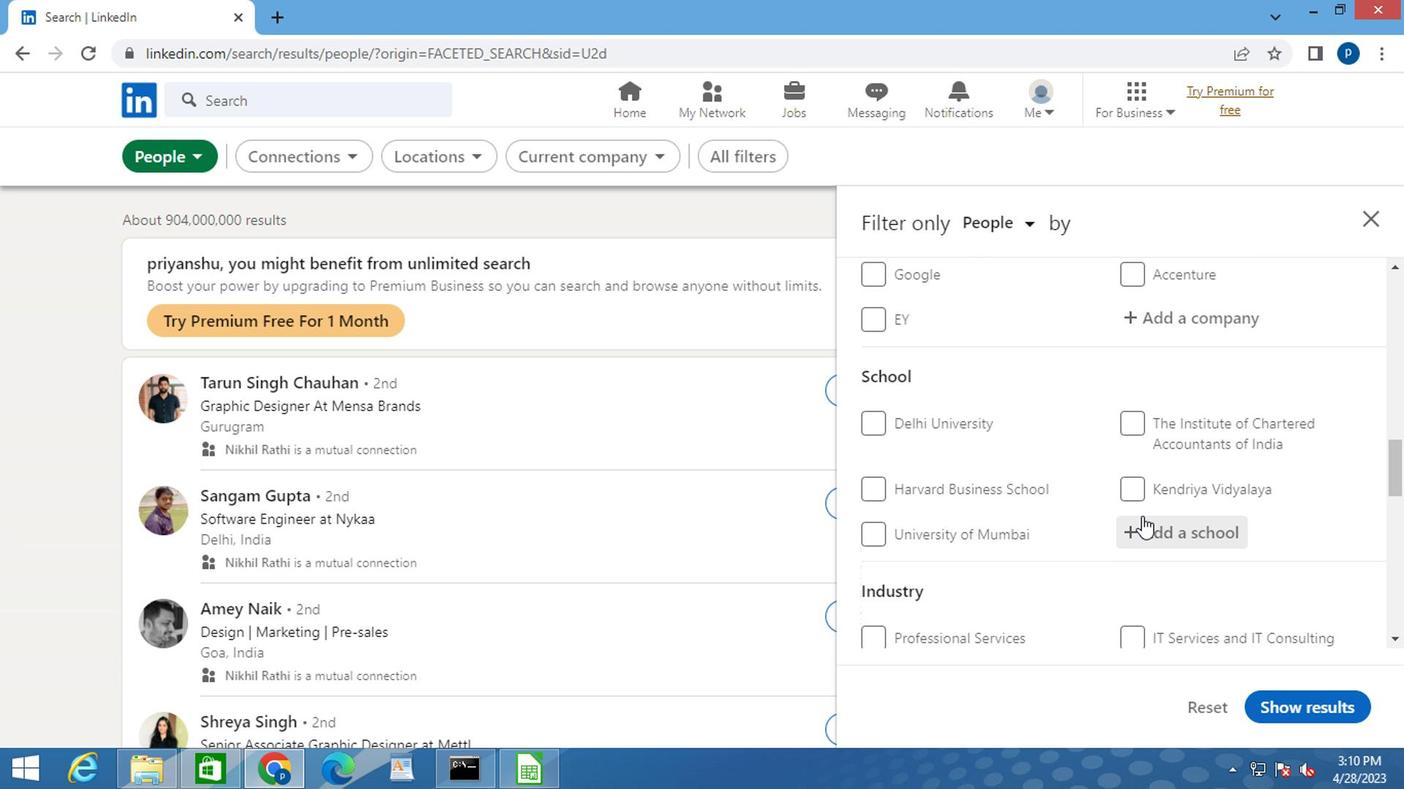 
Action: Mouse pressed left at (1138, 514)
Screenshot: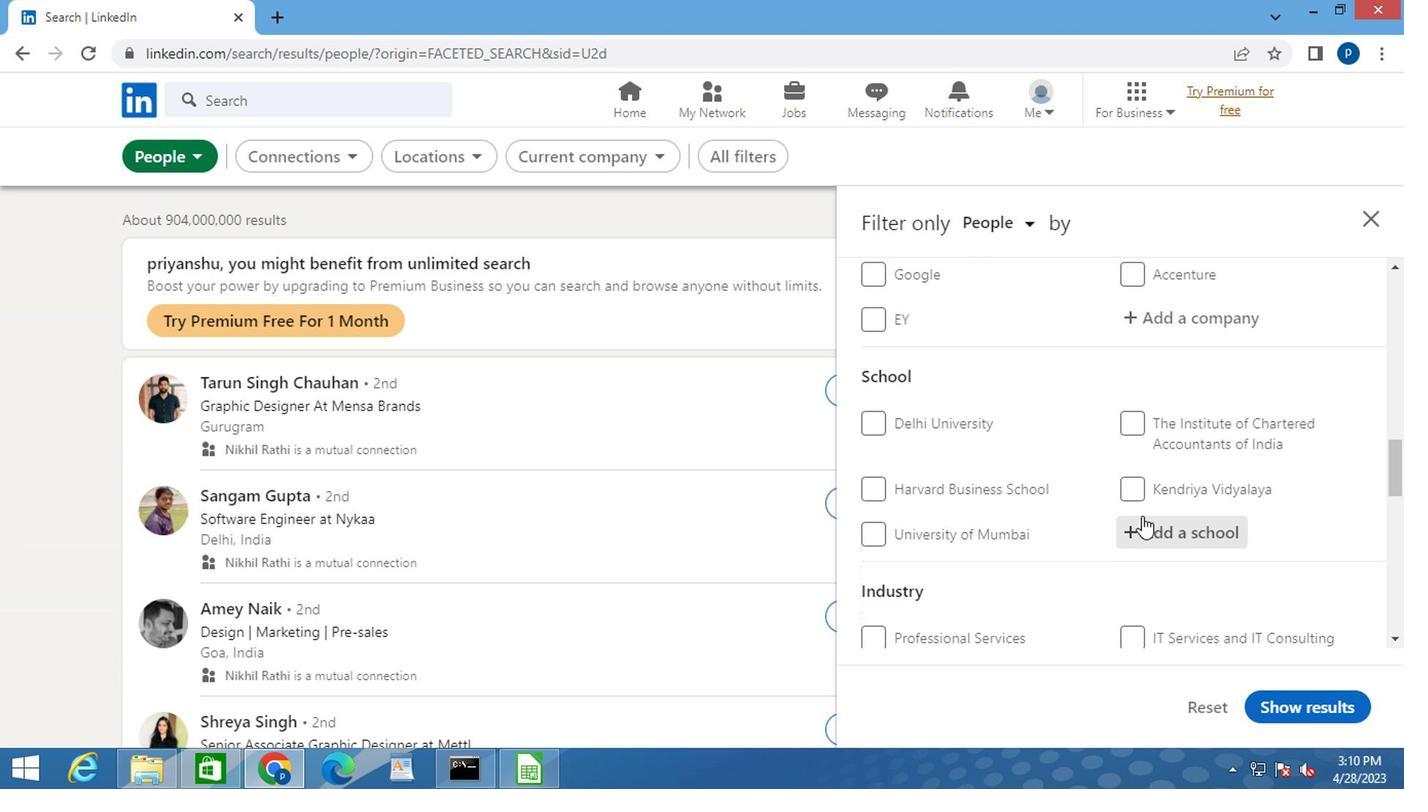 
Action: Mouse moved to (1138, 517)
Screenshot: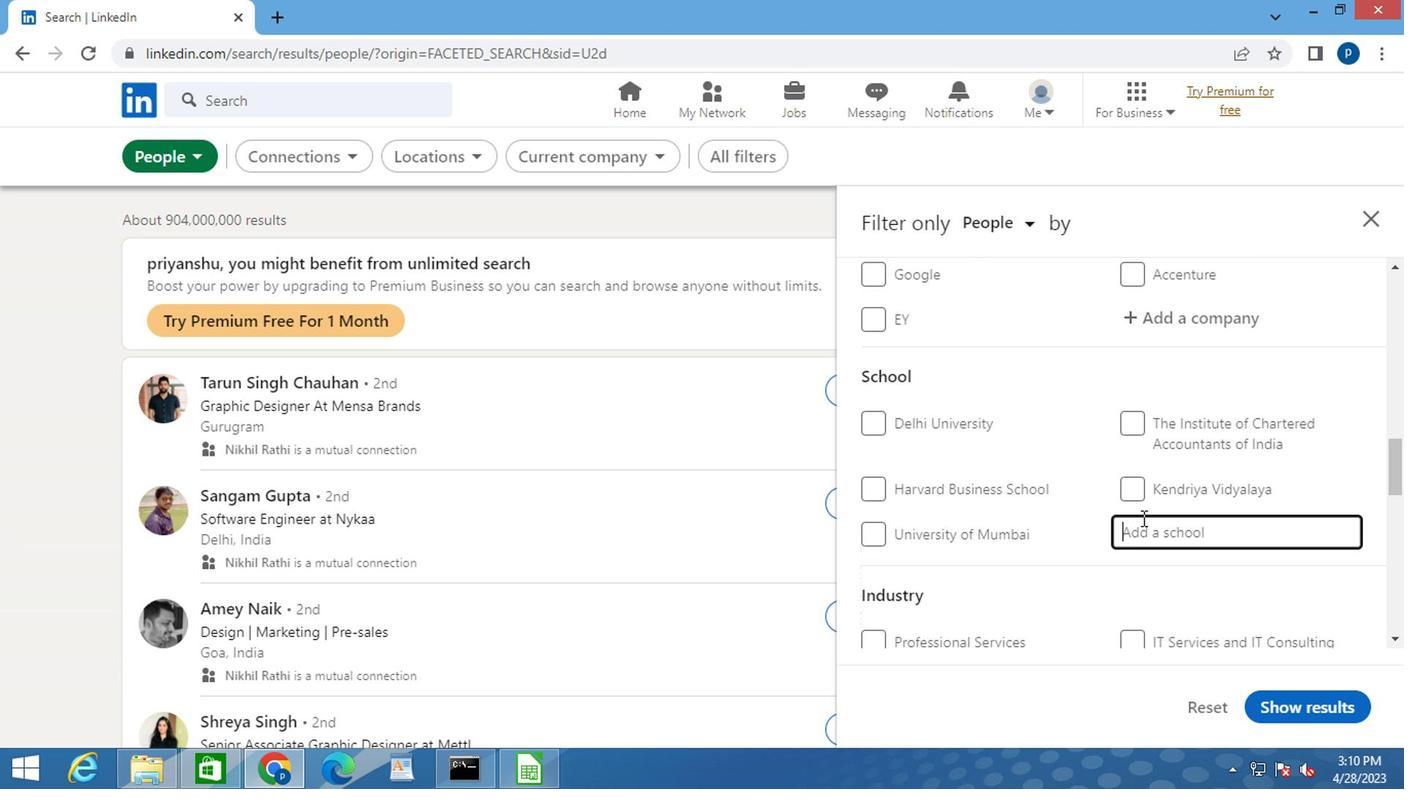 
Action: Key pressed <Key.caps_lock>U<Key.caps_lock>TTRAKHAND
Screenshot: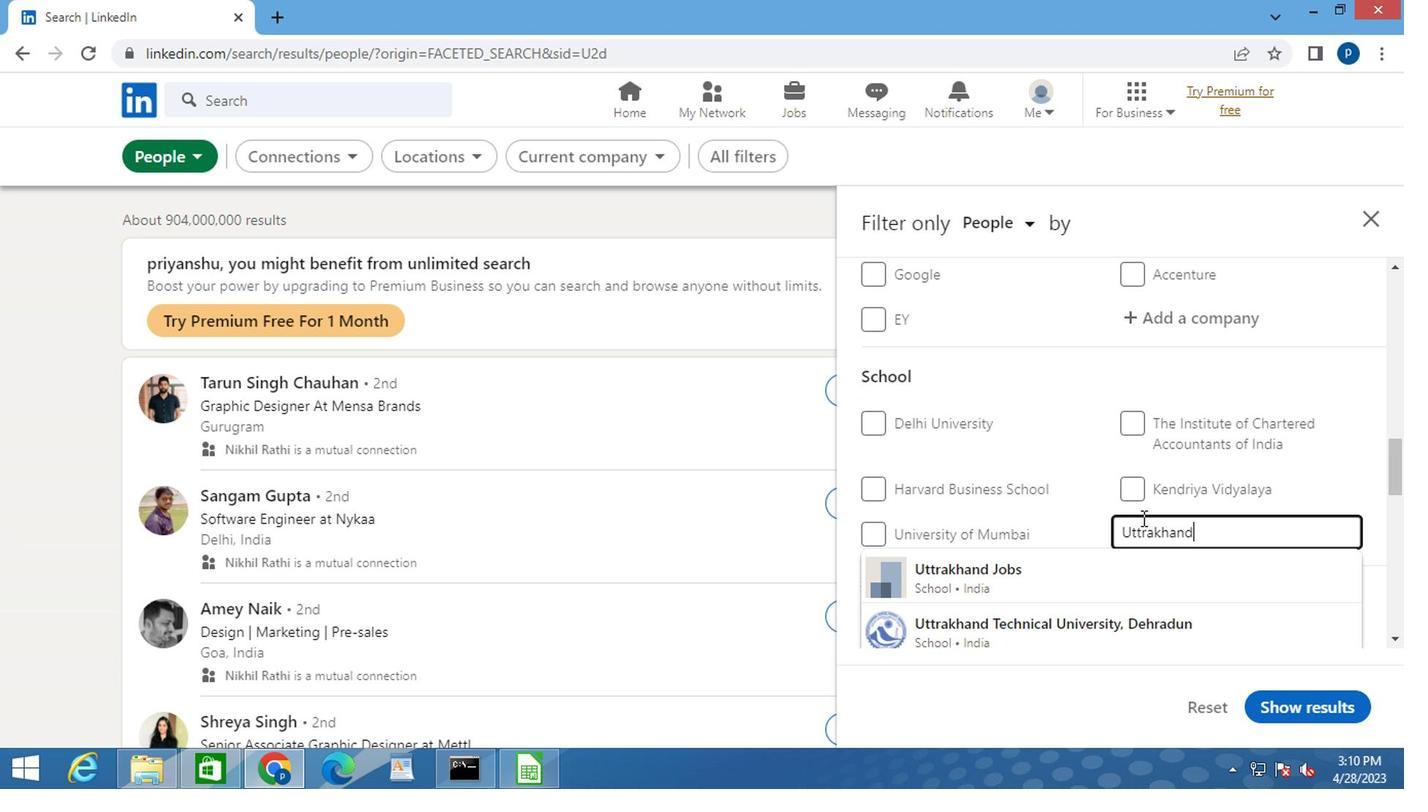
Action: Mouse moved to (1057, 574)
Screenshot: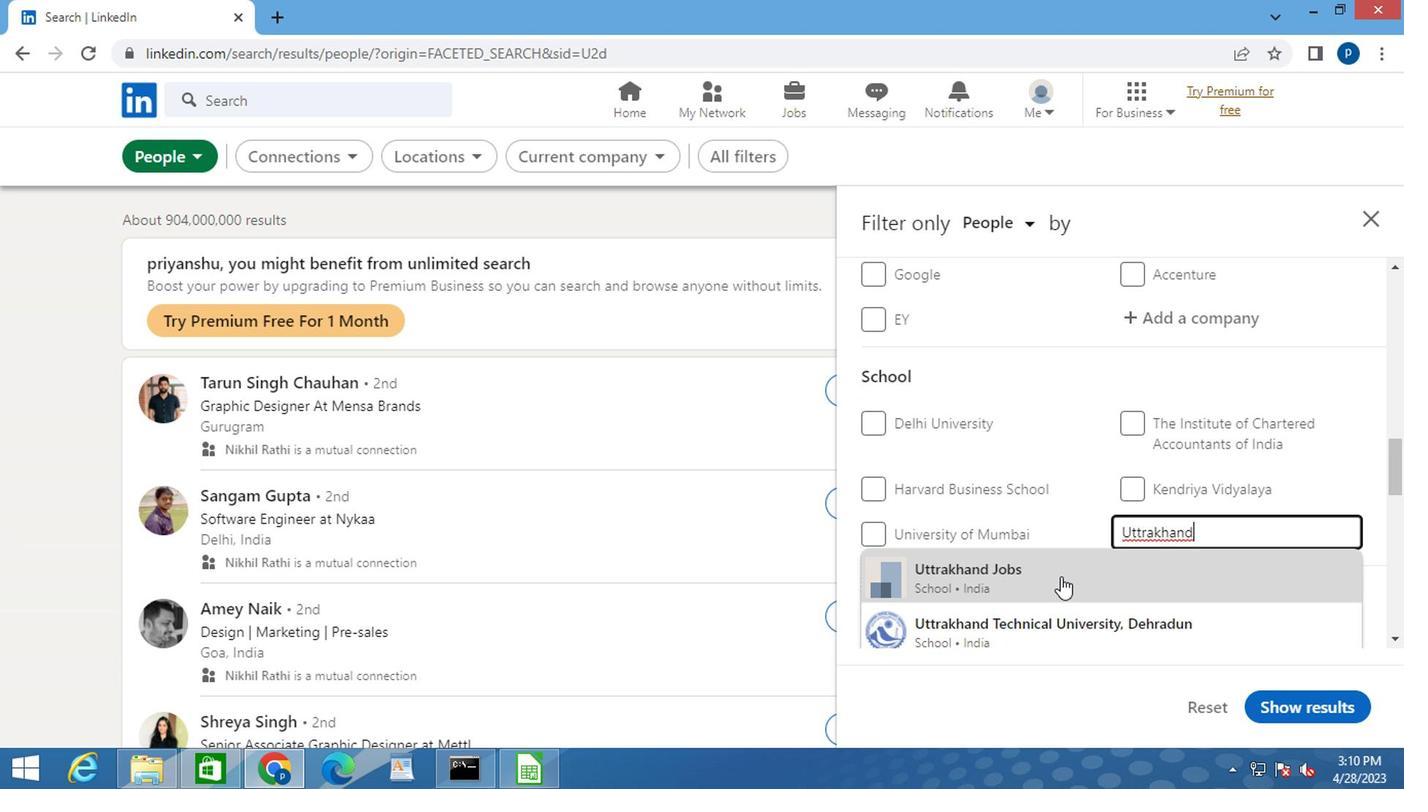 
Action: Mouse pressed left at (1057, 574)
Screenshot: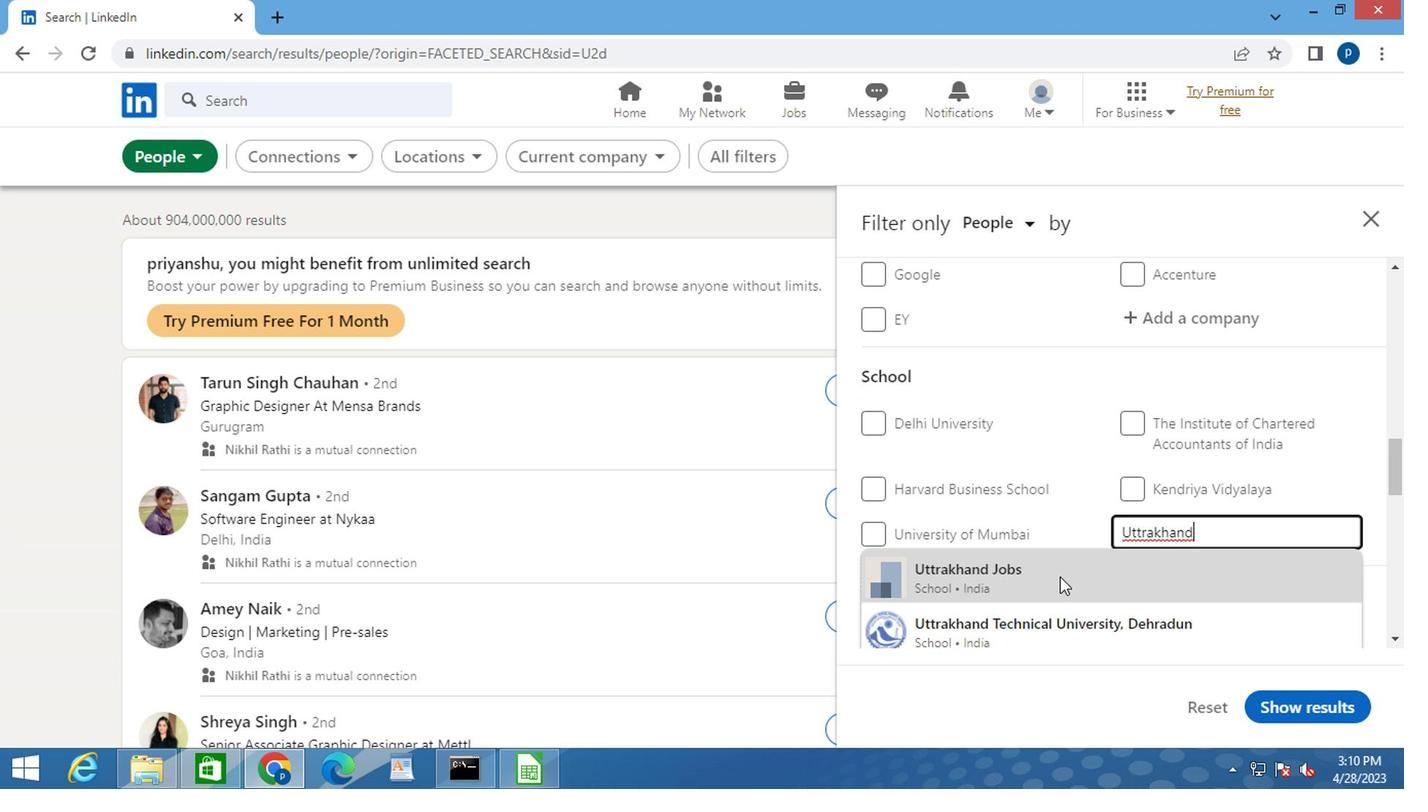 
Action: Mouse moved to (1056, 574)
Screenshot: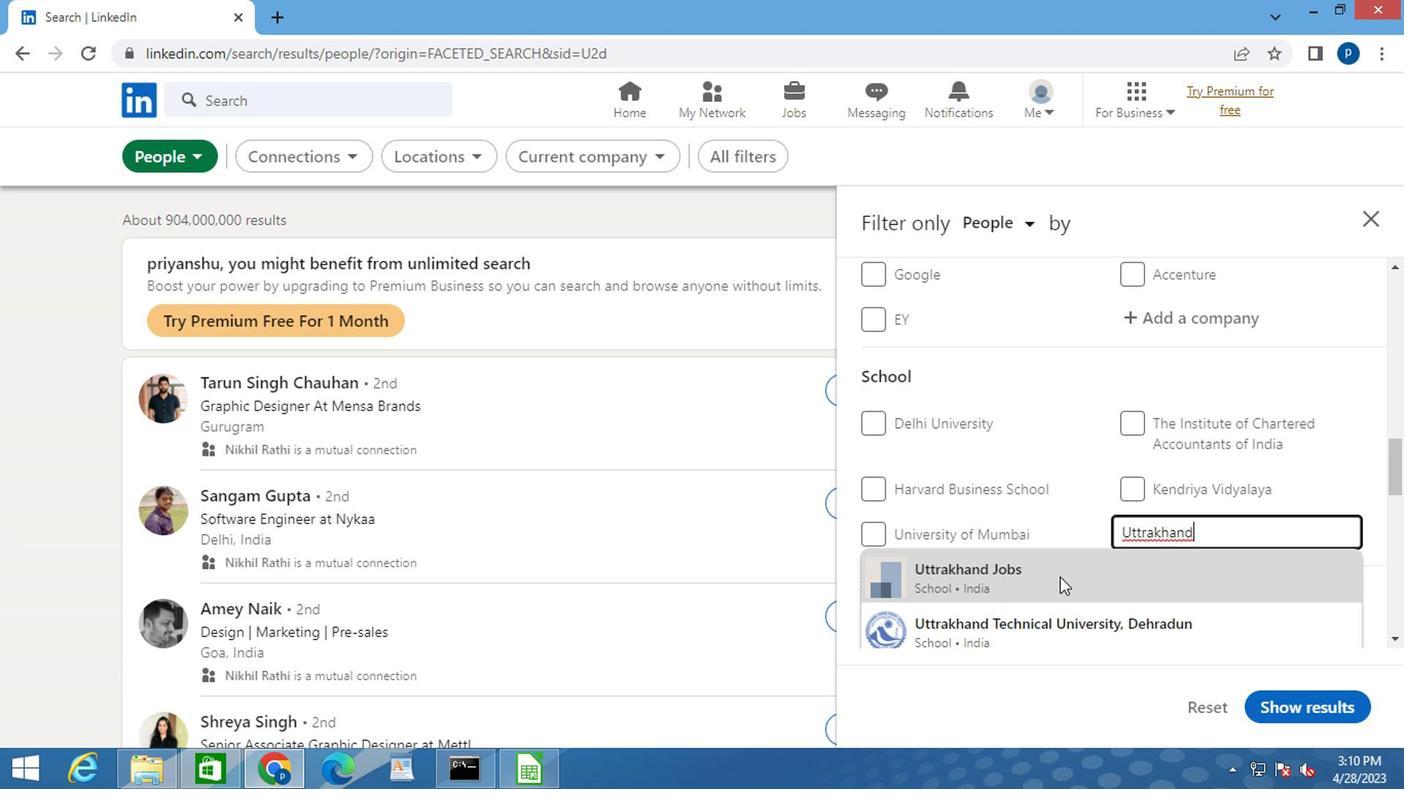 
Action: Mouse scrolled (1056, 573) with delta (0, -1)
Screenshot: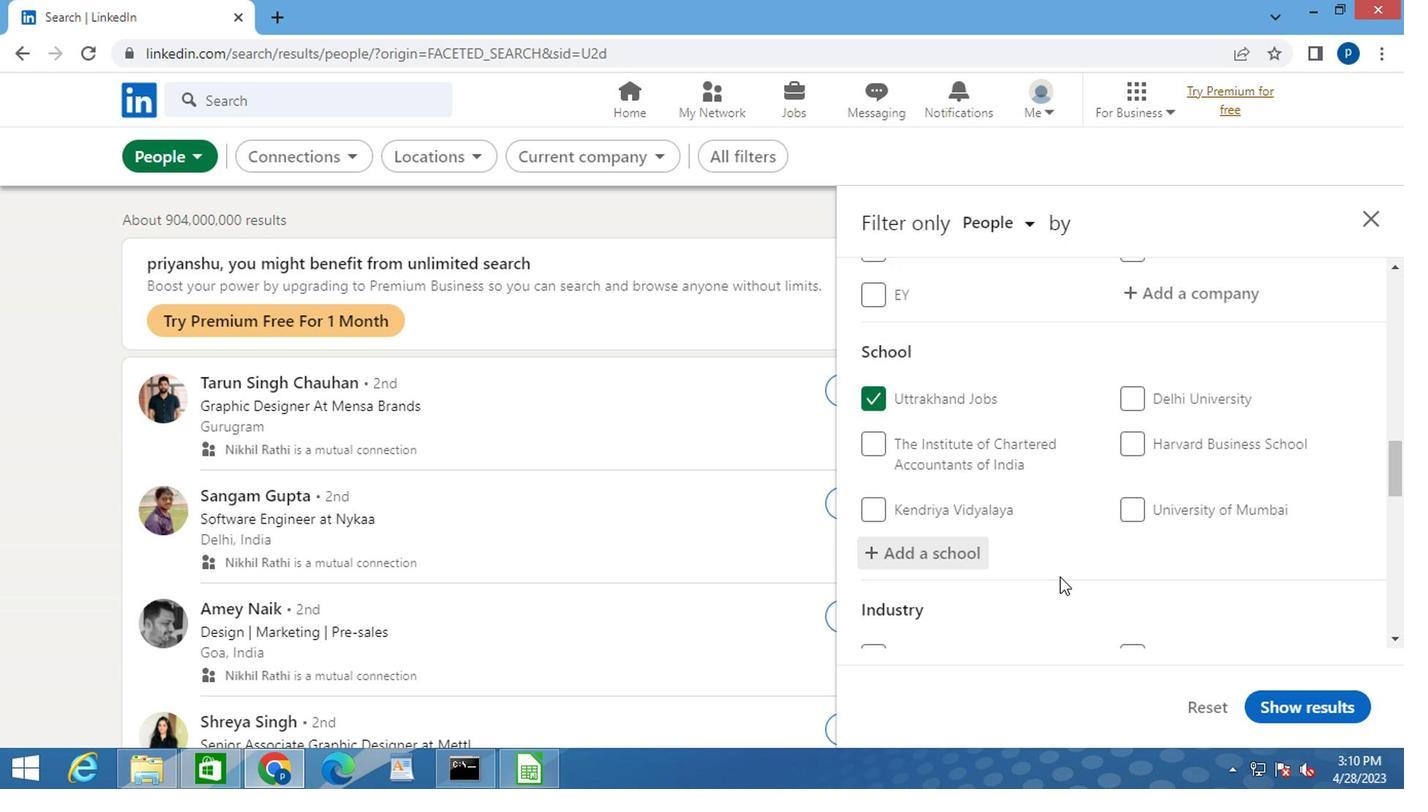 
Action: Mouse scrolled (1056, 573) with delta (0, -1)
Screenshot: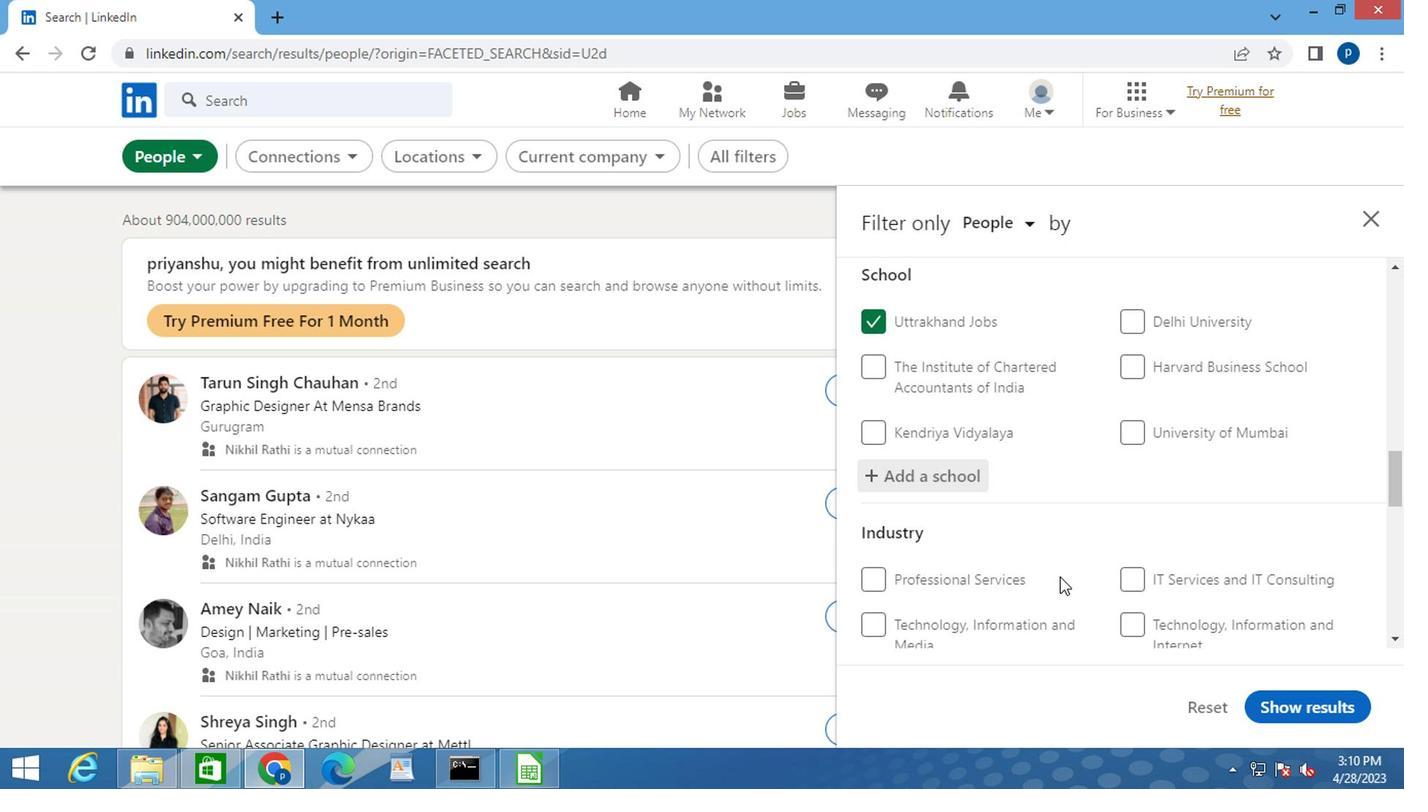 
Action: Mouse moved to (1167, 591)
Screenshot: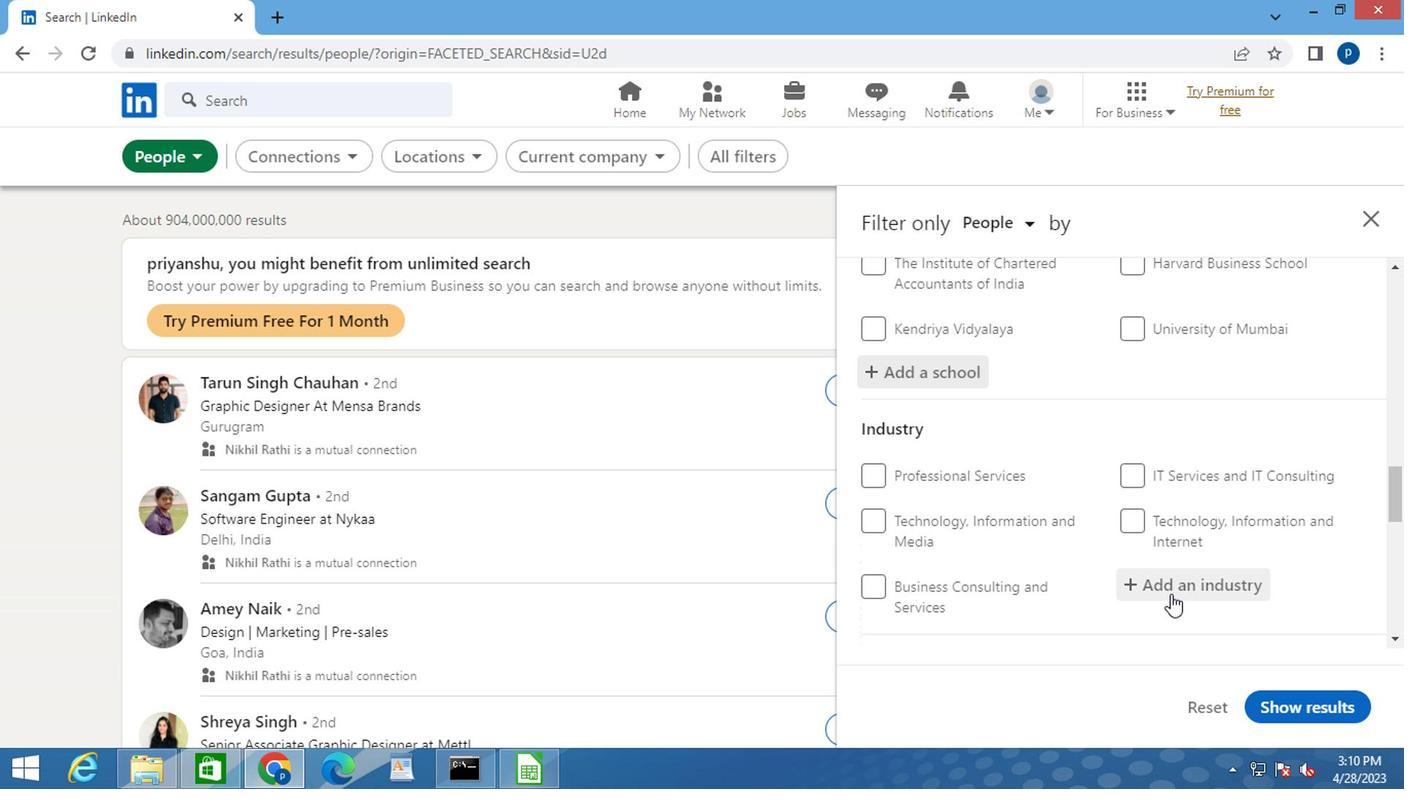 
Action: Mouse pressed left at (1167, 591)
Screenshot: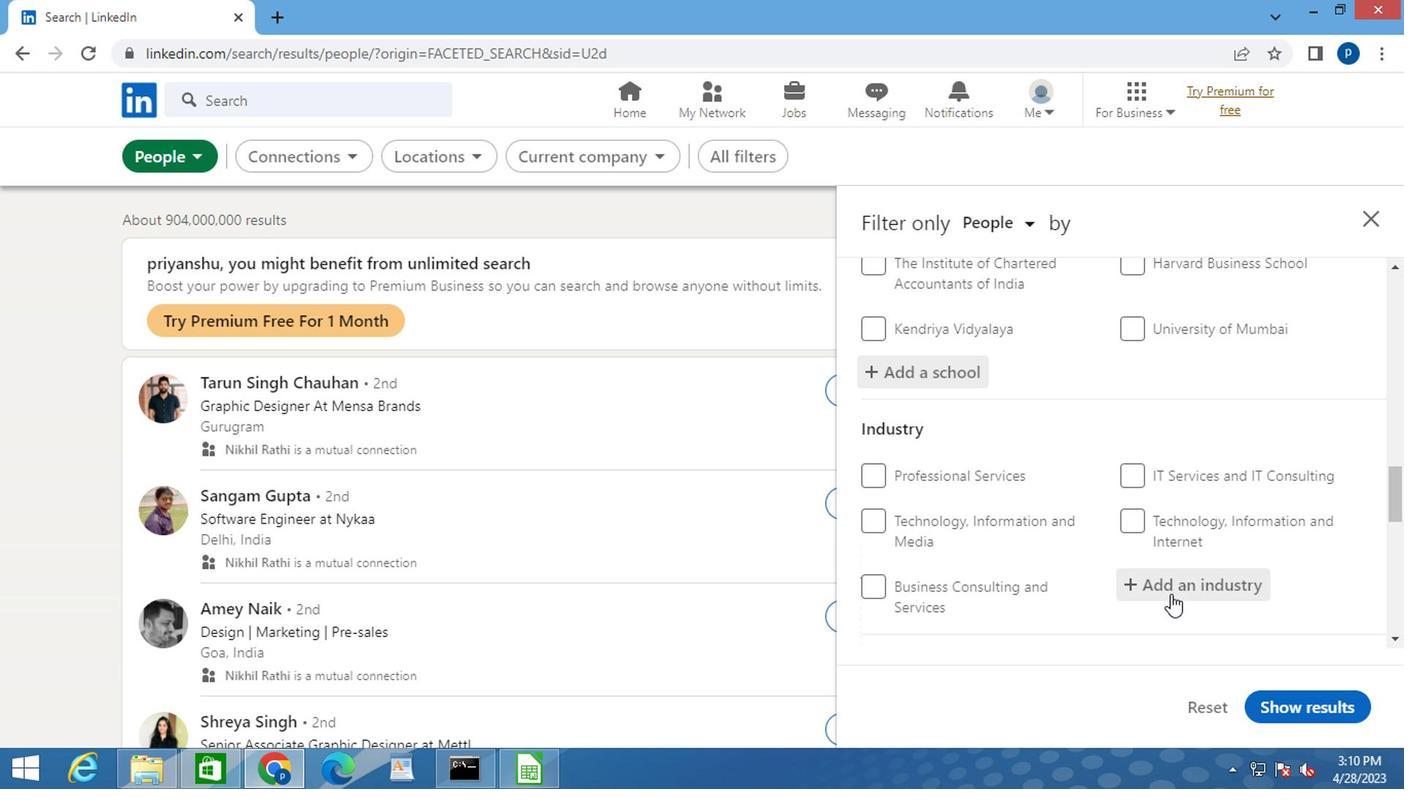
Action: Key pressed <Key.caps_lock>A<Key.caps_lock>RMED
Screenshot: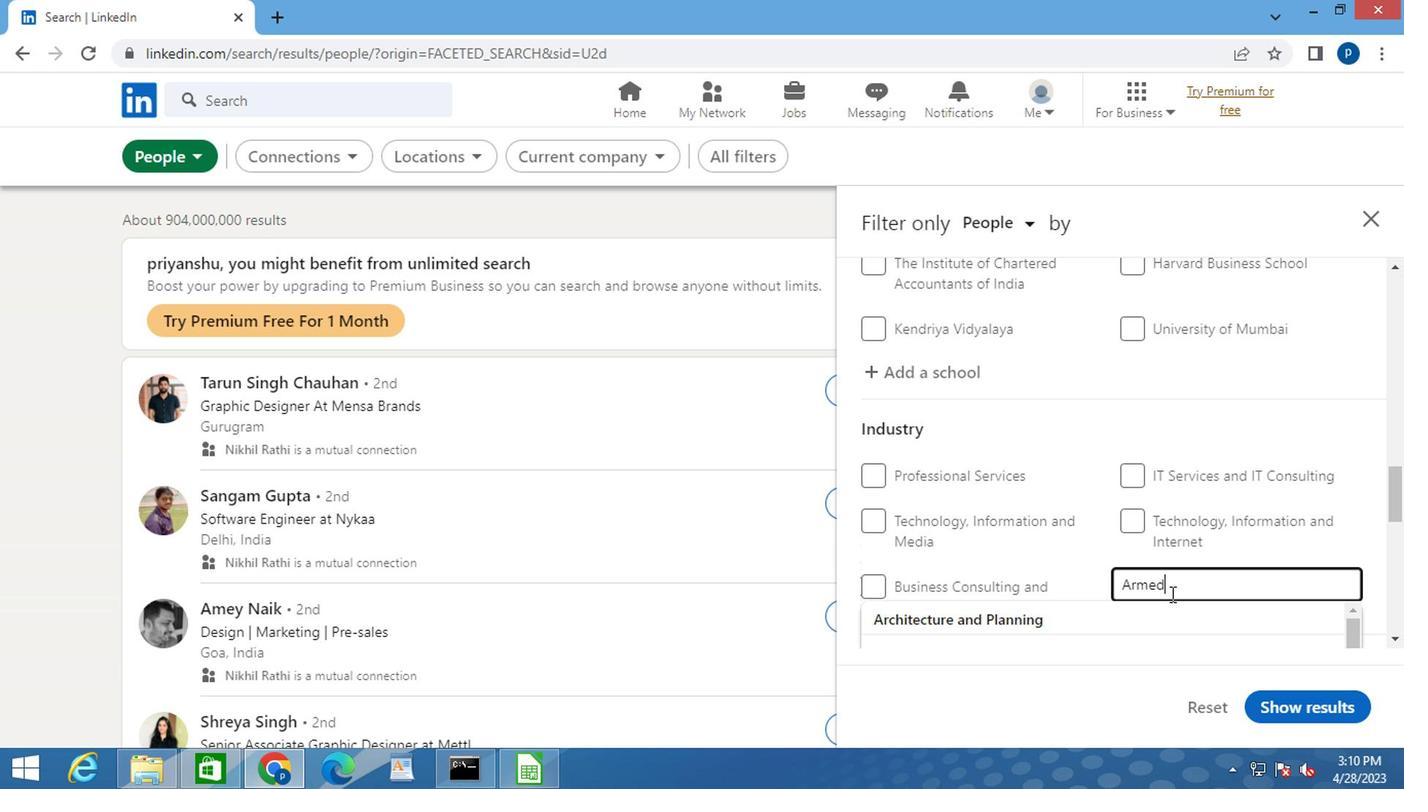 
Action: Mouse moved to (1092, 609)
Screenshot: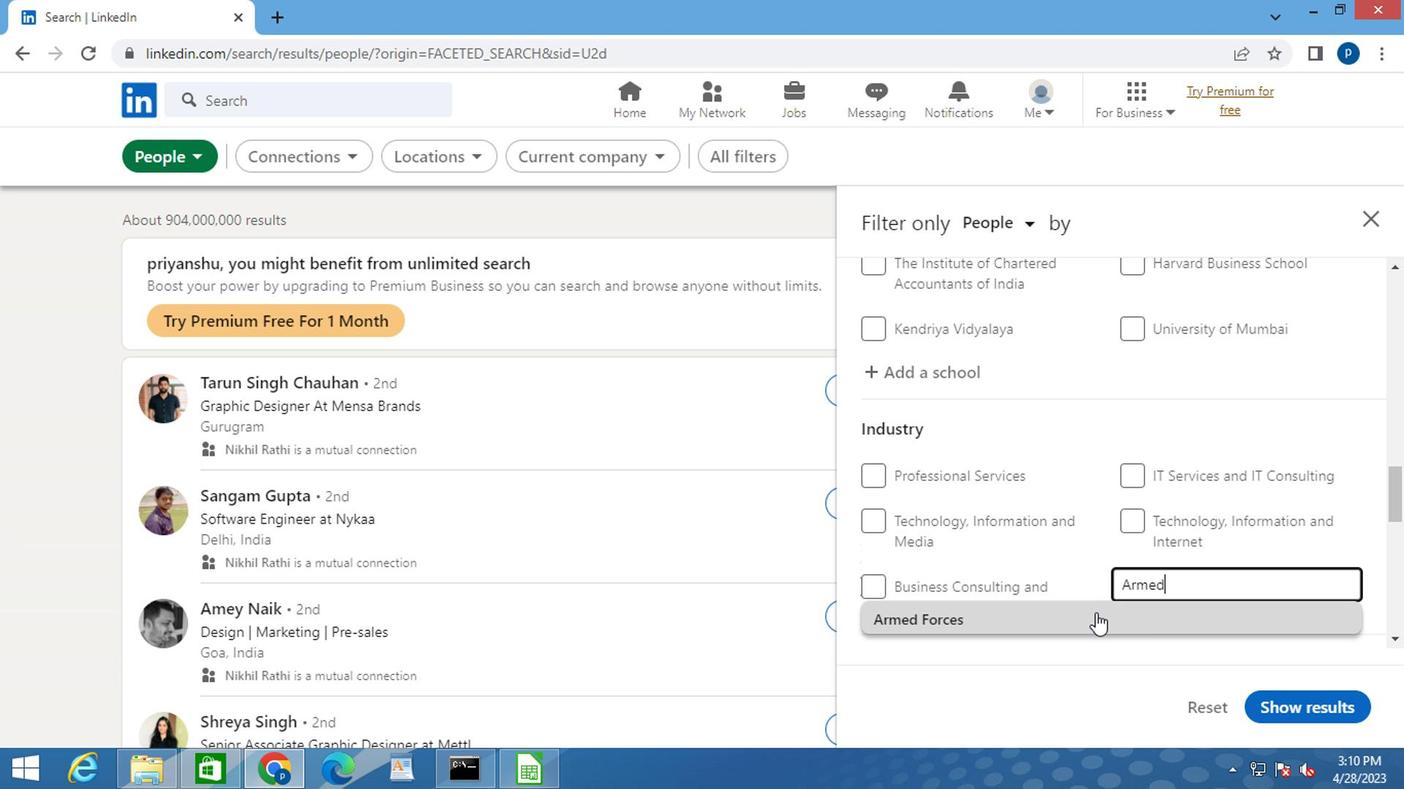 
Action: Mouse pressed left at (1092, 609)
Screenshot: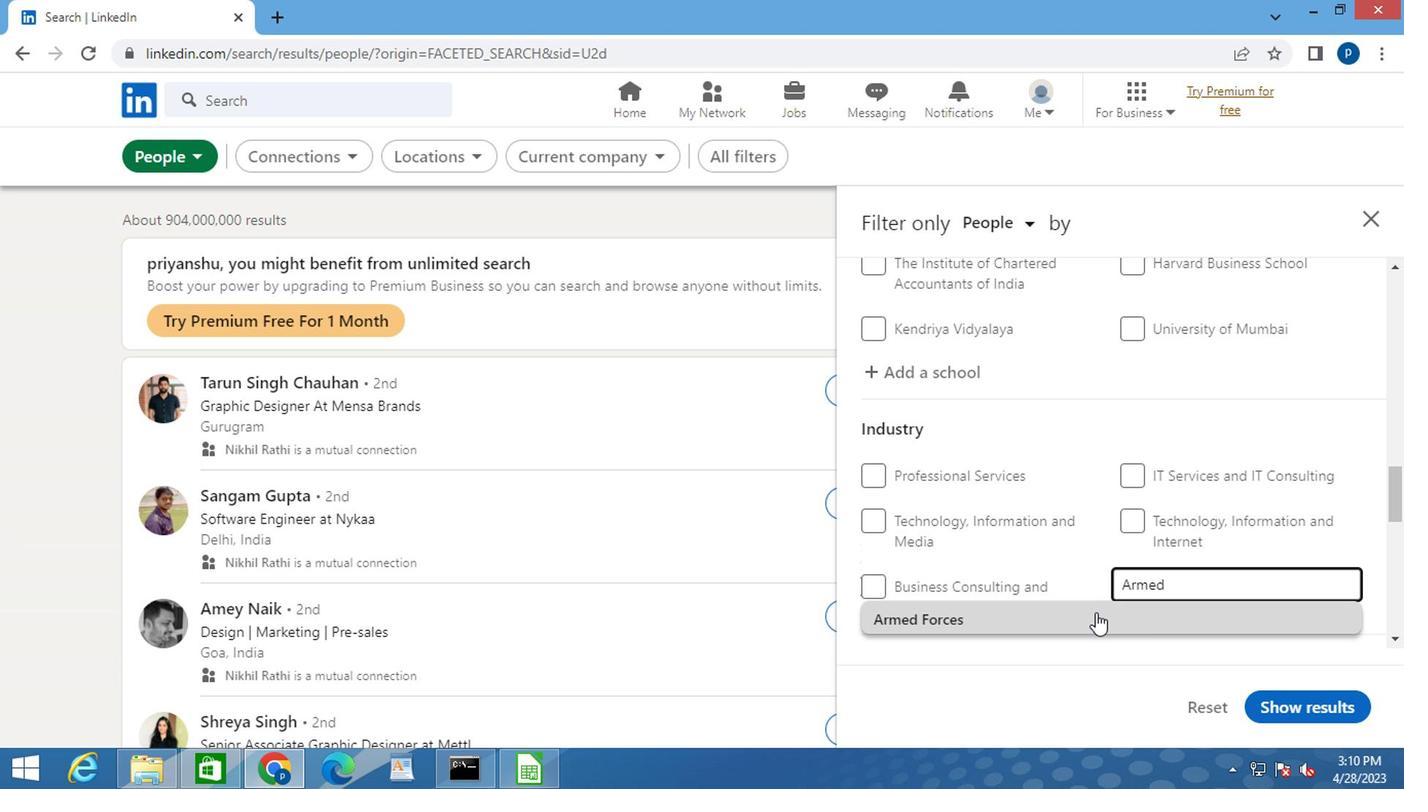 
Action: Mouse moved to (1065, 569)
Screenshot: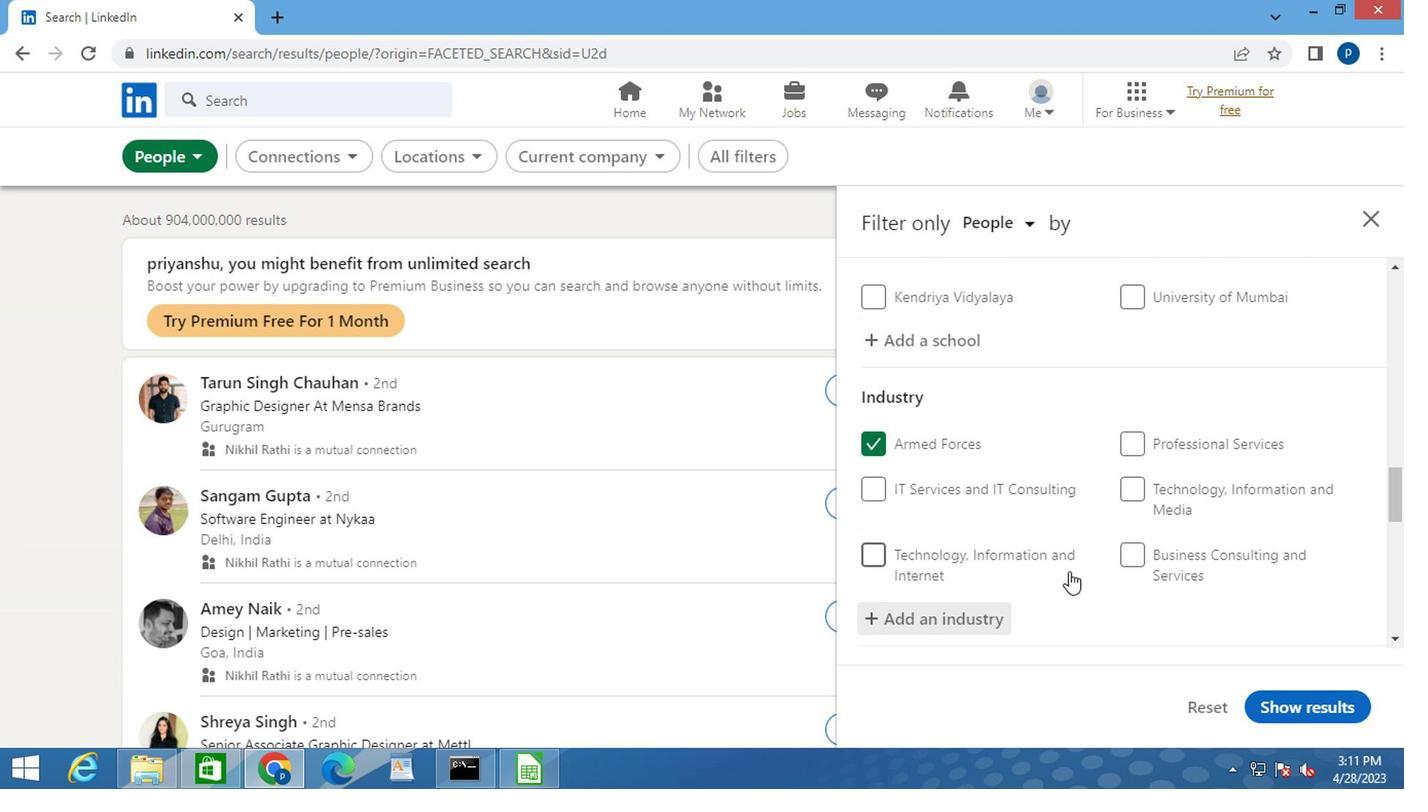 
Action: Mouse scrolled (1065, 568) with delta (0, -1)
Screenshot: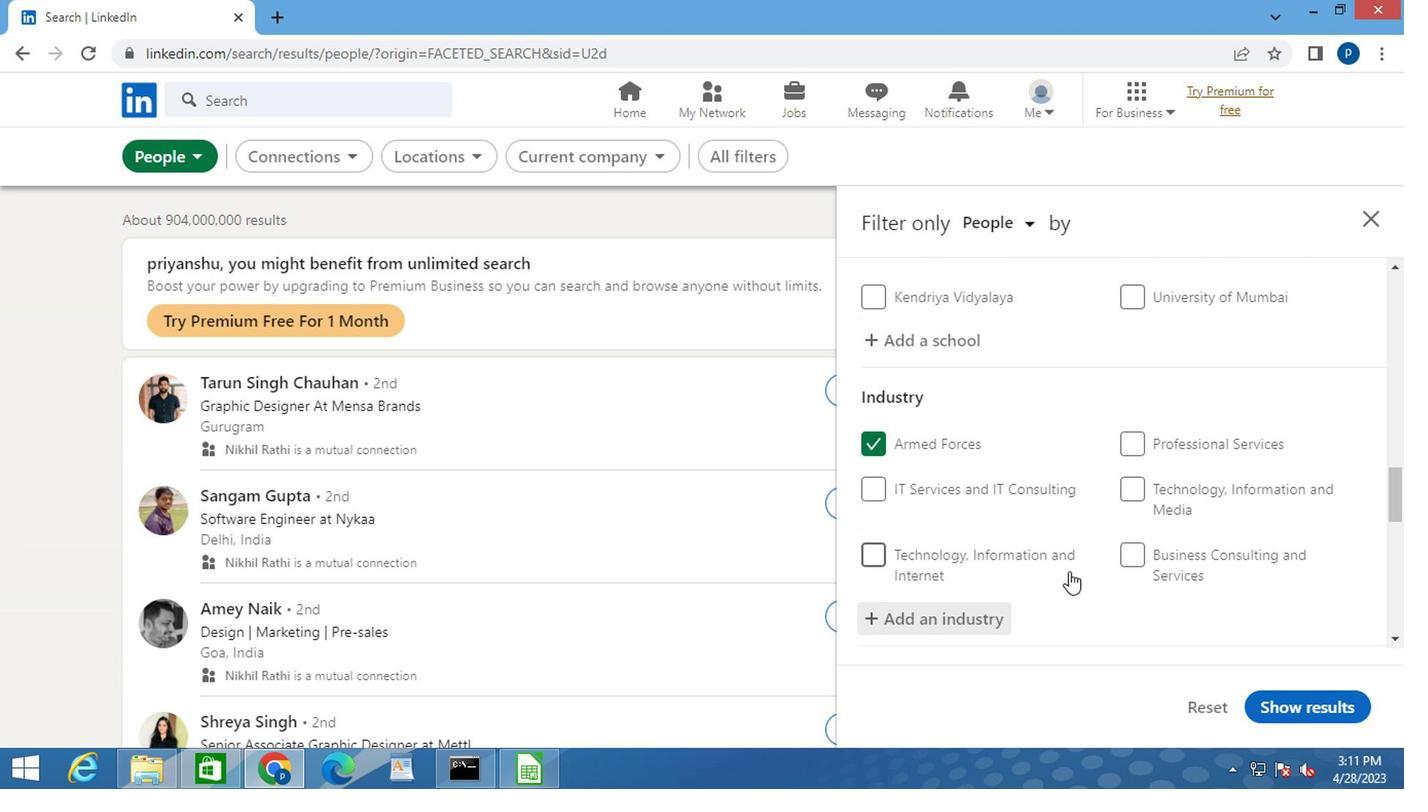 
Action: Mouse scrolled (1065, 568) with delta (0, -1)
Screenshot: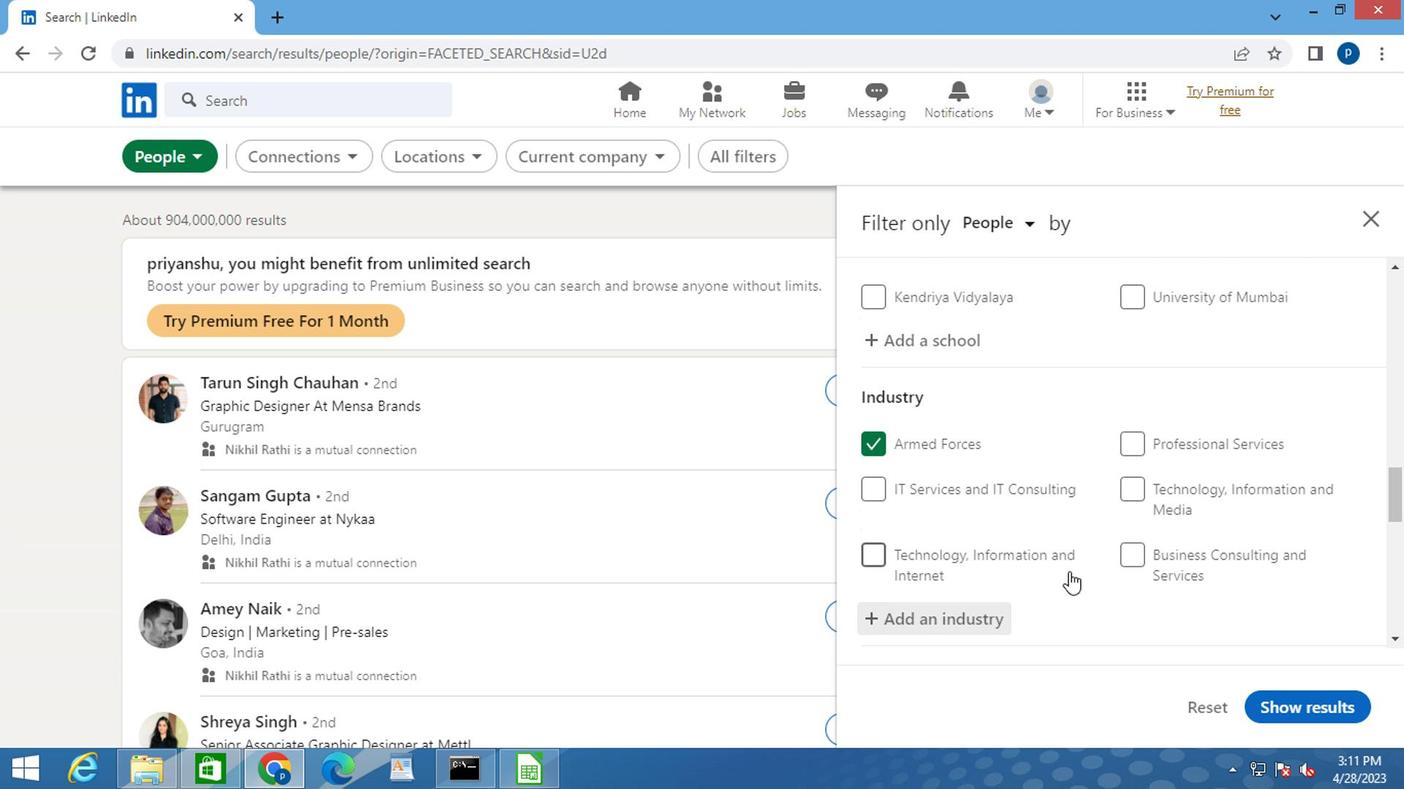 
Action: Mouse scrolled (1065, 568) with delta (0, -1)
Screenshot: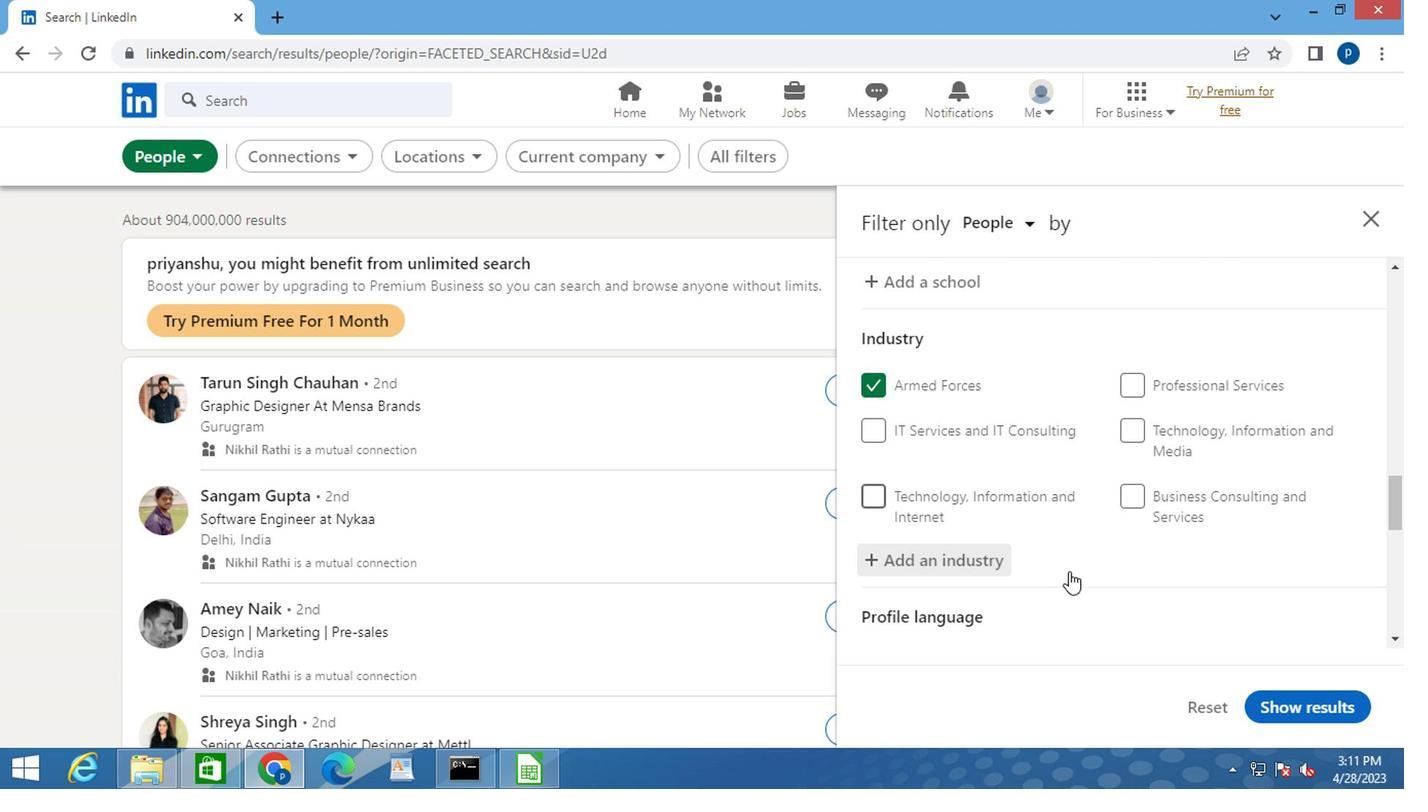 
Action: Mouse moved to (1064, 552)
Screenshot: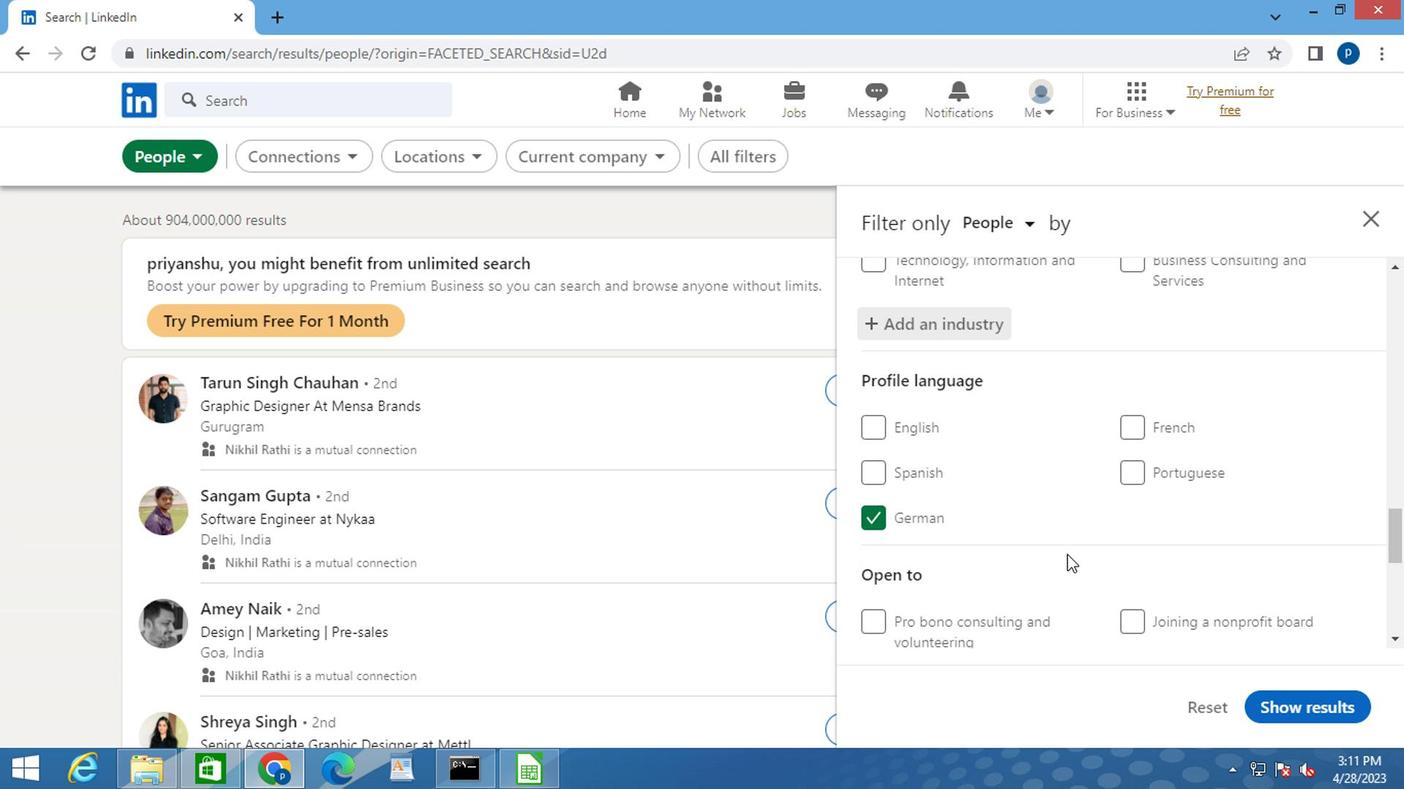 
Action: Mouse scrolled (1064, 551) with delta (0, 0)
Screenshot: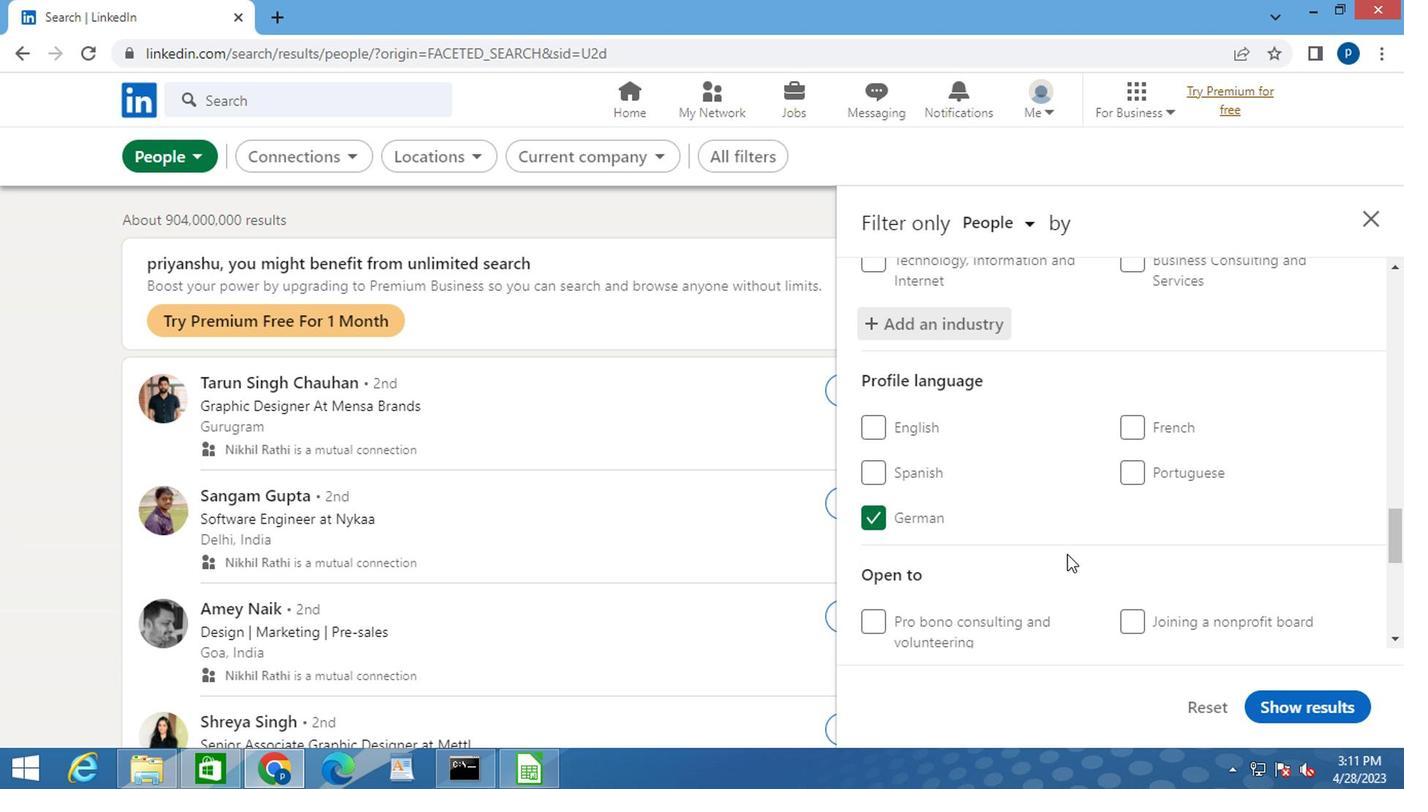 
Action: Mouse moved to (1070, 551)
Screenshot: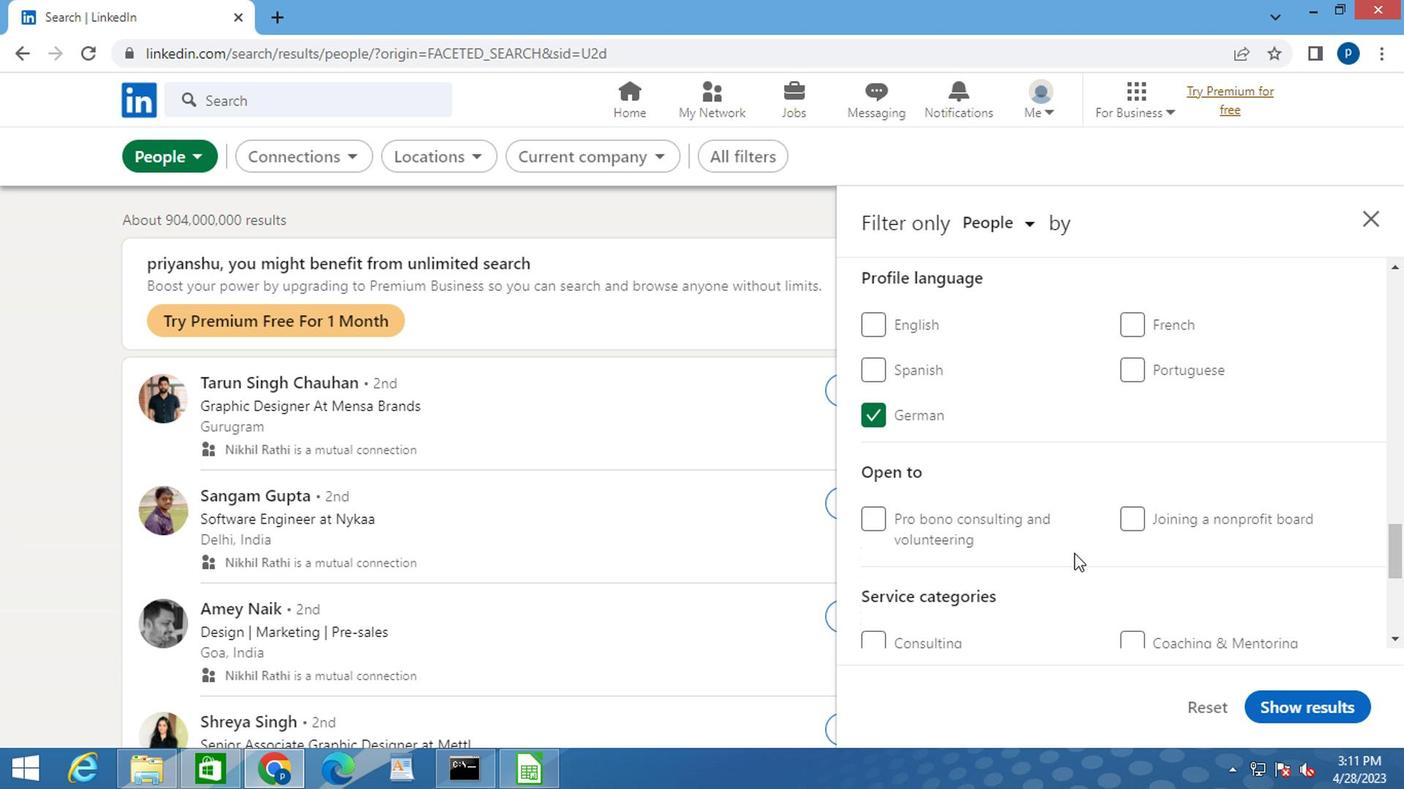 
Action: Mouse scrolled (1070, 549) with delta (0, -1)
Screenshot: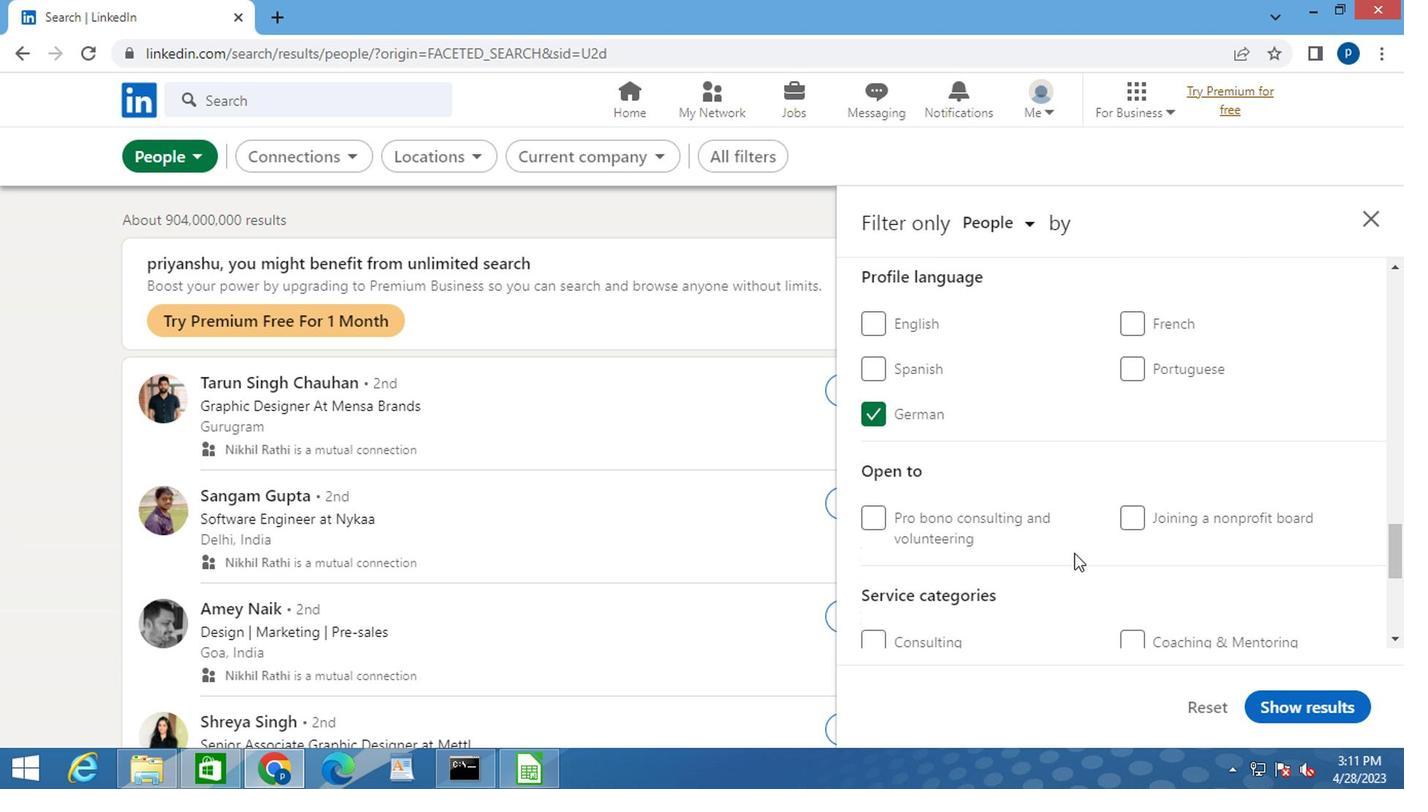 
Action: Mouse scrolled (1070, 549) with delta (0, -1)
Screenshot: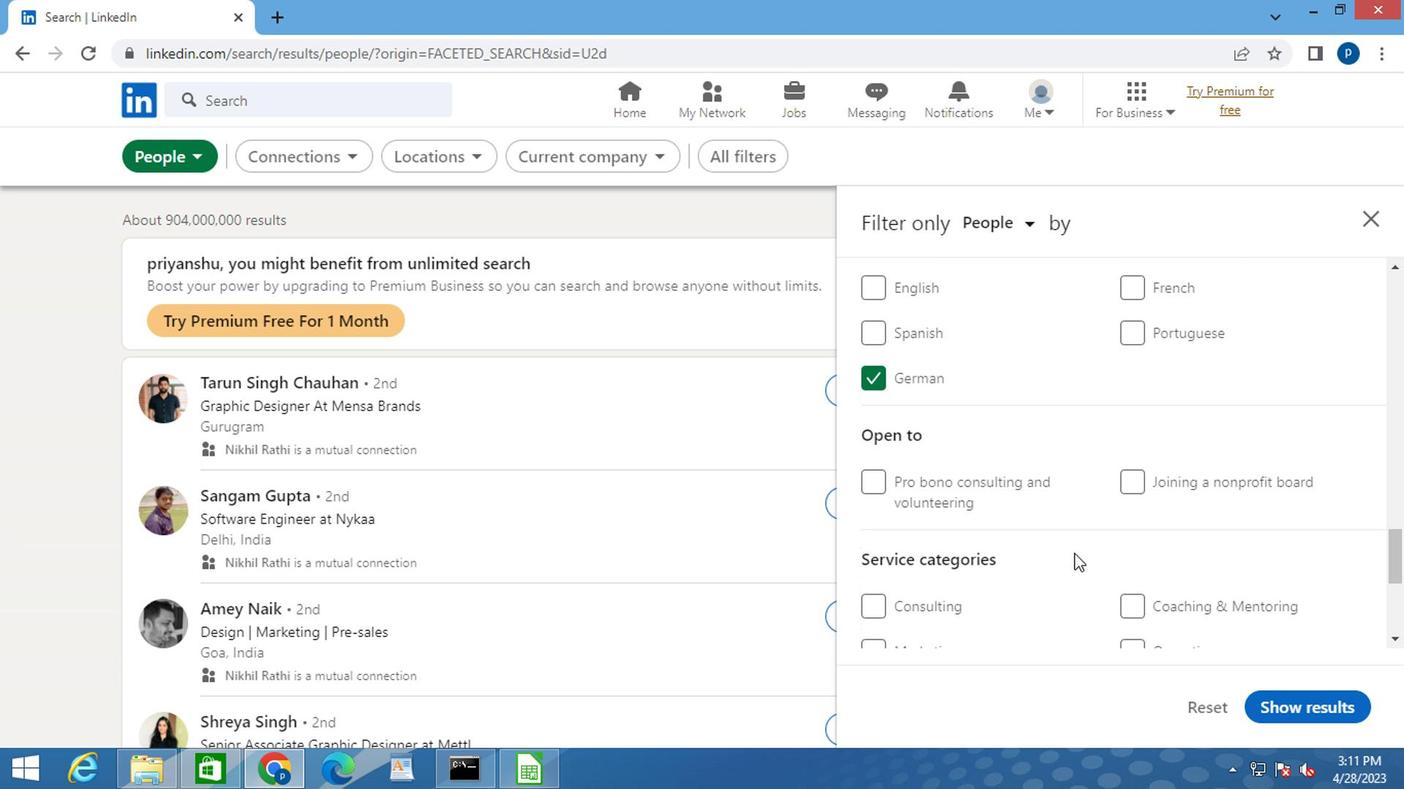 
Action: Mouse moved to (1161, 533)
Screenshot: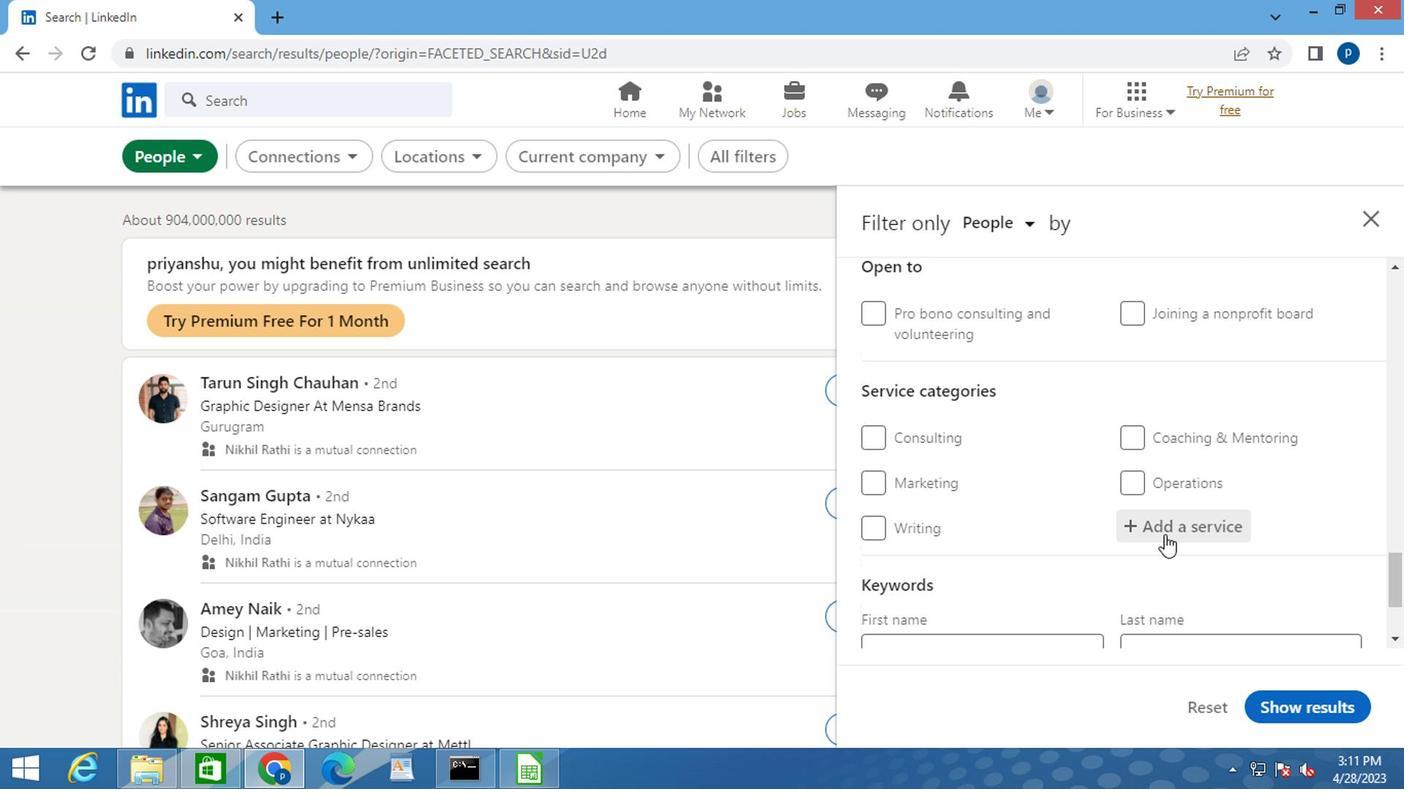 
Action: Mouse pressed left at (1161, 533)
Screenshot: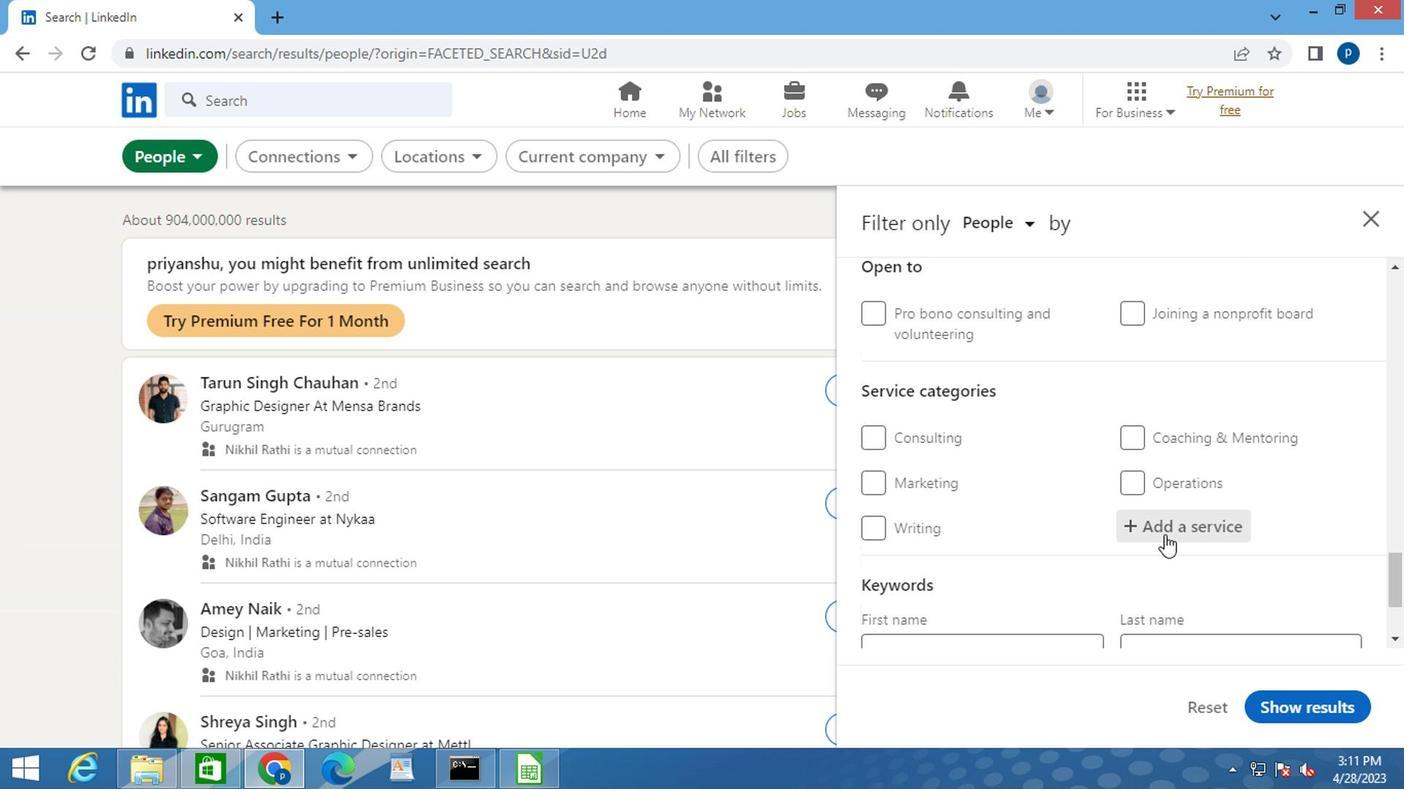 
Action: Mouse moved to (1161, 533)
Screenshot: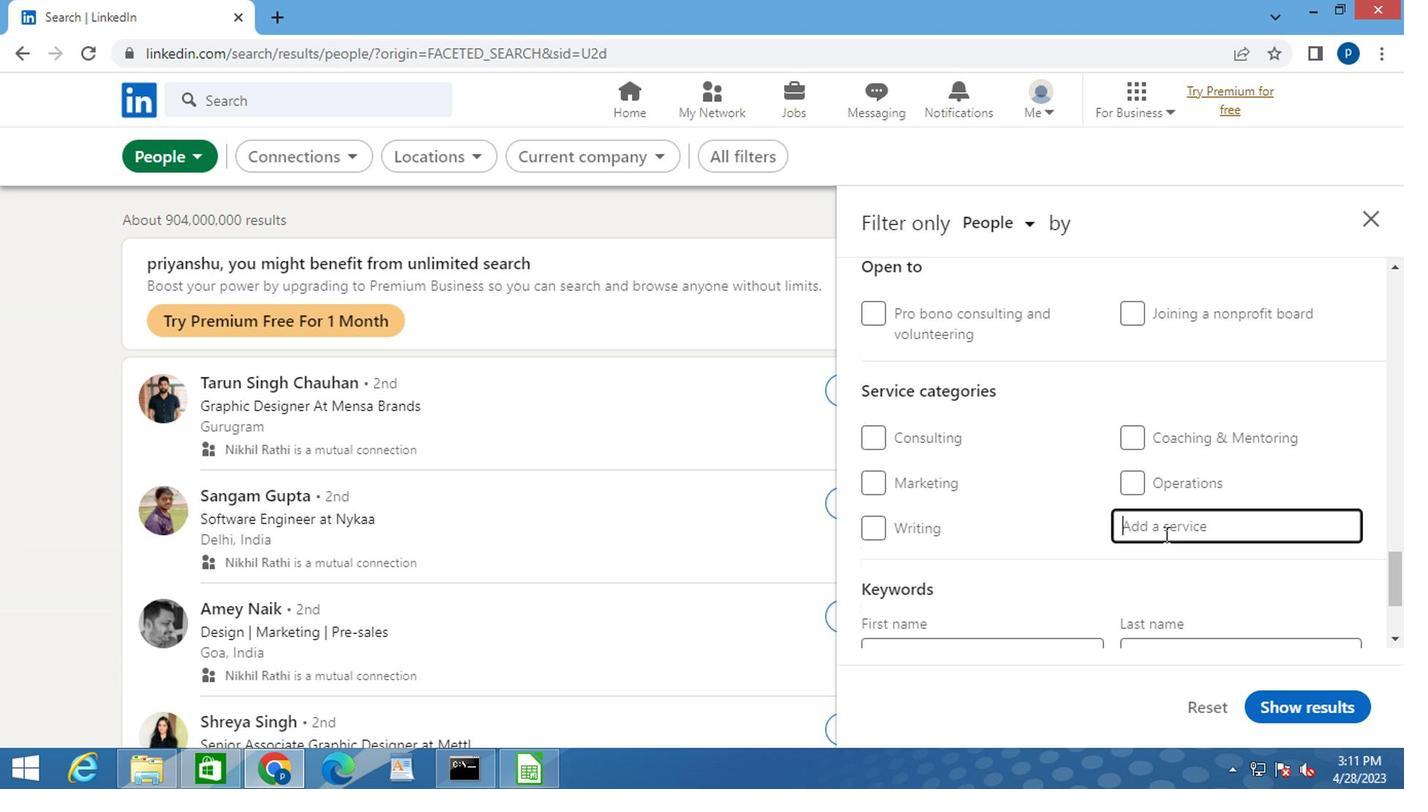 
Action: Key pressed <Key.caps_lock>I<Key.caps_lock>MMIGR
Screenshot: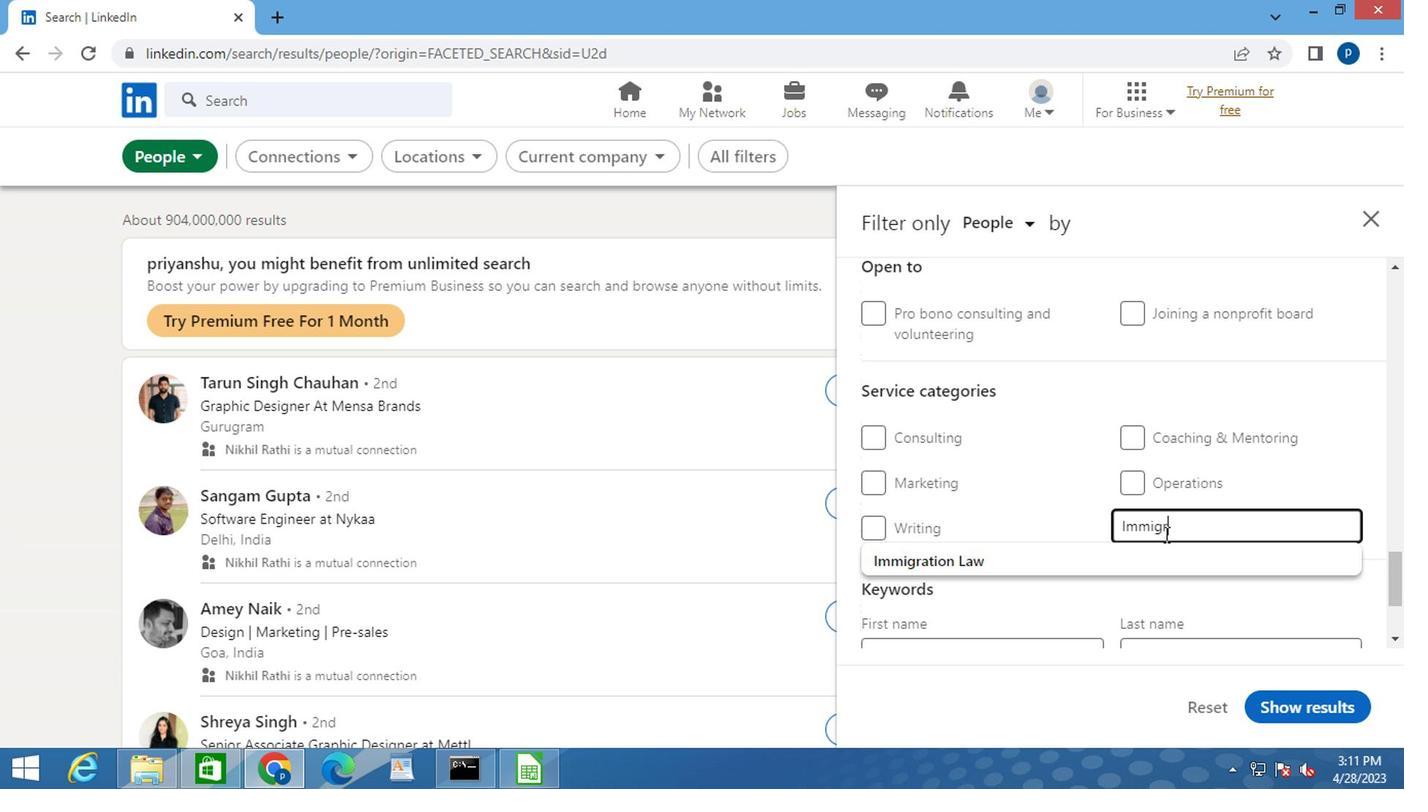 
Action: Mouse moved to (1055, 560)
Screenshot: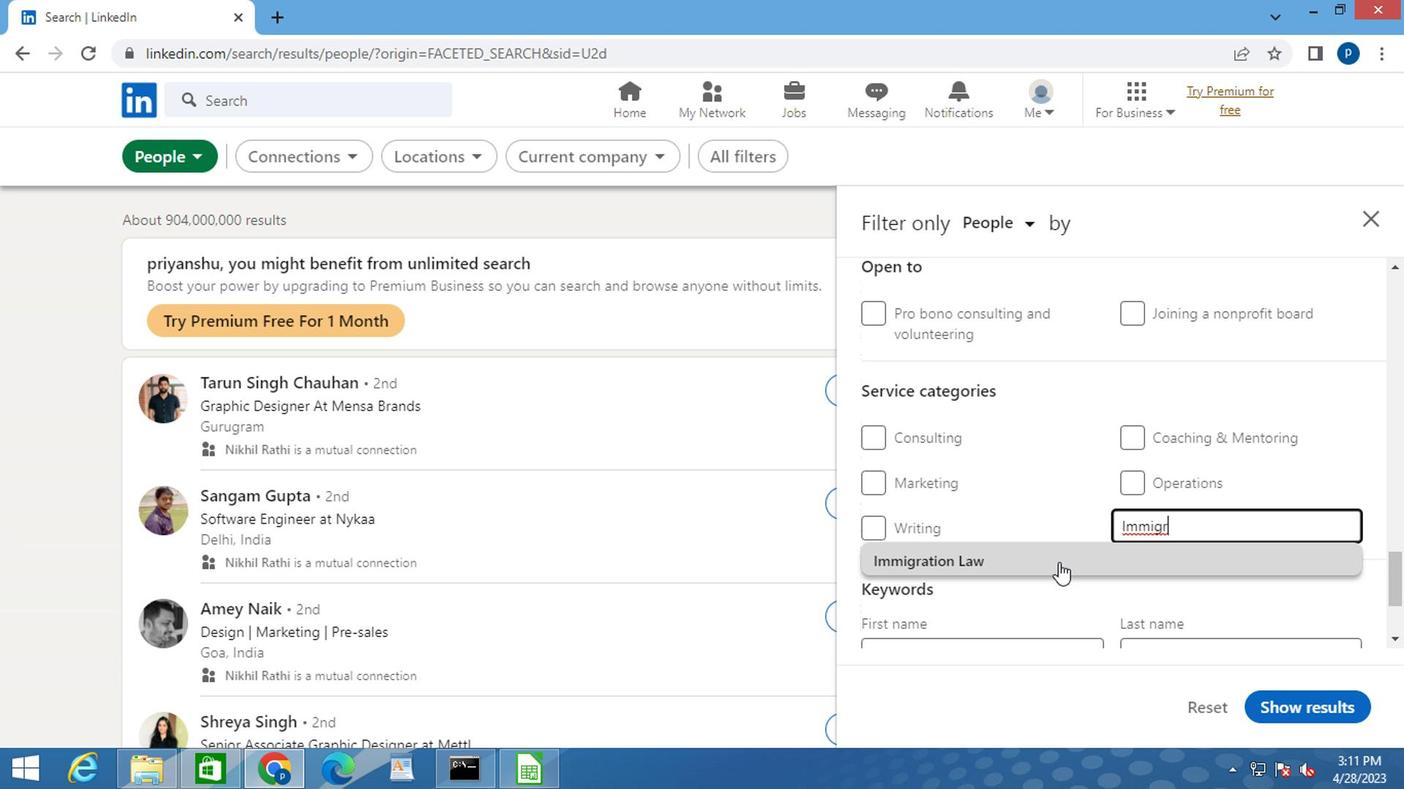 
Action: Mouse pressed left at (1055, 560)
Screenshot: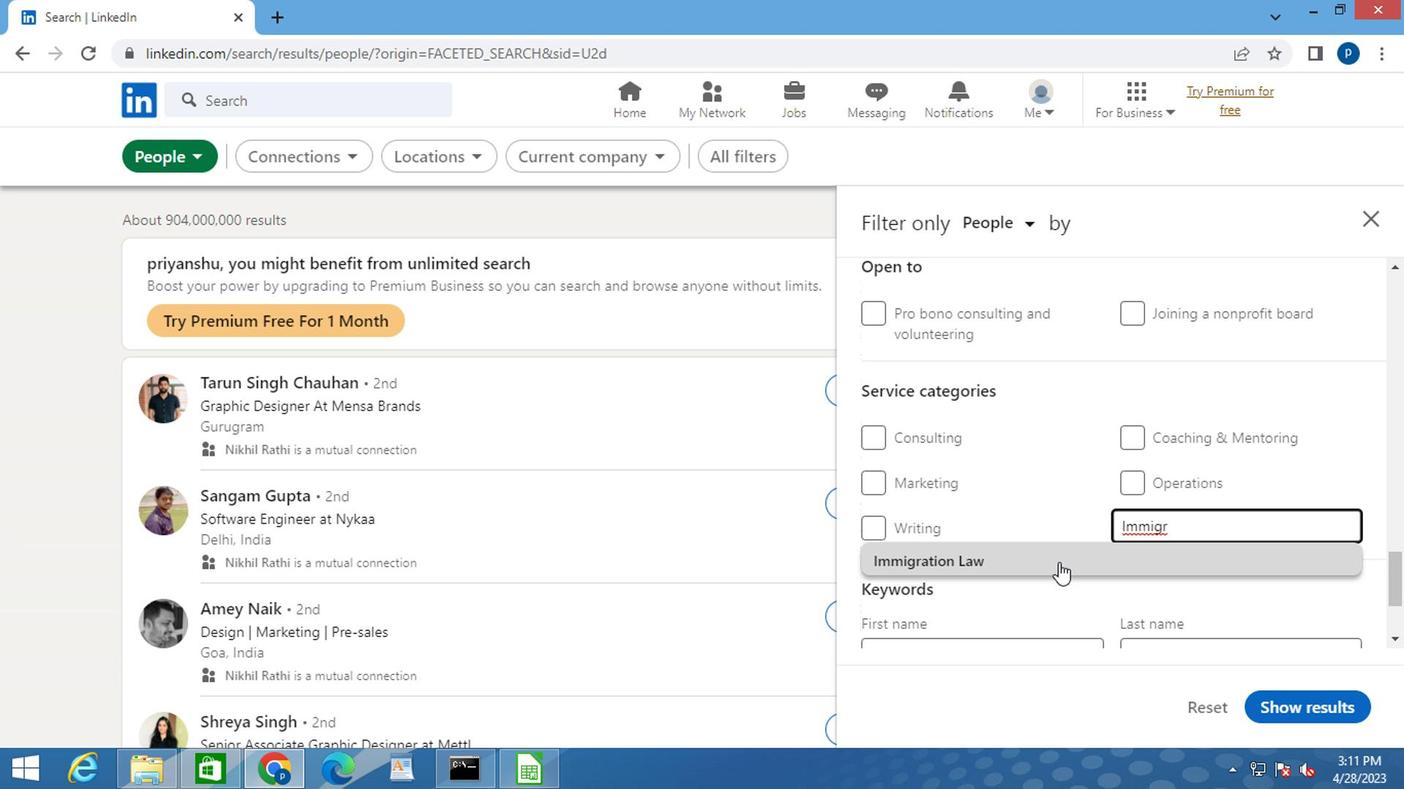 
Action: Mouse scrolled (1055, 559) with delta (0, 0)
Screenshot: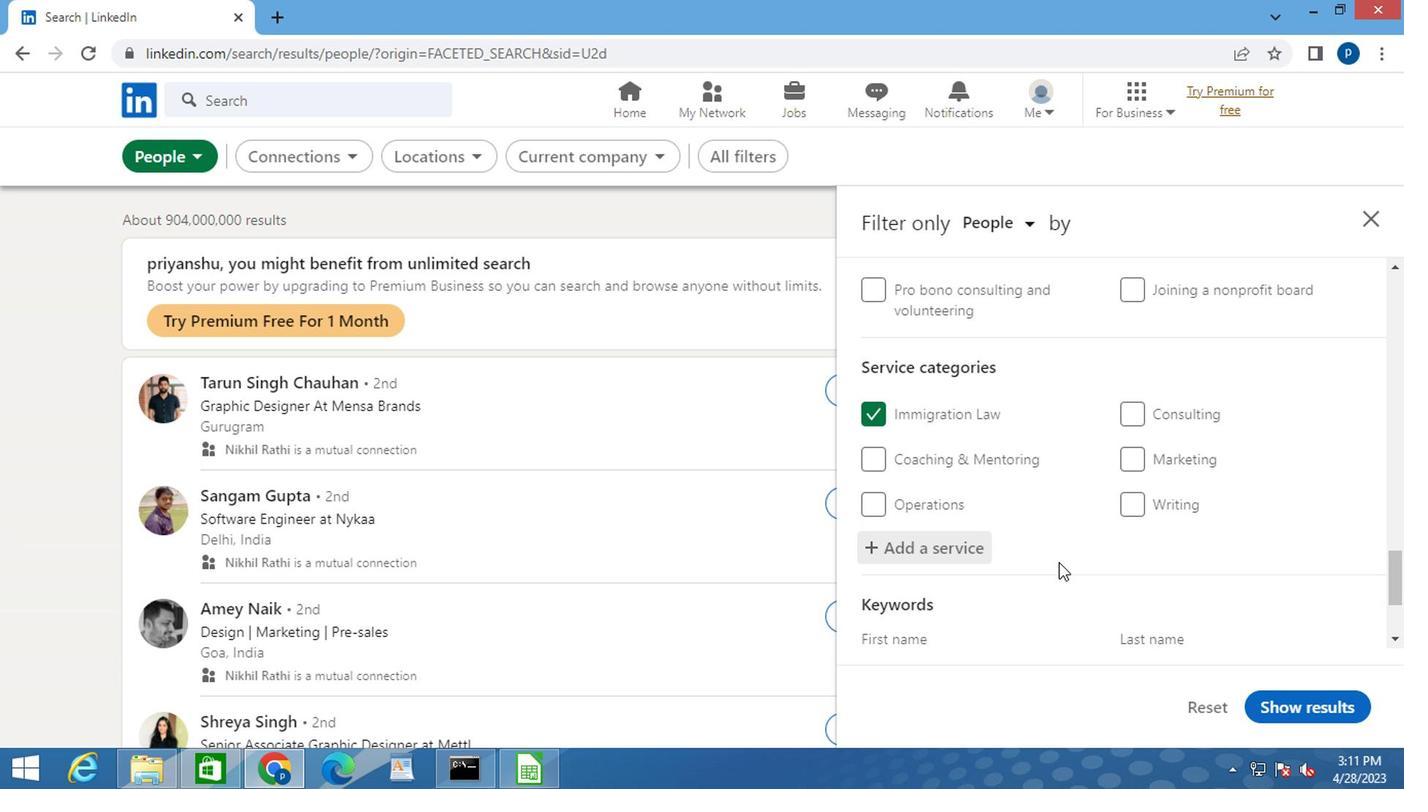 
Action: Mouse scrolled (1055, 559) with delta (0, 0)
Screenshot: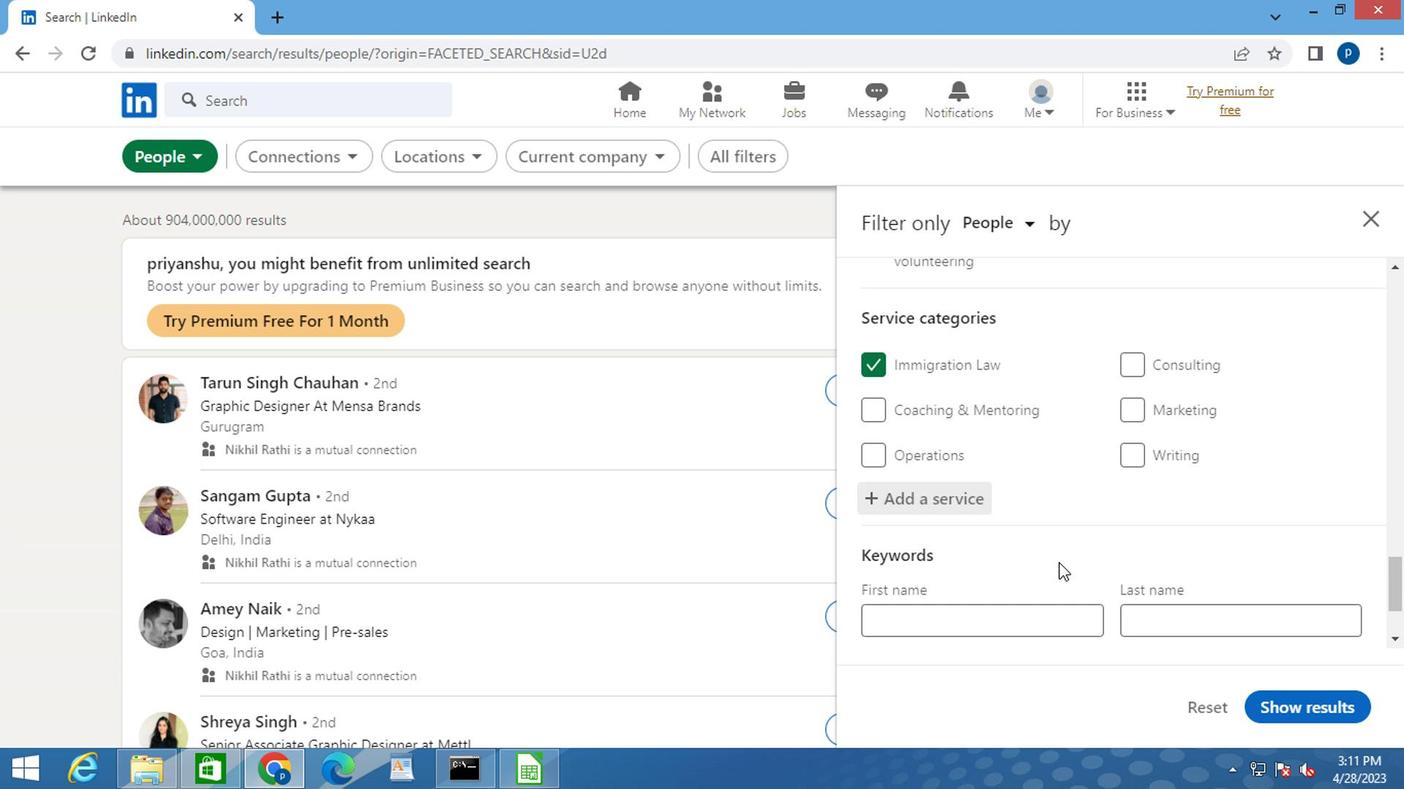 
Action: Mouse scrolled (1055, 559) with delta (0, 0)
Screenshot: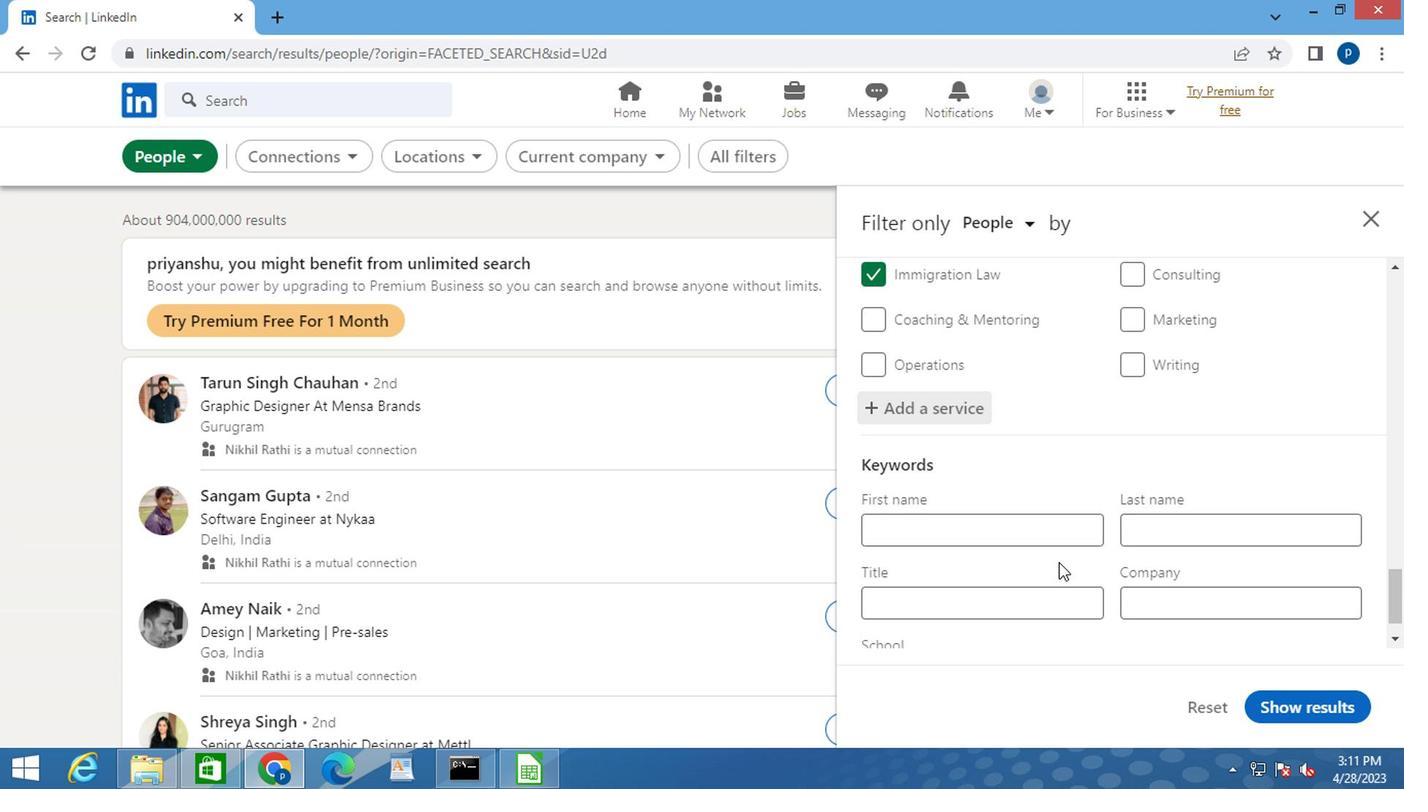 
Action: Mouse moved to (964, 544)
Screenshot: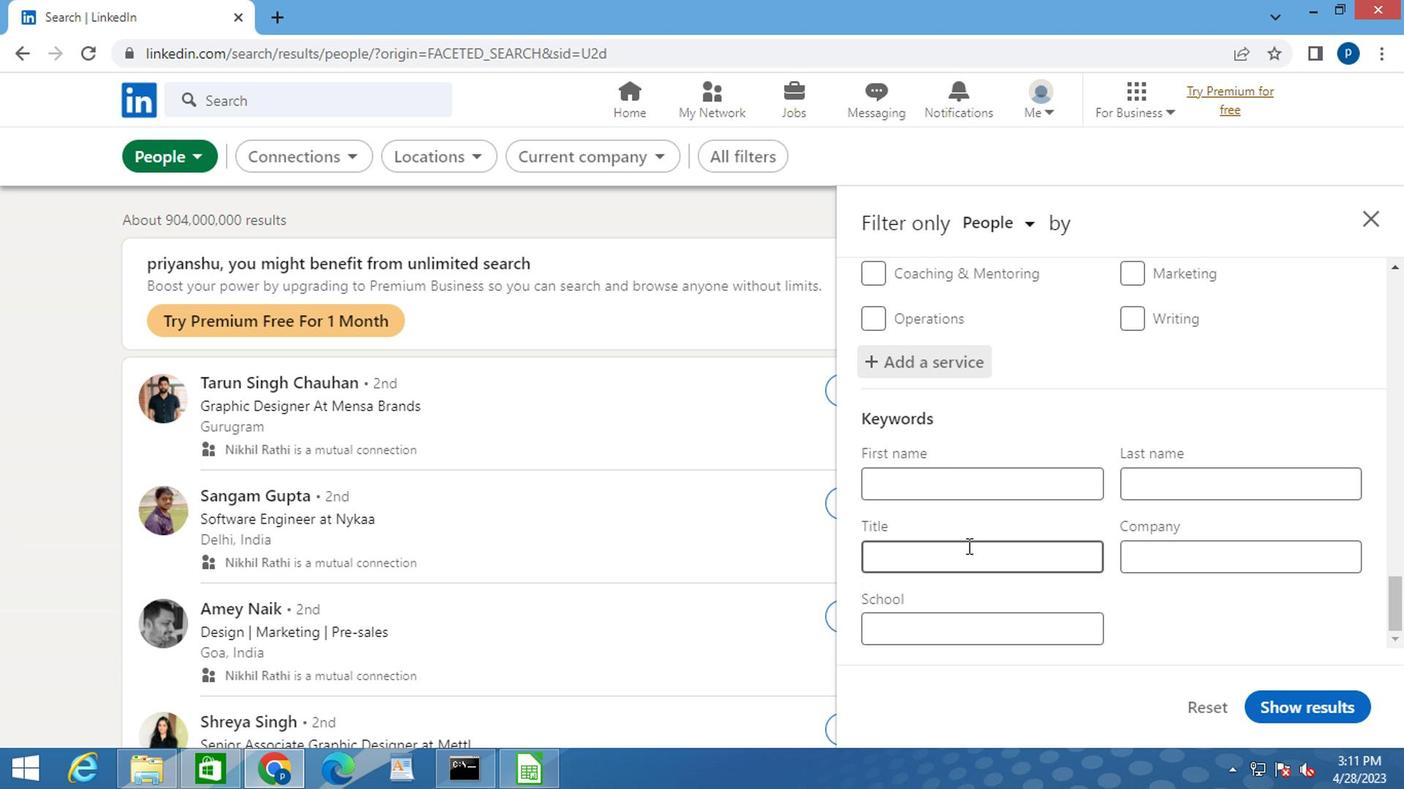 
Action: Mouse pressed left at (964, 544)
Screenshot: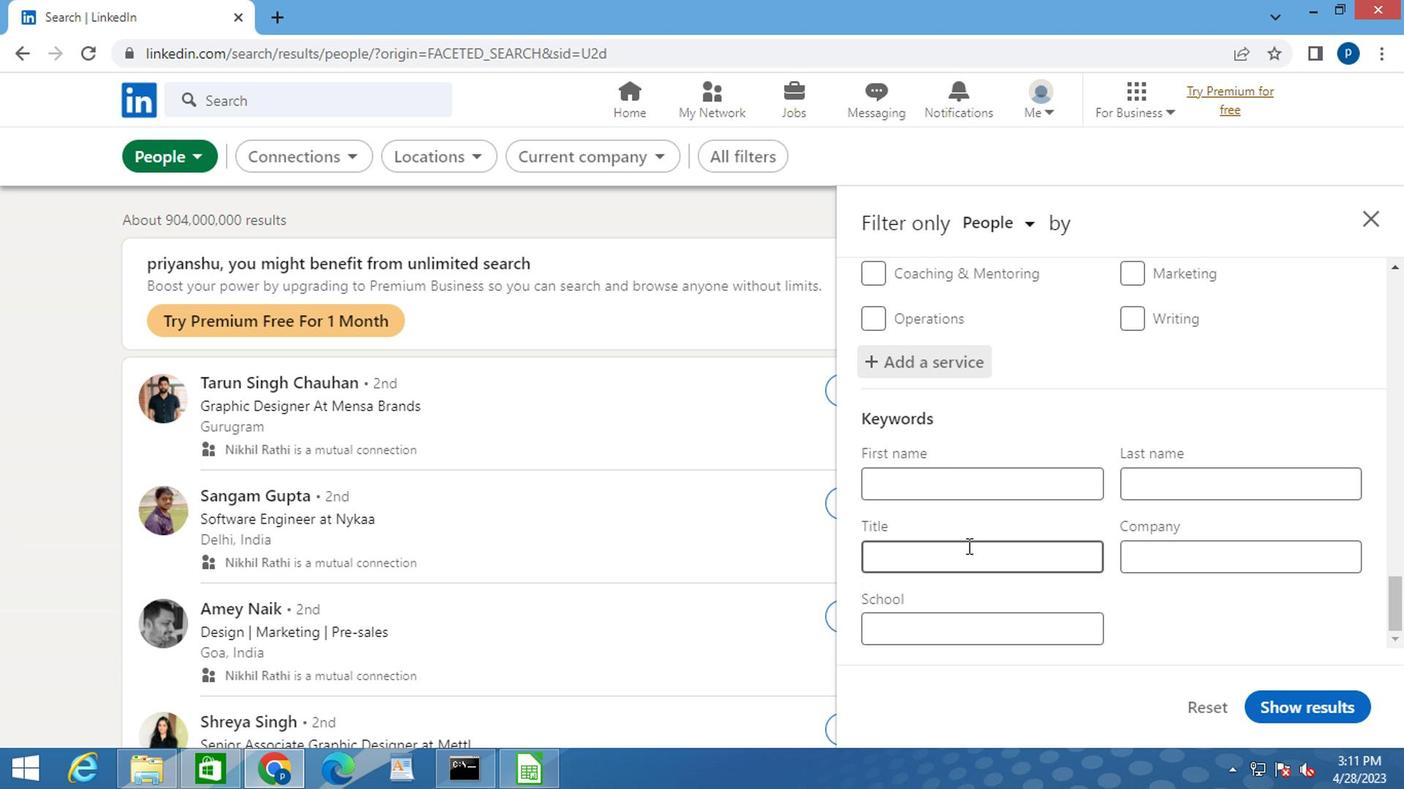 
Action: Key pressed <Key.caps_lock>C<Key.caps_lock>OPYWRITER<Key.space>
Screenshot: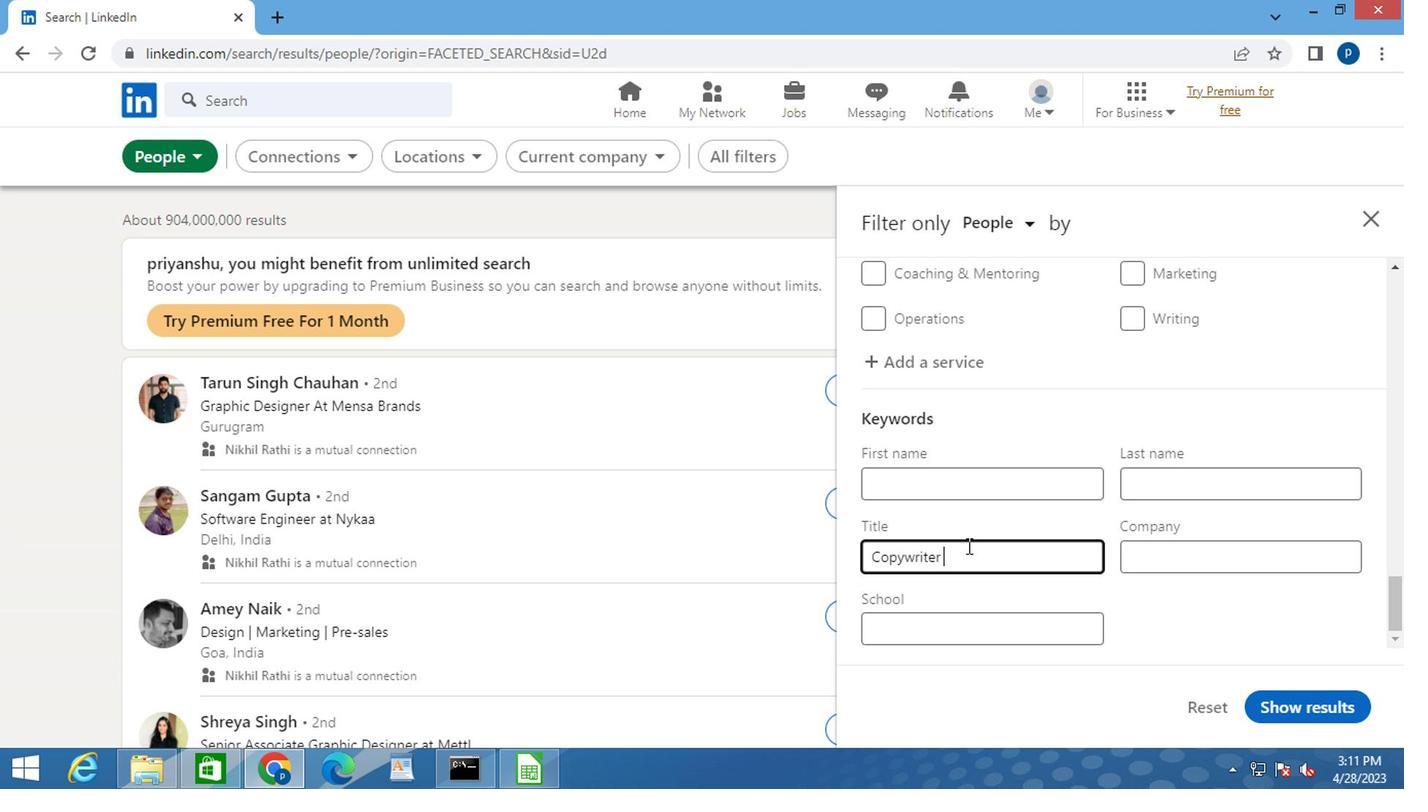 
Action: Mouse moved to (1279, 699)
Screenshot: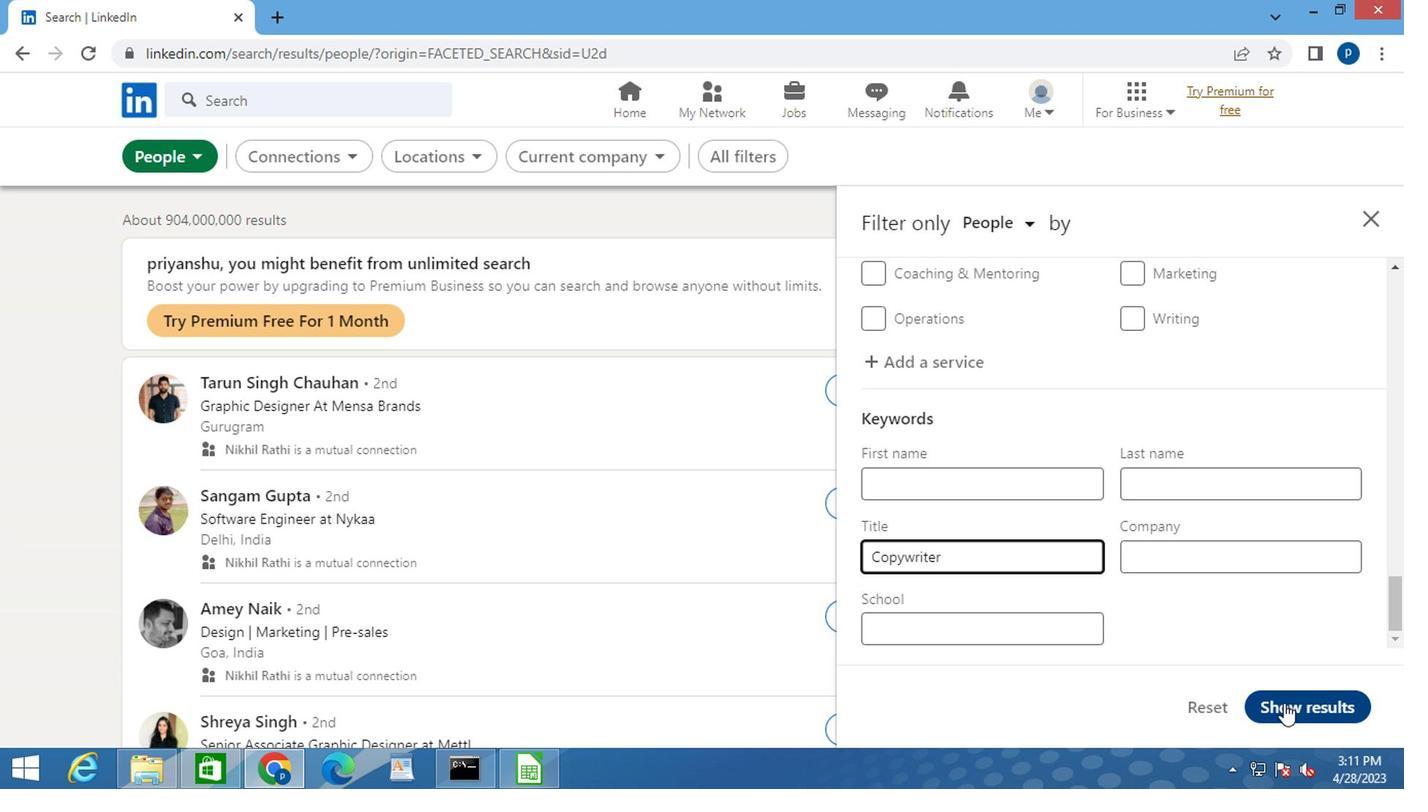 
Action: Mouse pressed left at (1279, 699)
Screenshot: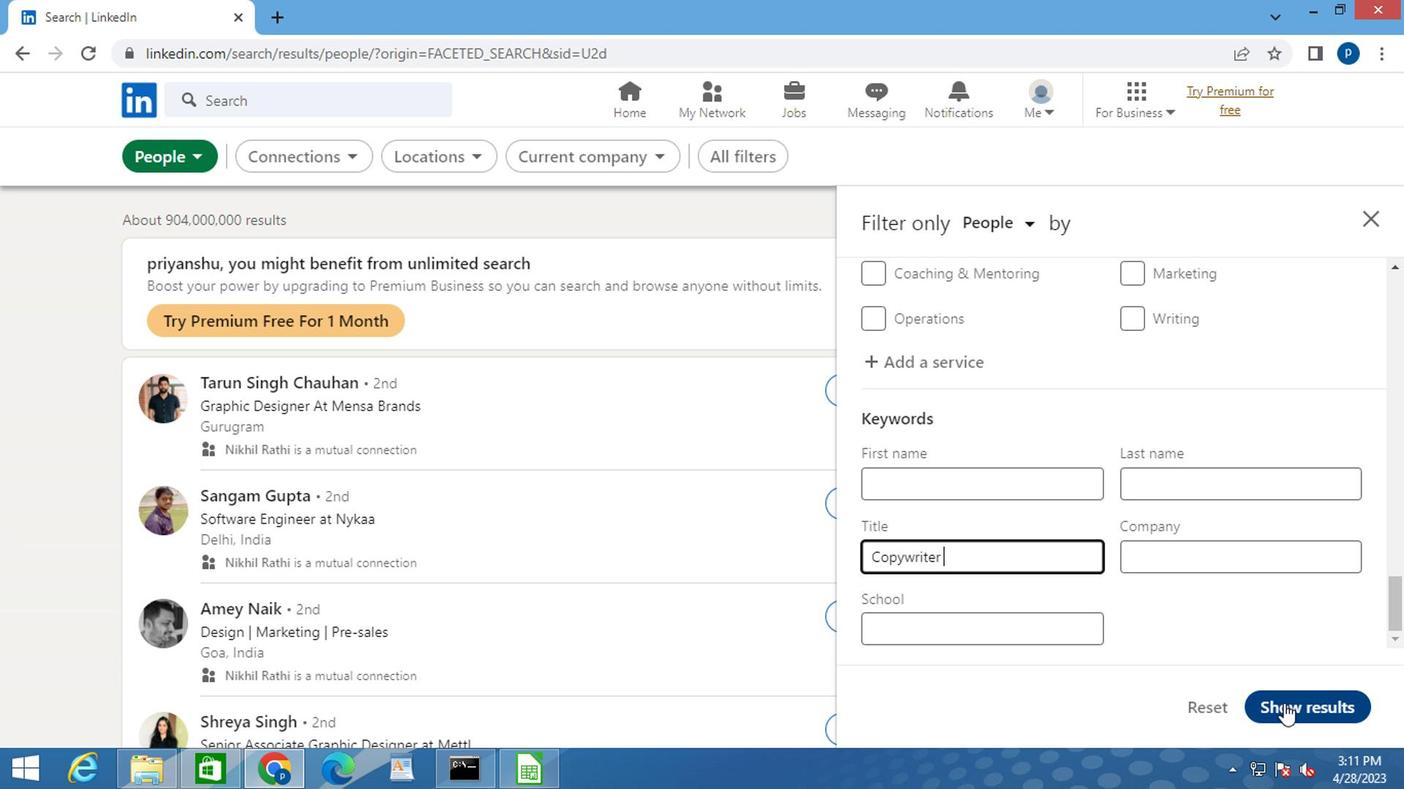 
